 Task: Find connections with filter location Jevargi with filter topic #humanresourceswith filter profile language Spanish with filter current company UpGrad with filter school Vignana Jyothi Institute of Management (Approved by AICTE & Accredited by SAQS & NBA) with filter industry Retail Apparel and Fashion with filter service category Research with filter keywords title Entertainment Specialist
Action: Mouse moved to (575, 80)
Screenshot: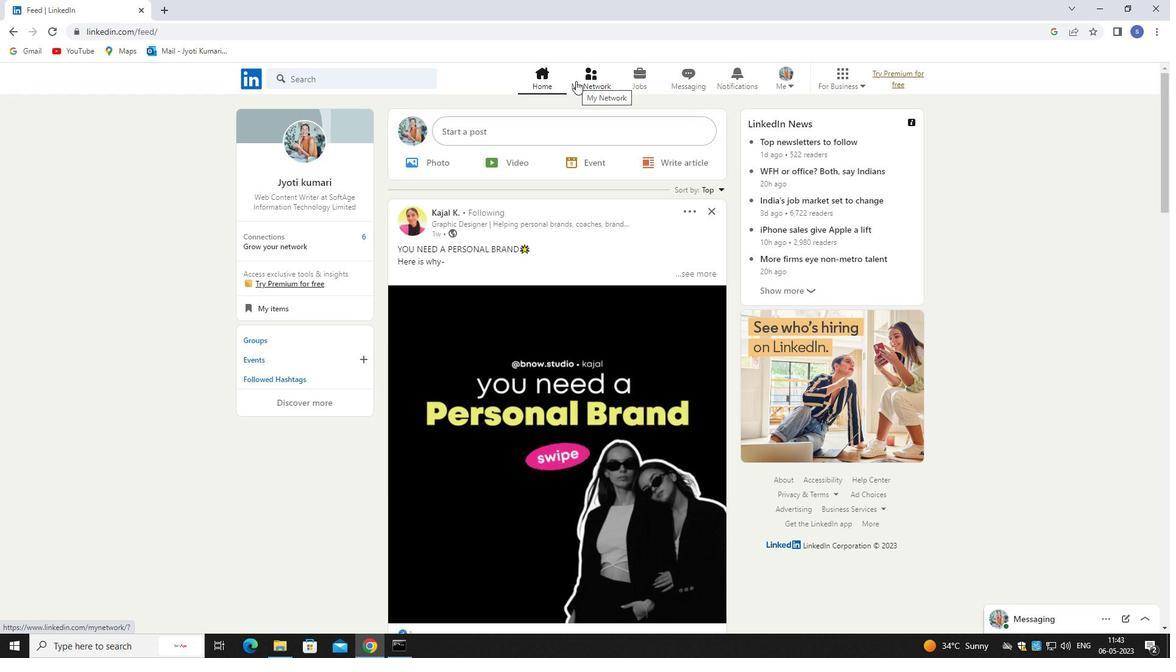 
Action: Mouse pressed left at (575, 80)
Screenshot: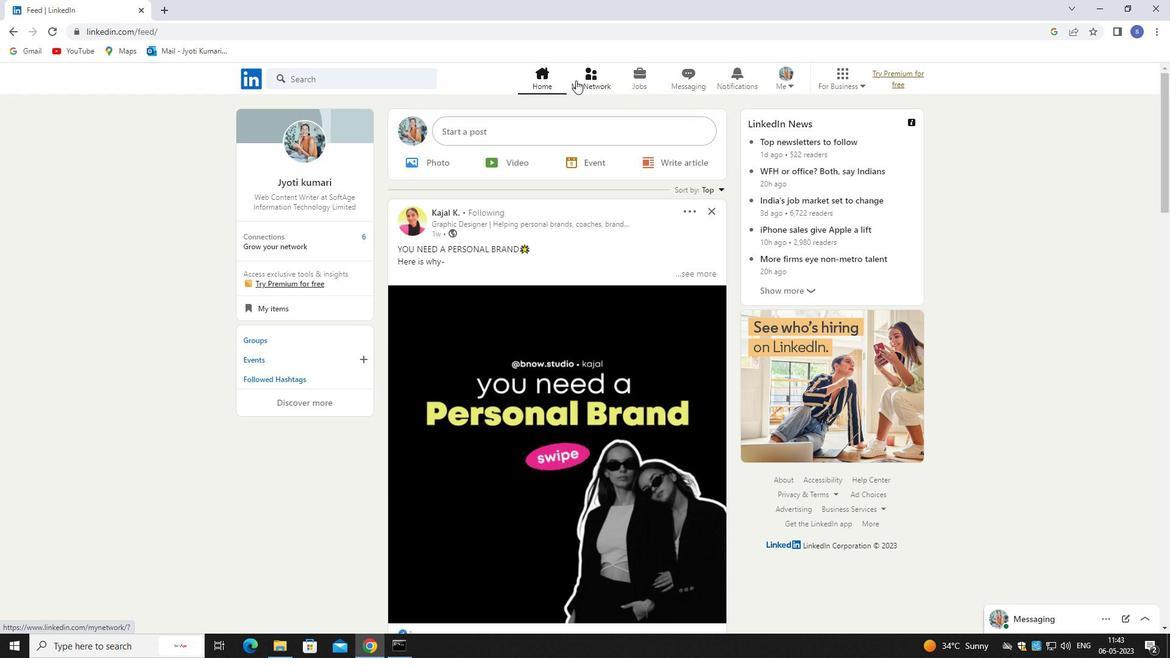 
Action: Mouse pressed left at (575, 80)
Screenshot: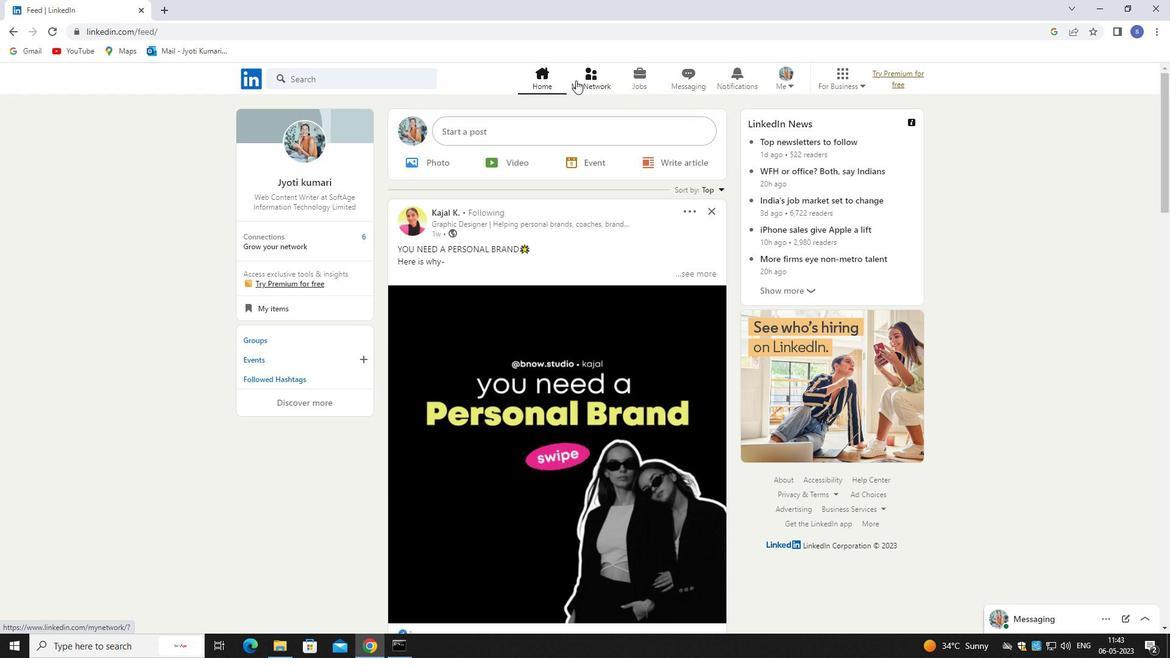 
Action: Mouse moved to (388, 147)
Screenshot: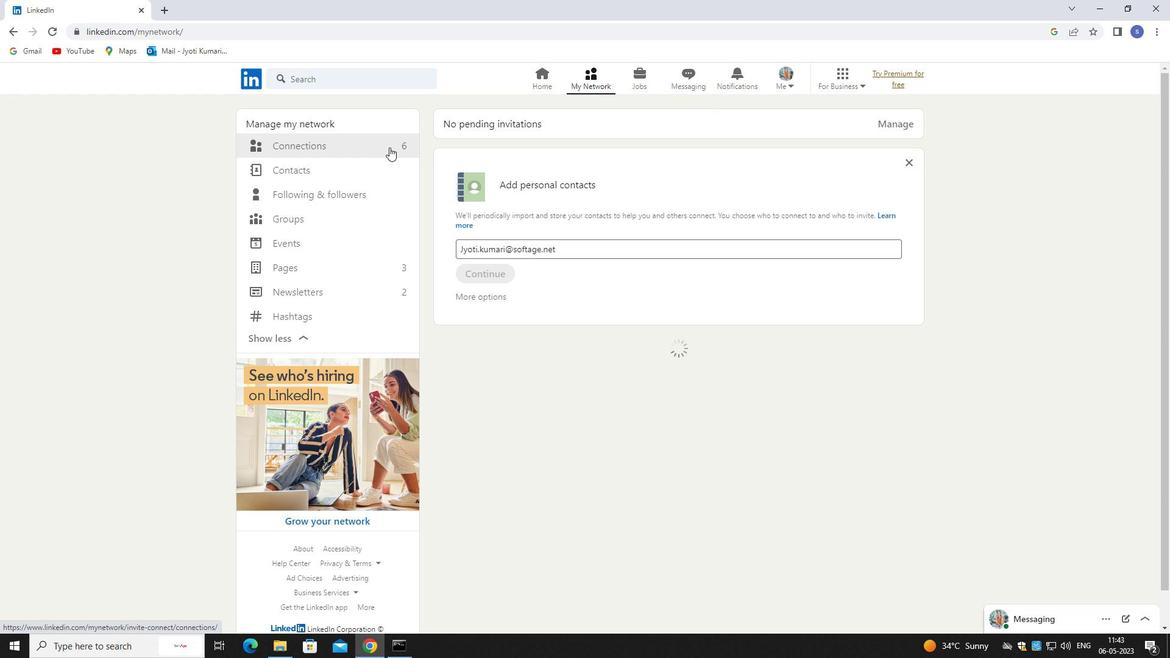 
Action: Mouse pressed left at (388, 147)
Screenshot: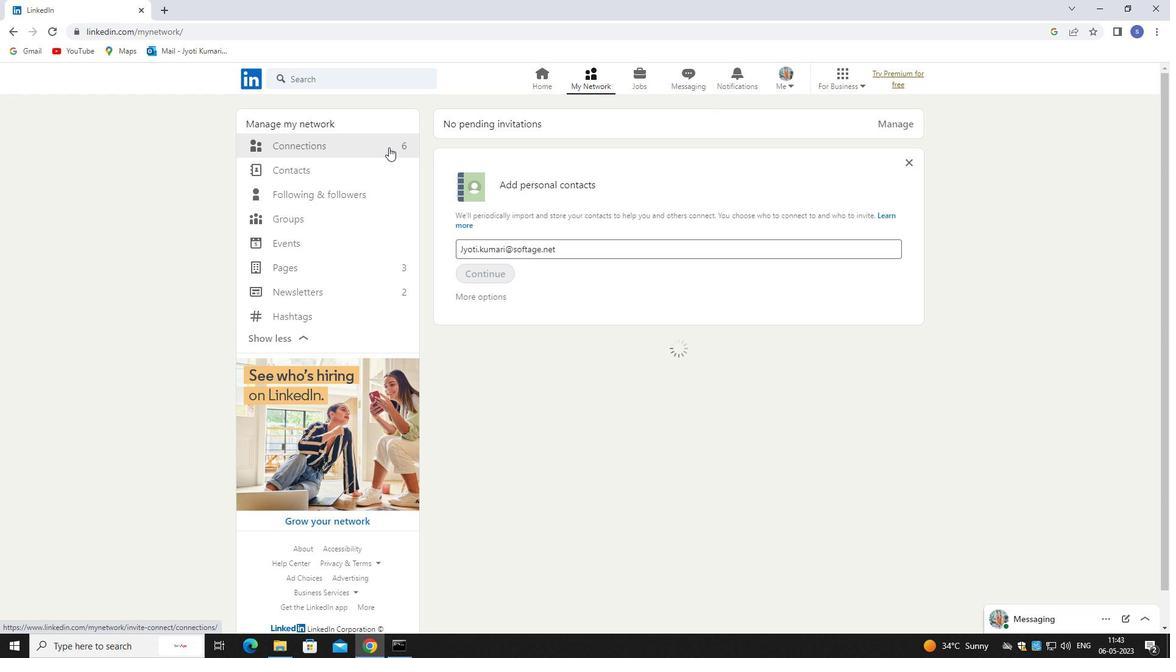 
Action: Mouse pressed left at (388, 147)
Screenshot: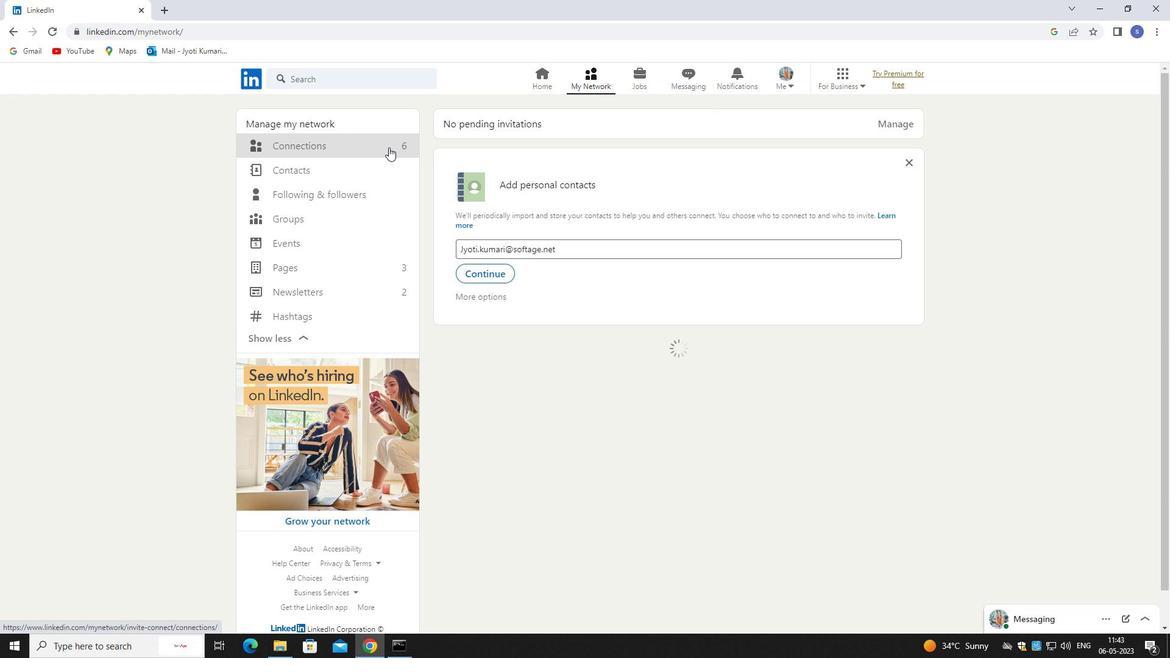 
Action: Mouse moved to (656, 152)
Screenshot: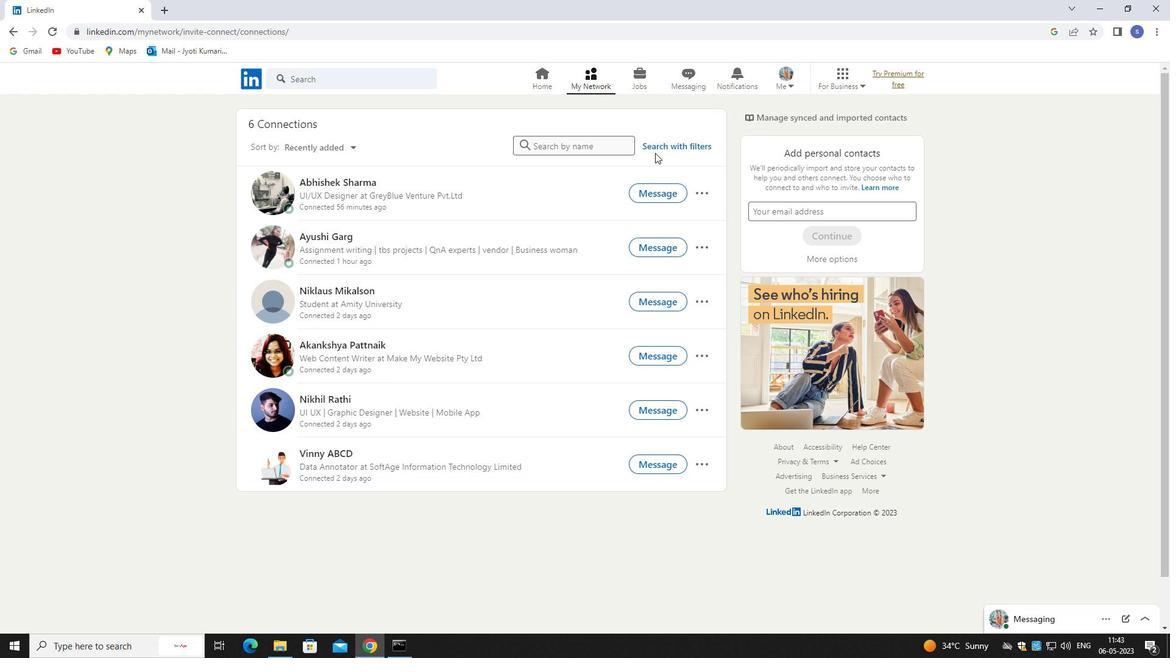 
Action: Mouse pressed left at (656, 152)
Screenshot: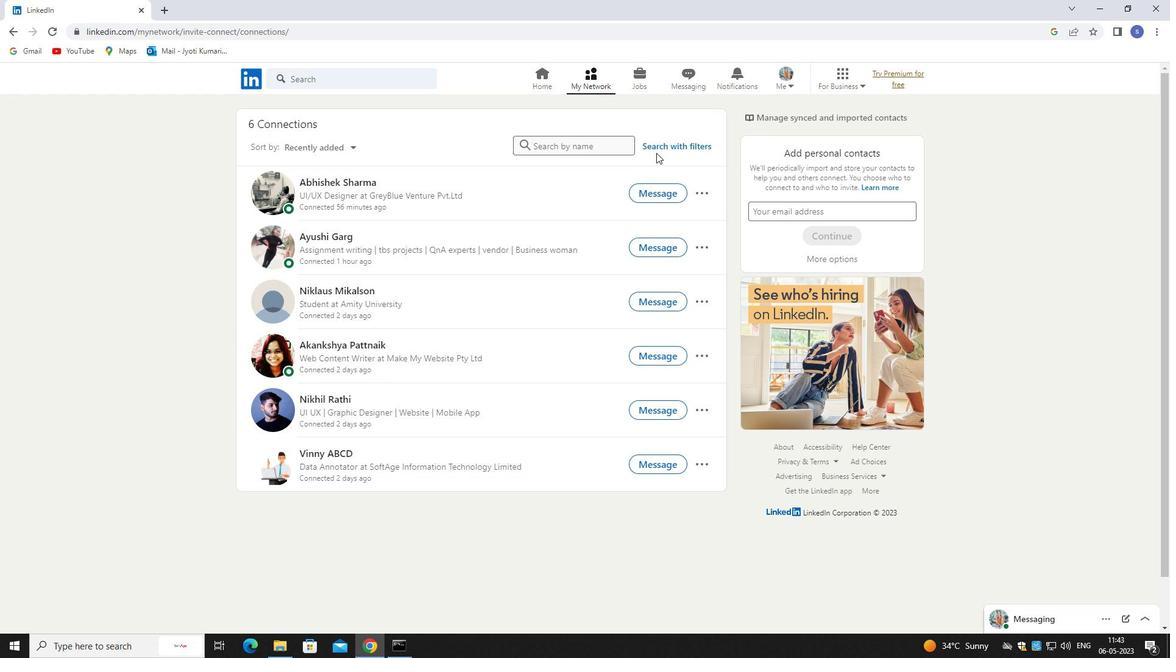 
Action: Mouse moved to (657, 148)
Screenshot: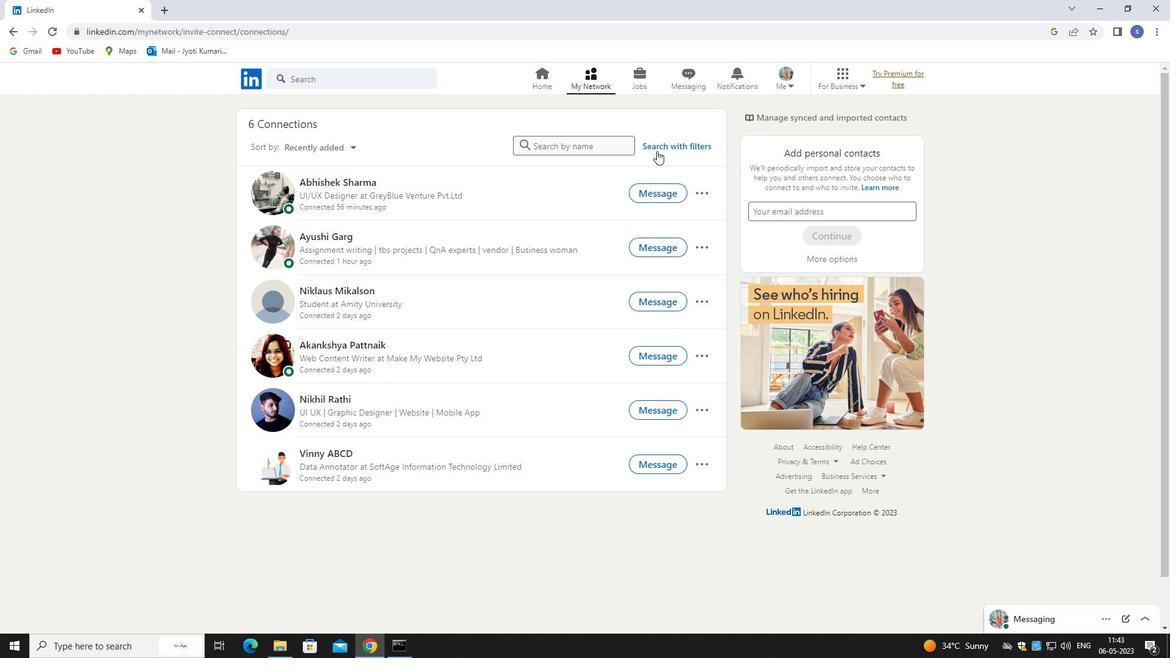 
Action: Mouse pressed left at (657, 148)
Screenshot: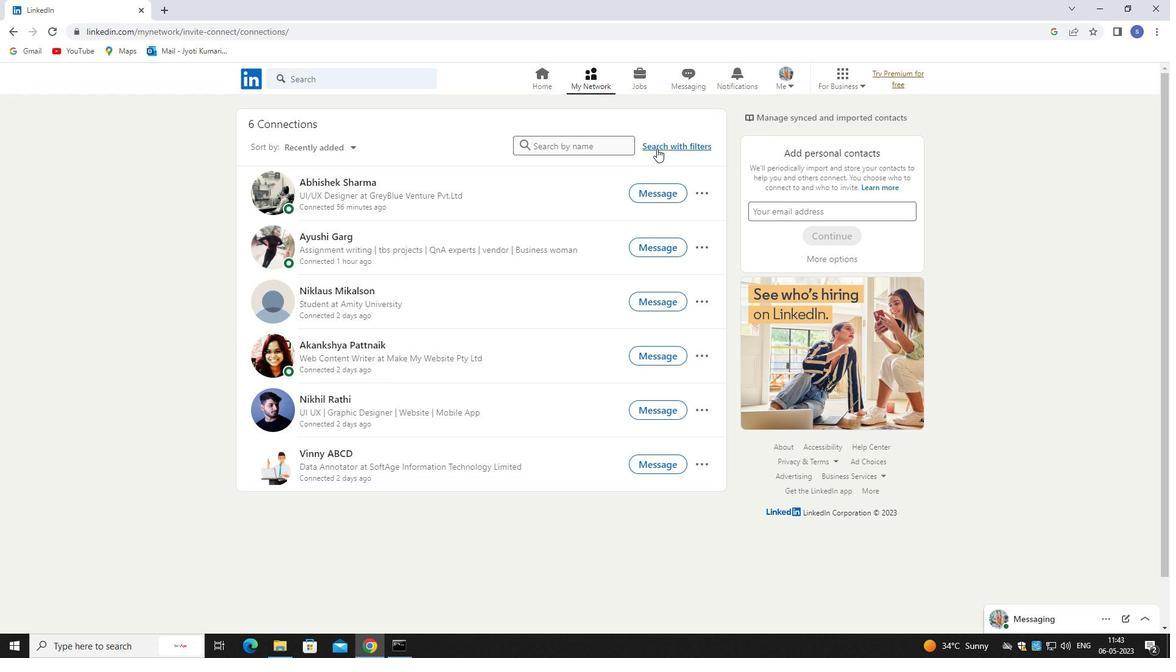 
Action: Mouse moved to (604, 112)
Screenshot: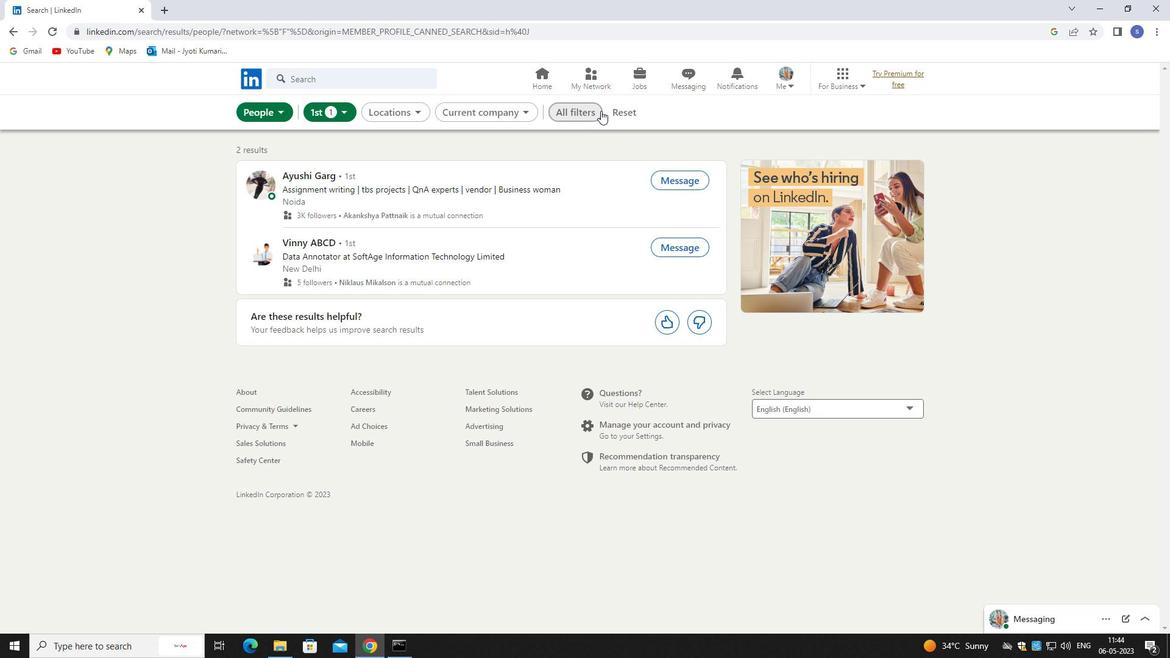 
Action: Mouse pressed left at (604, 112)
Screenshot: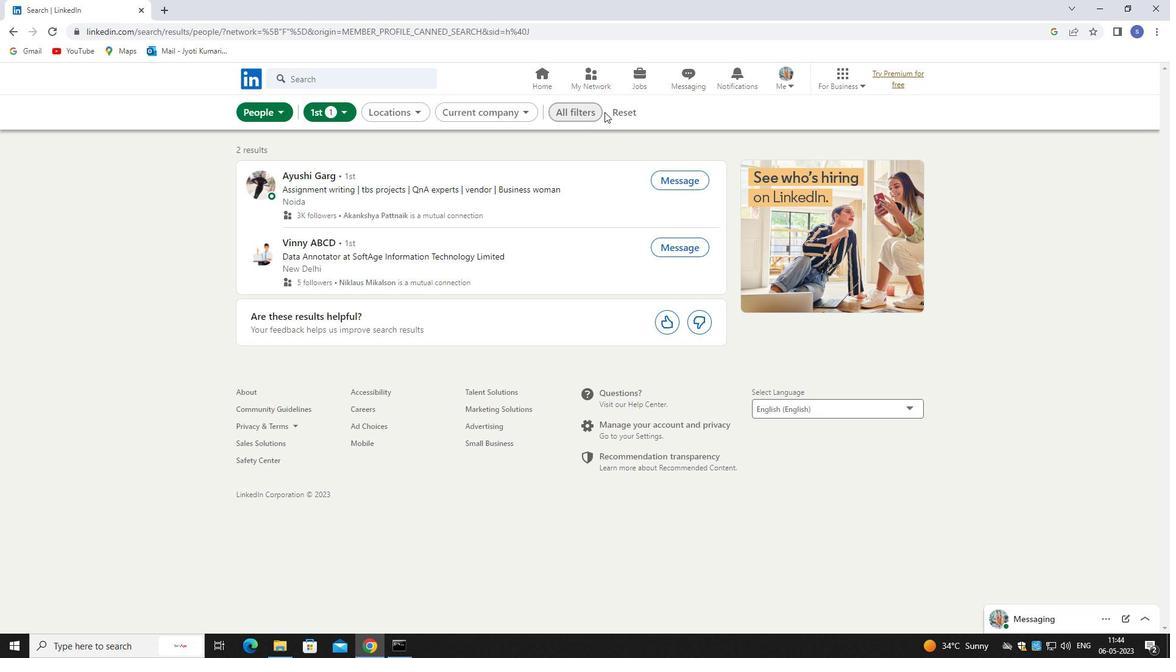 
Action: Mouse moved to (618, 112)
Screenshot: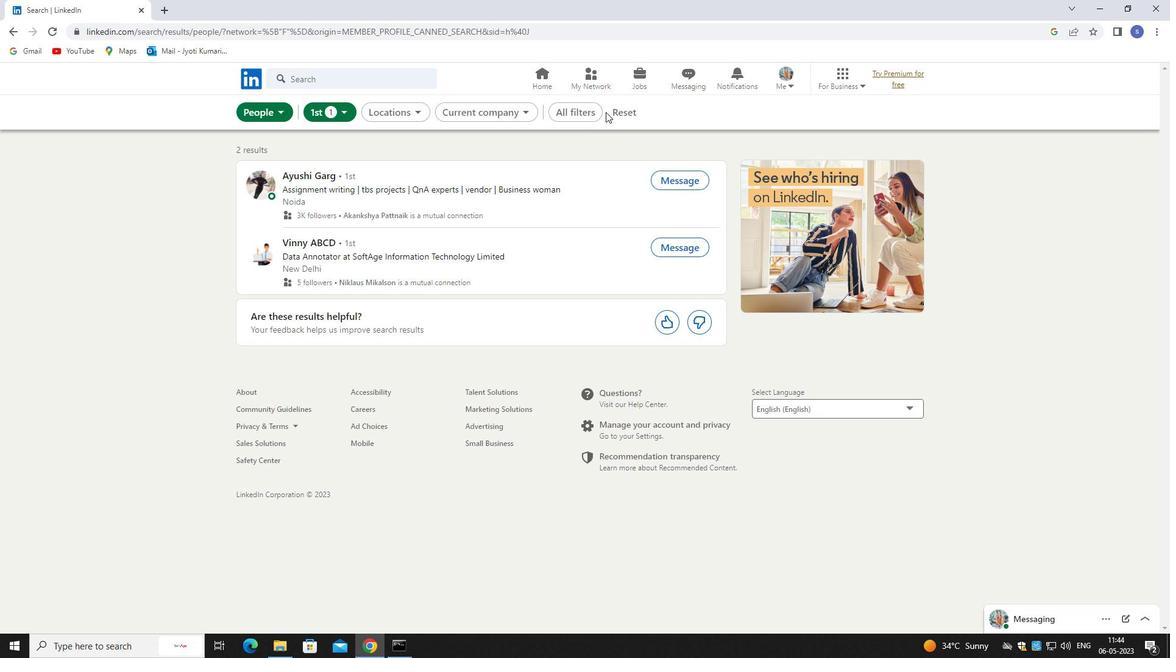 
Action: Mouse pressed left at (618, 112)
Screenshot: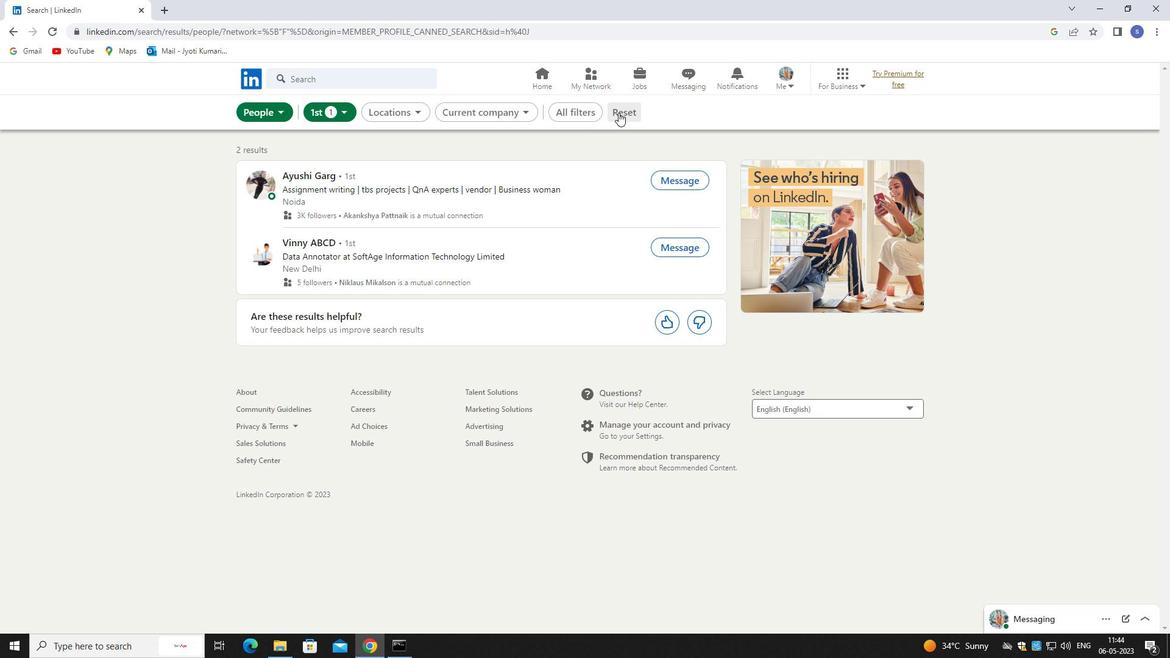 
Action: Mouse moved to (603, 112)
Screenshot: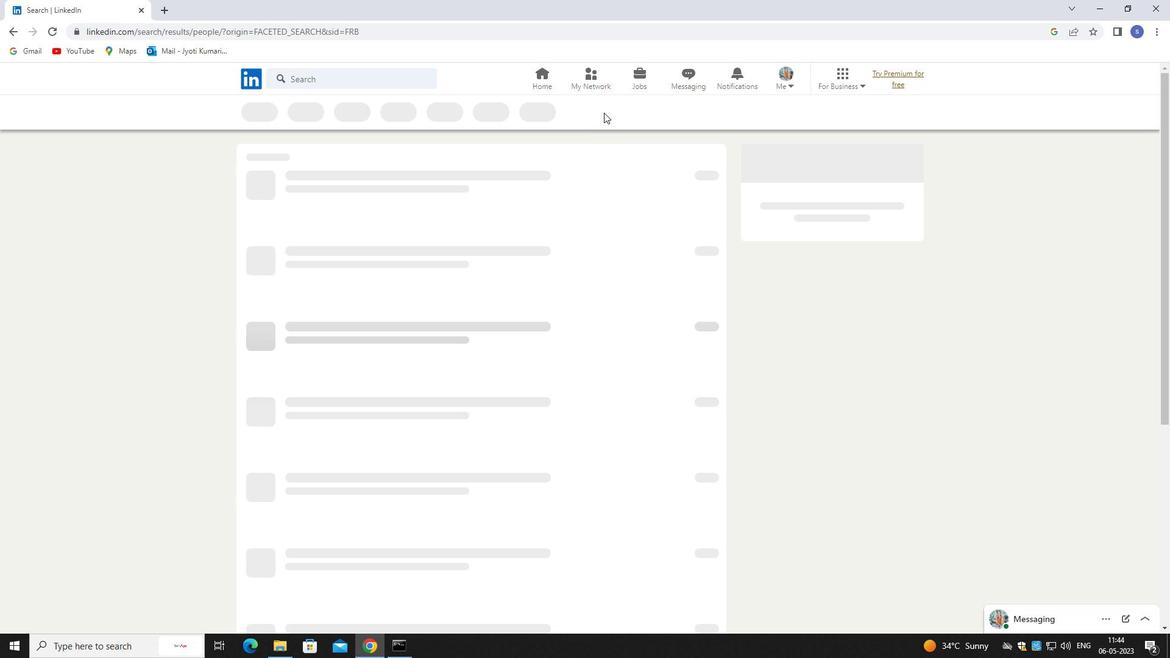 
Action: Mouse pressed left at (603, 112)
Screenshot: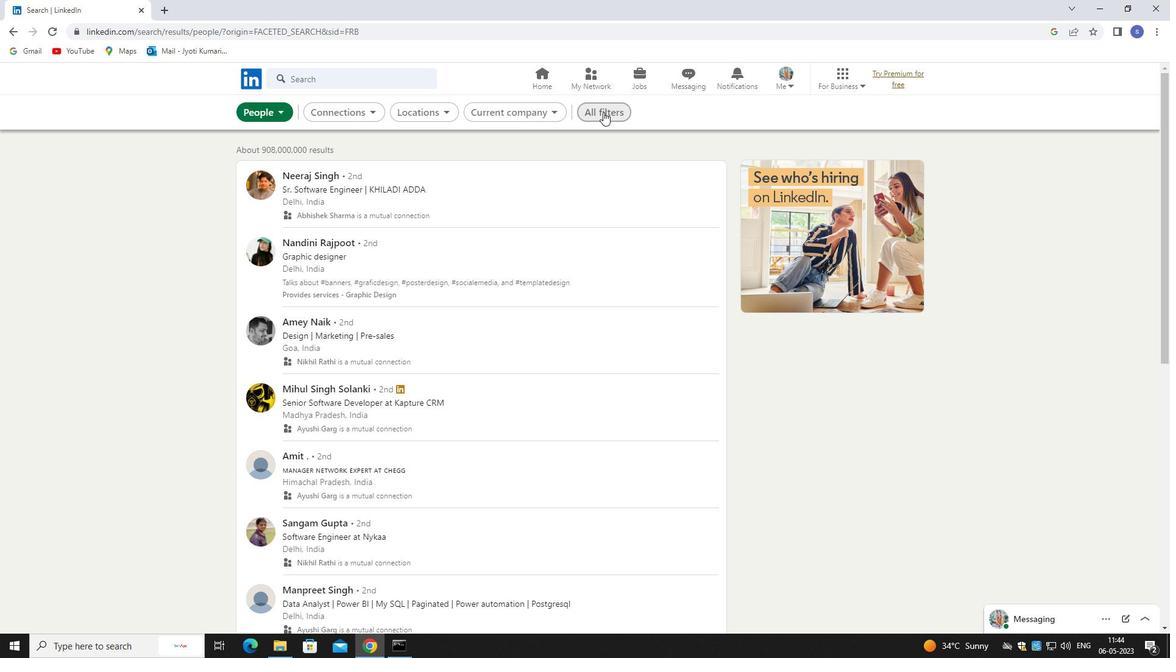 
Action: Mouse moved to (1045, 477)
Screenshot: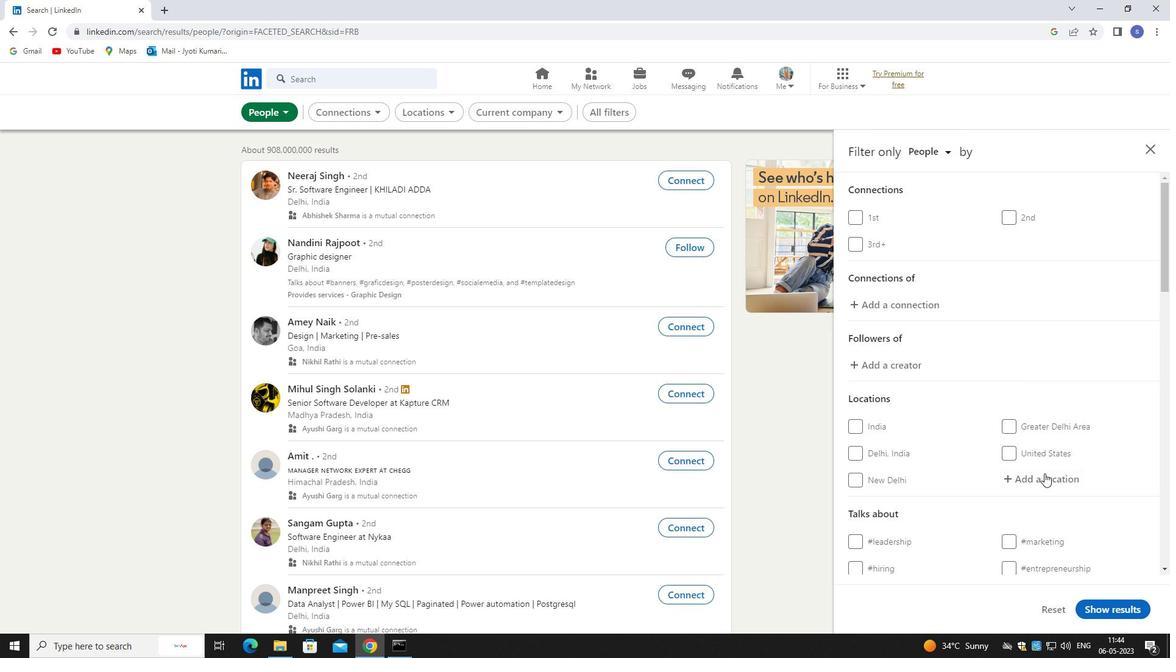 
Action: Mouse pressed left at (1045, 477)
Screenshot: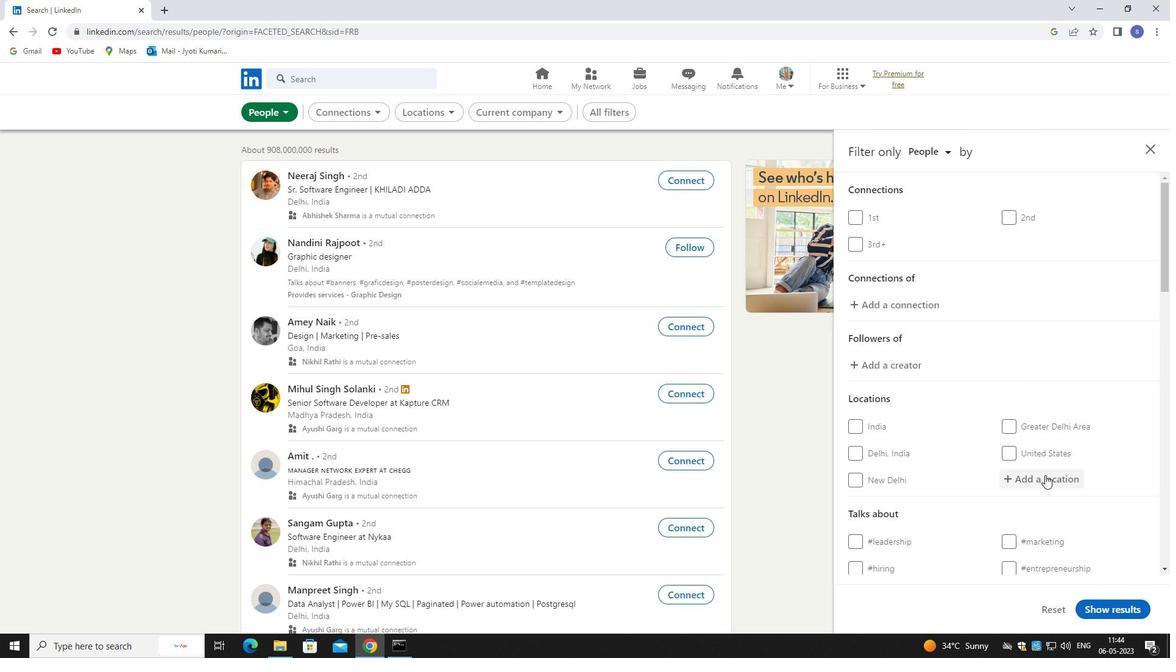 
Action: Key pressed <Key.shift>JEWARGI
Screenshot: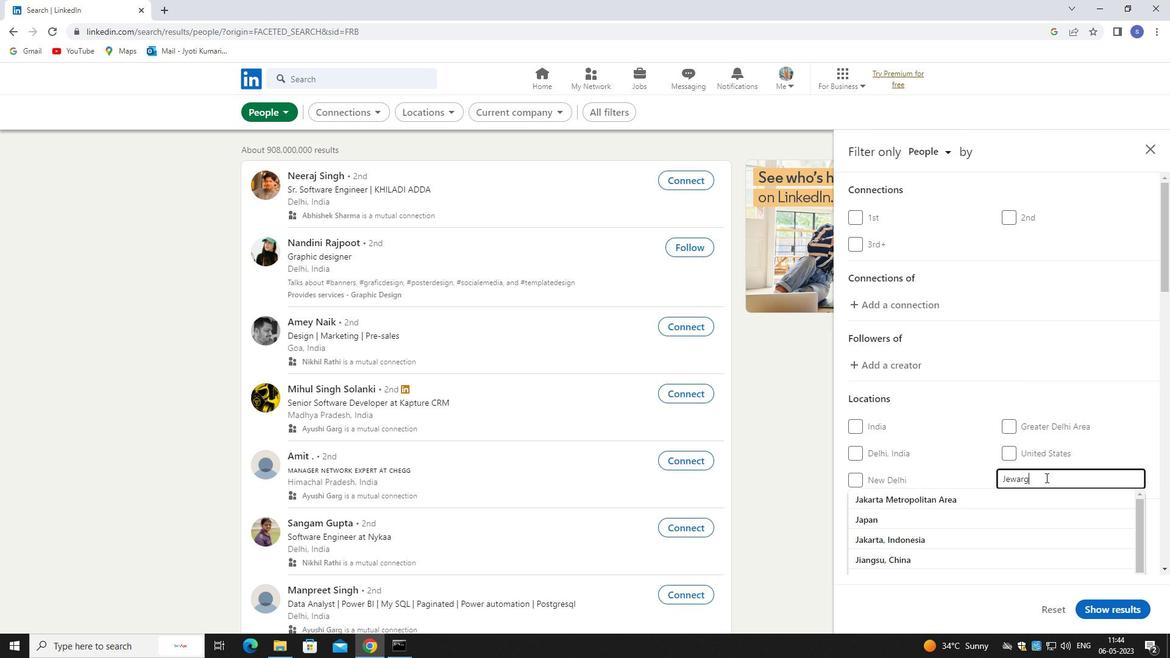 
Action: Mouse moved to (1039, 503)
Screenshot: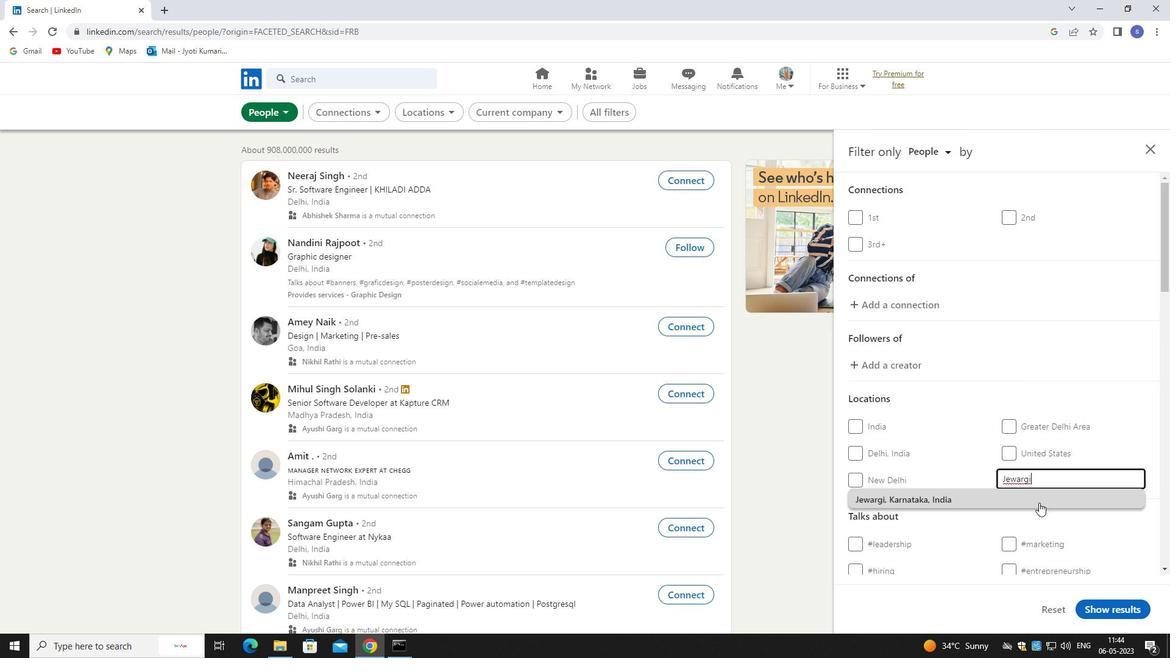 
Action: Mouse pressed left at (1039, 503)
Screenshot: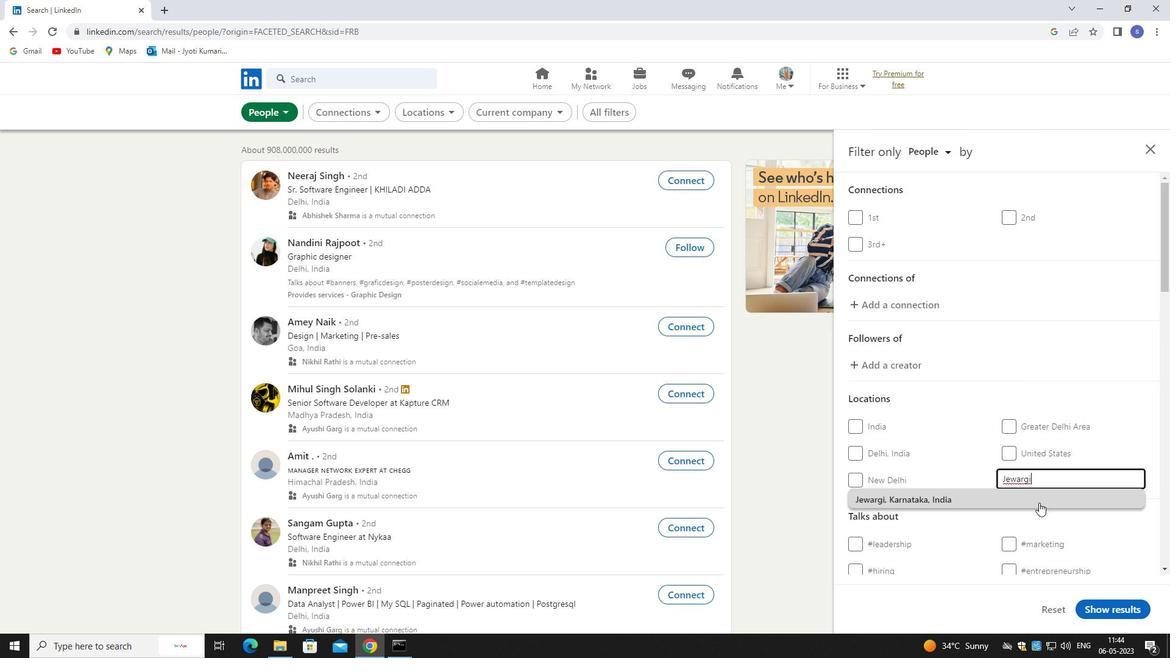 
Action: Mouse moved to (1040, 504)
Screenshot: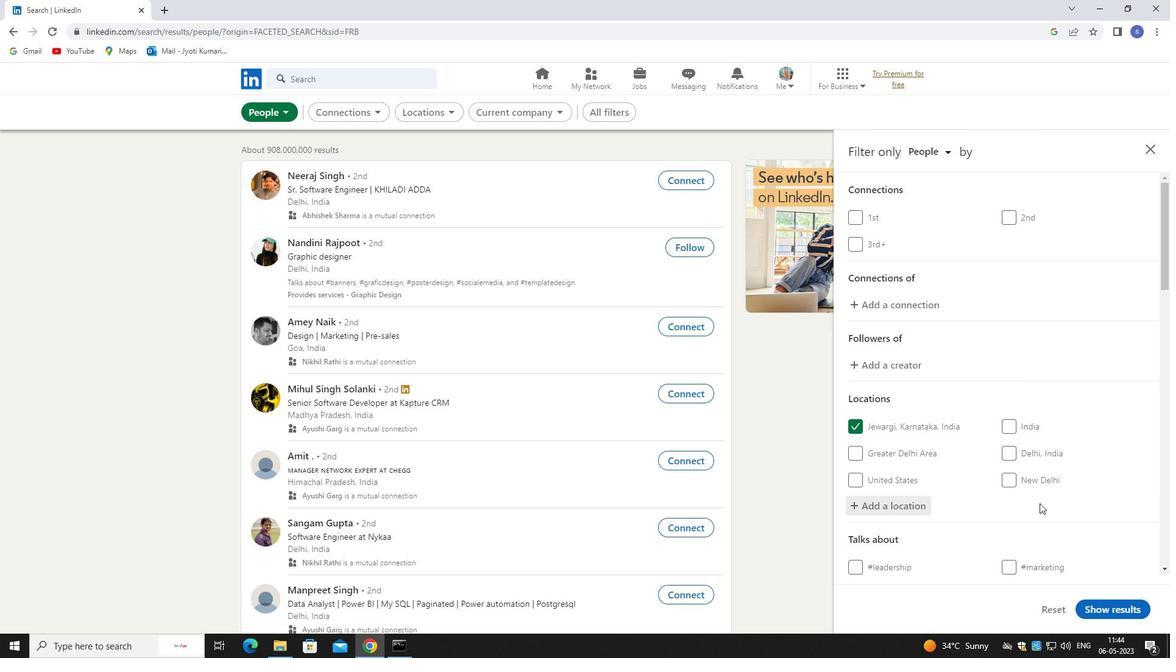 
Action: Mouse scrolled (1040, 503) with delta (0, 0)
Screenshot: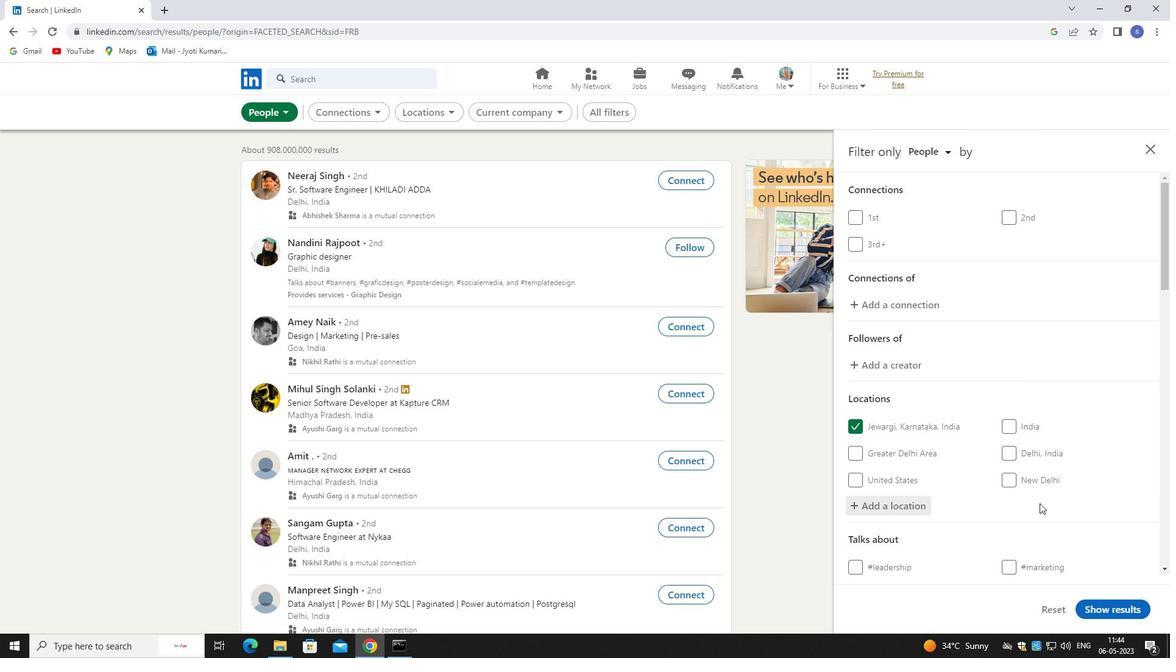 
Action: Mouse moved to (1040, 505)
Screenshot: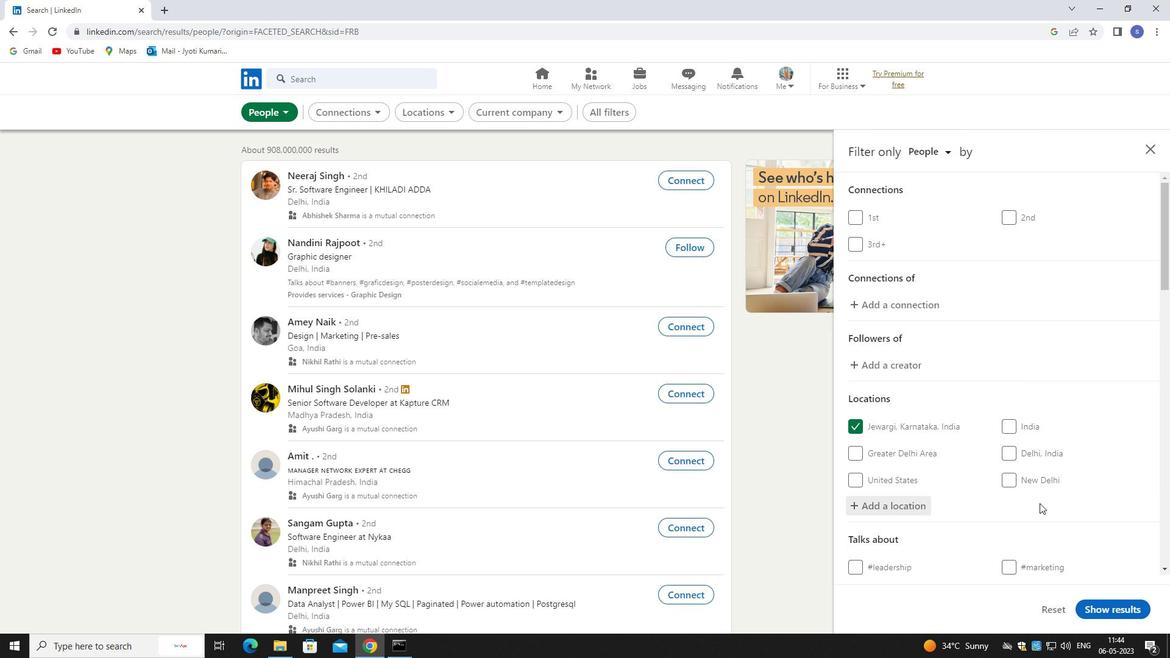 
Action: Mouse scrolled (1040, 505) with delta (0, 0)
Screenshot: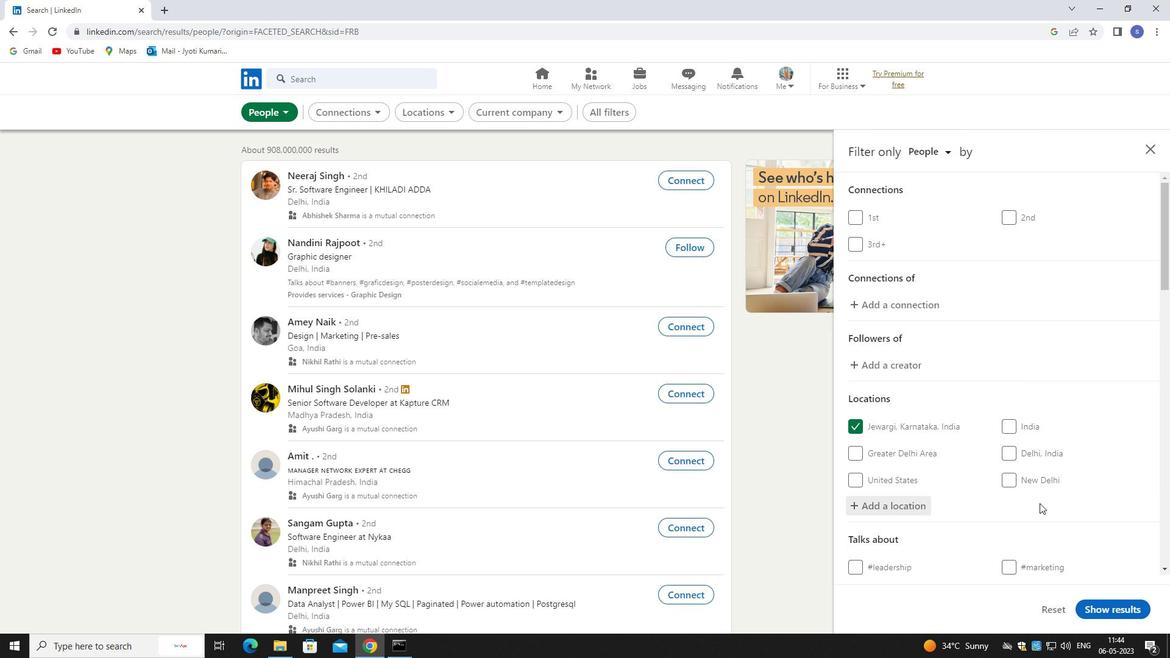 
Action: Mouse moved to (1042, 502)
Screenshot: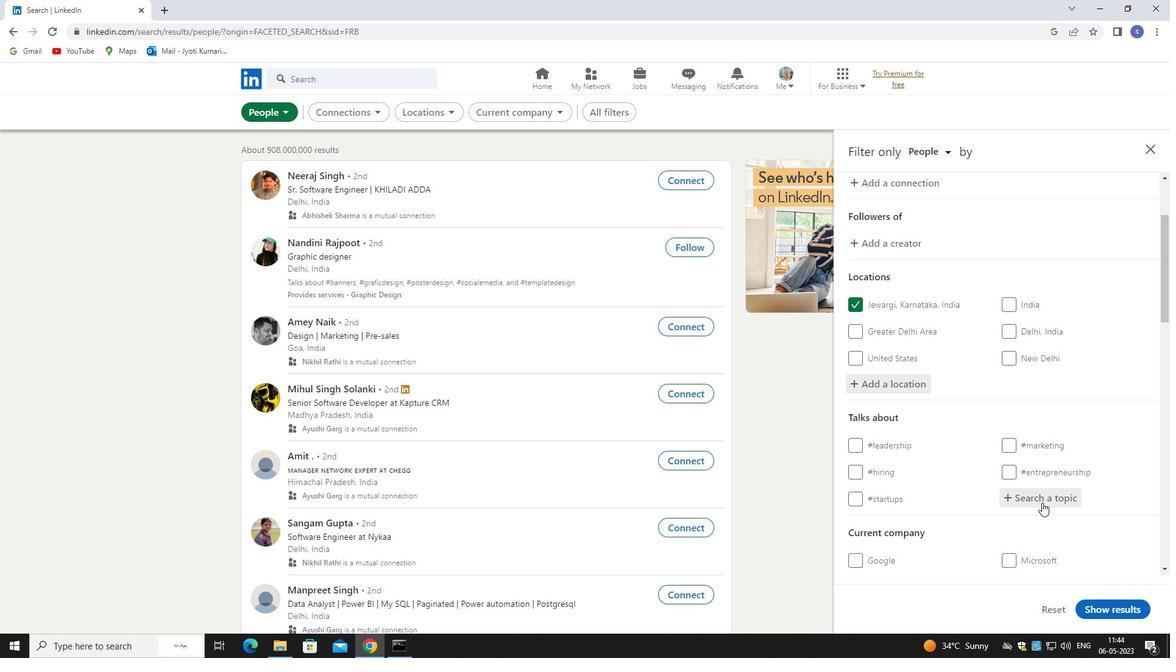 
Action: Mouse pressed left at (1042, 502)
Screenshot: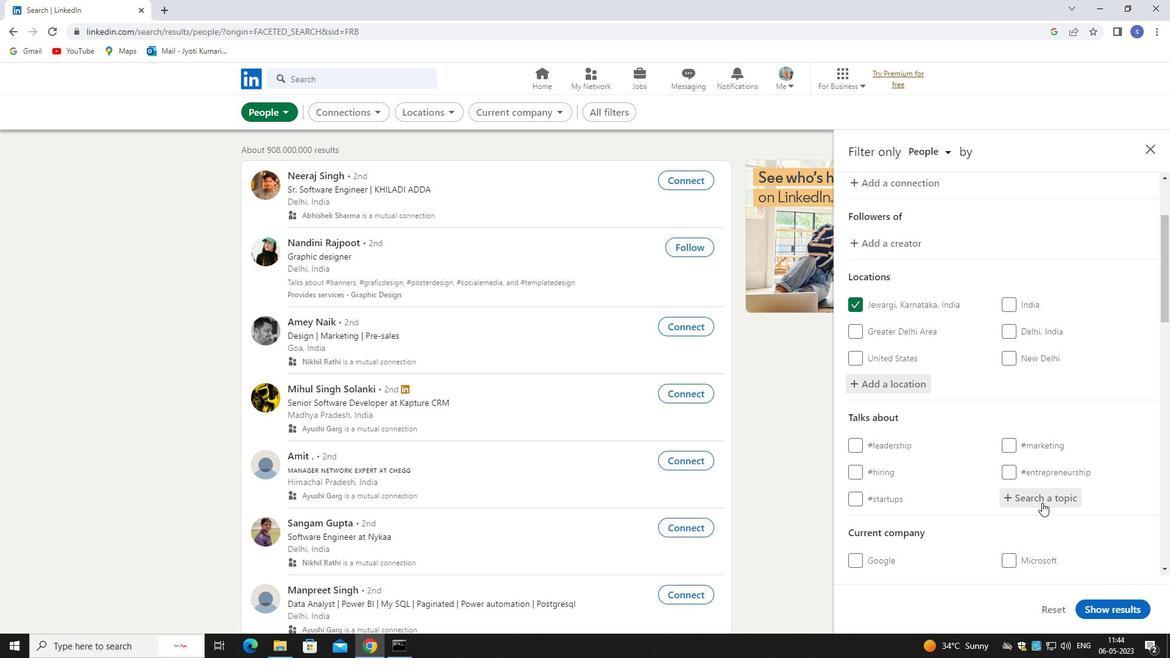 
Action: Mouse moved to (1040, 500)
Screenshot: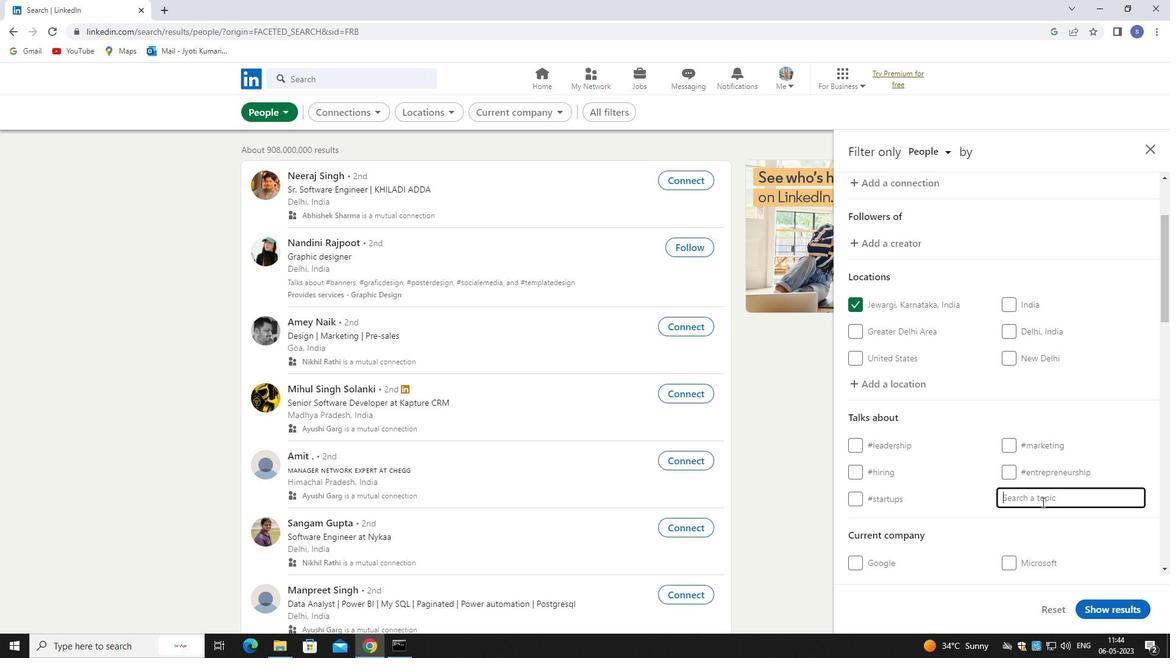 
Action: Key pressed HUMANRE
Screenshot: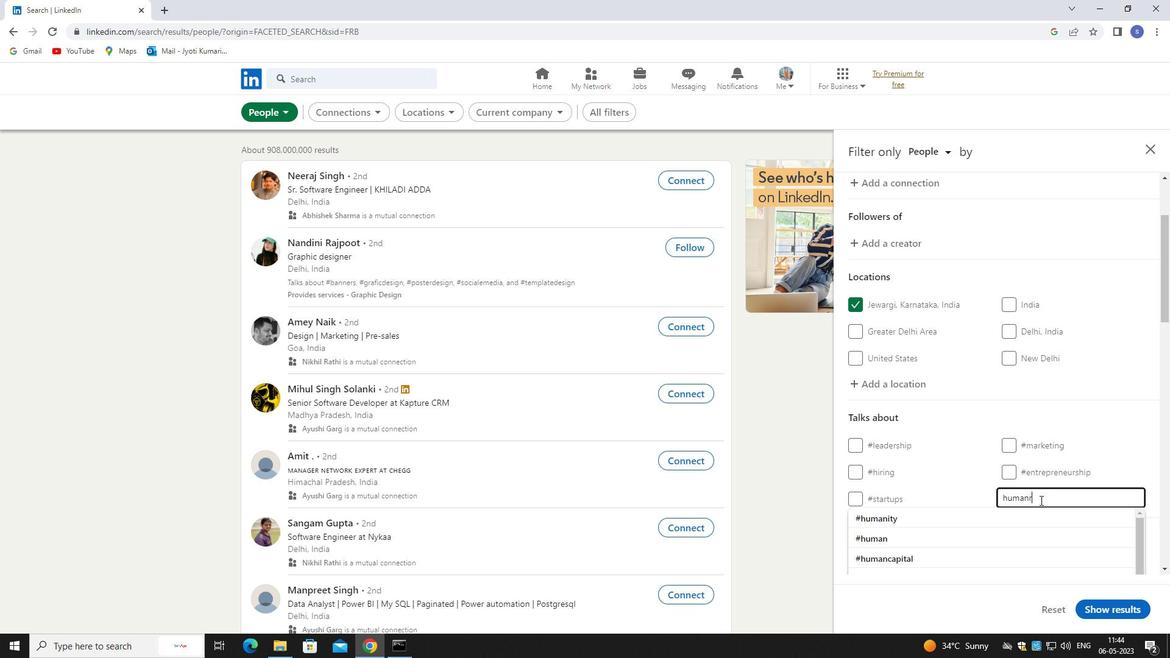 
Action: Mouse moved to (1037, 519)
Screenshot: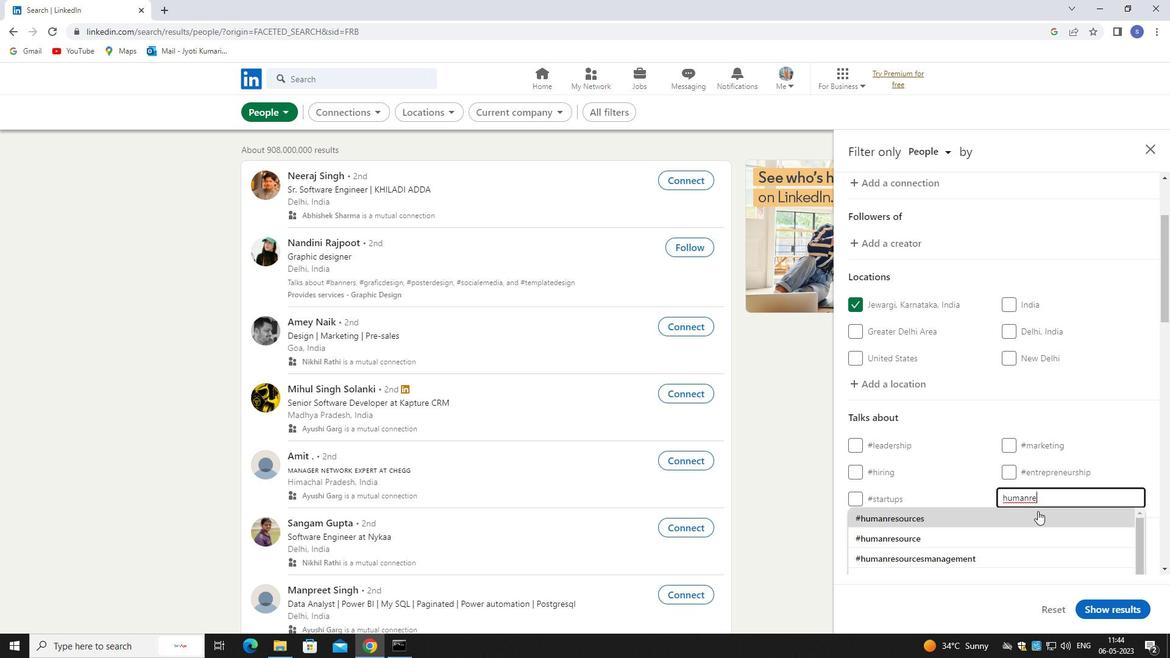 
Action: Mouse pressed left at (1037, 519)
Screenshot: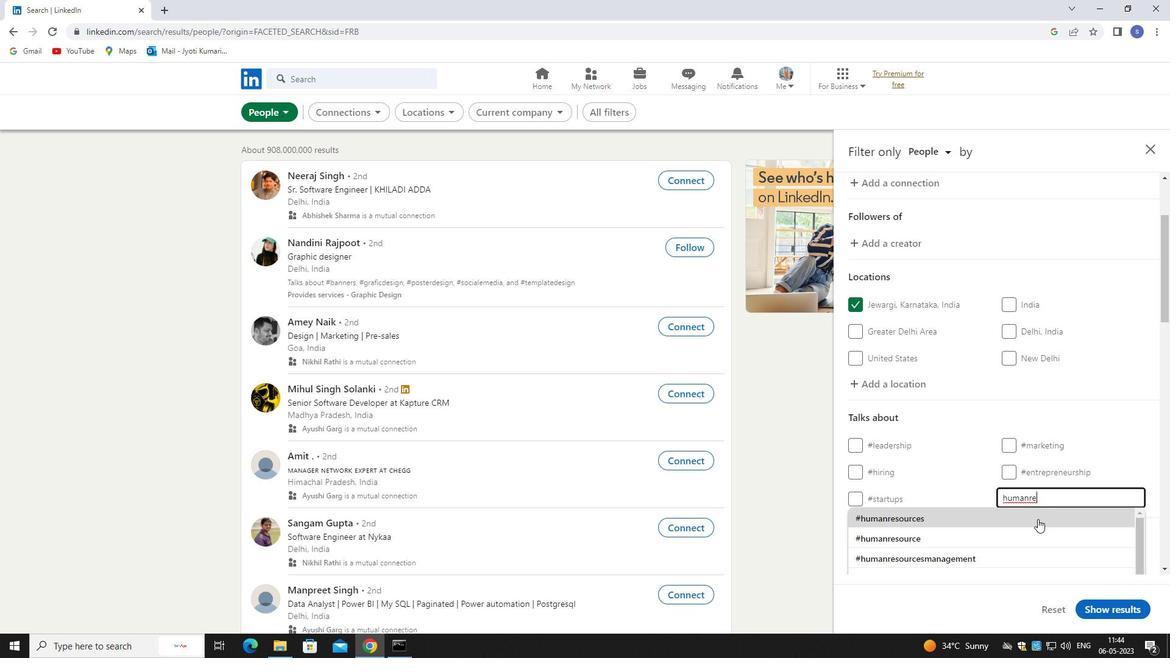 
Action: Mouse scrolled (1037, 518) with delta (0, 0)
Screenshot: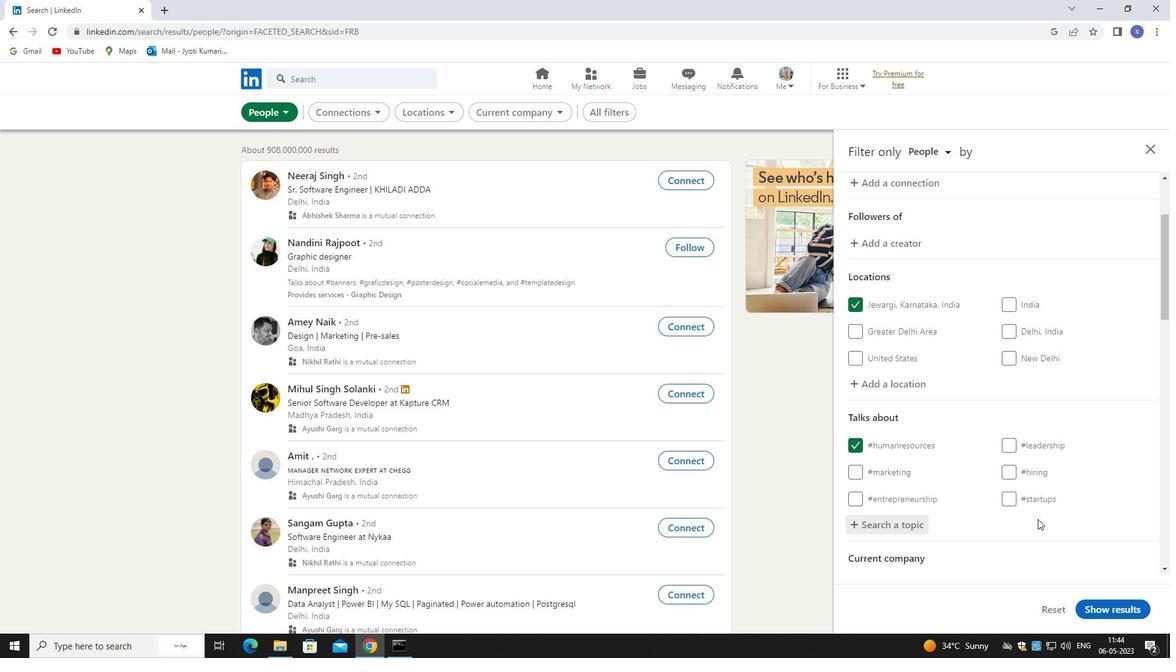 
Action: Mouse scrolled (1037, 518) with delta (0, 0)
Screenshot: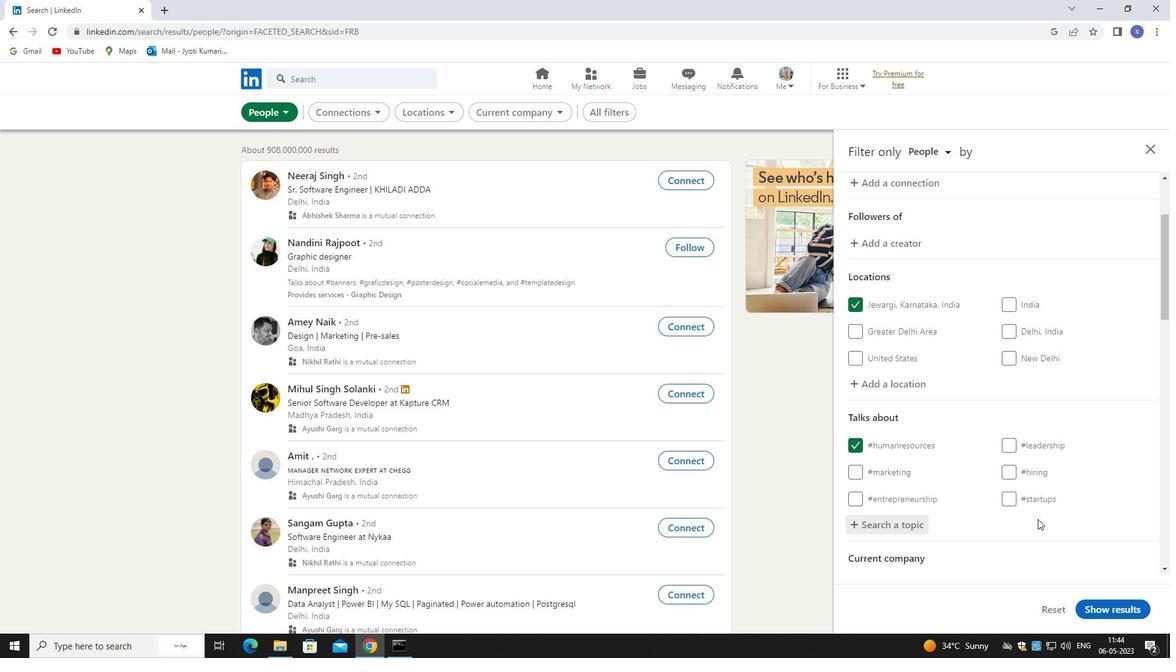 
Action: Mouse scrolled (1037, 518) with delta (0, 0)
Screenshot: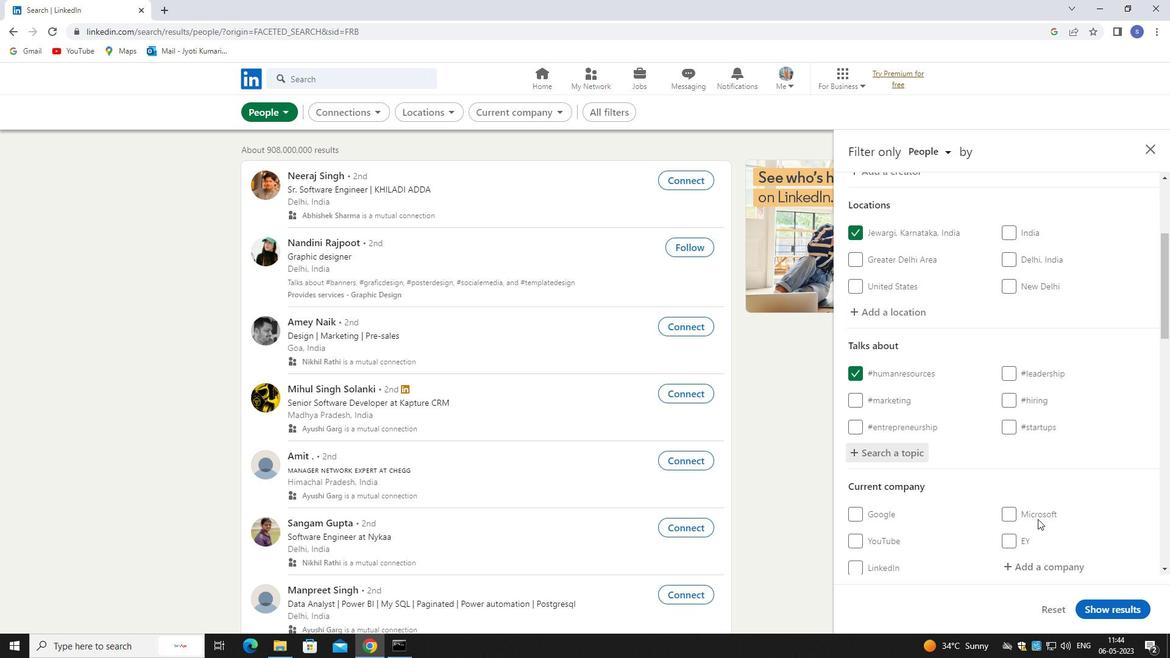 
Action: Mouse scrolled (1037, 518) with delta (0, 0)
Screenshot: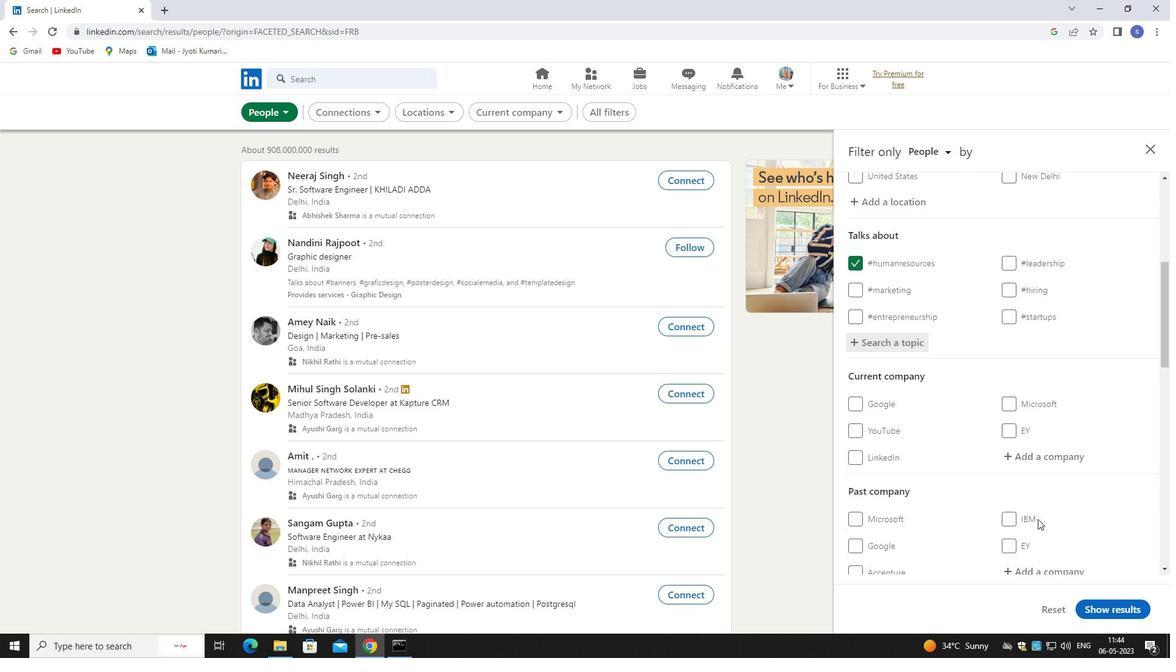 
Action: Mouse scrolled (1037, 518) with delta (0, 0)
Screenshot: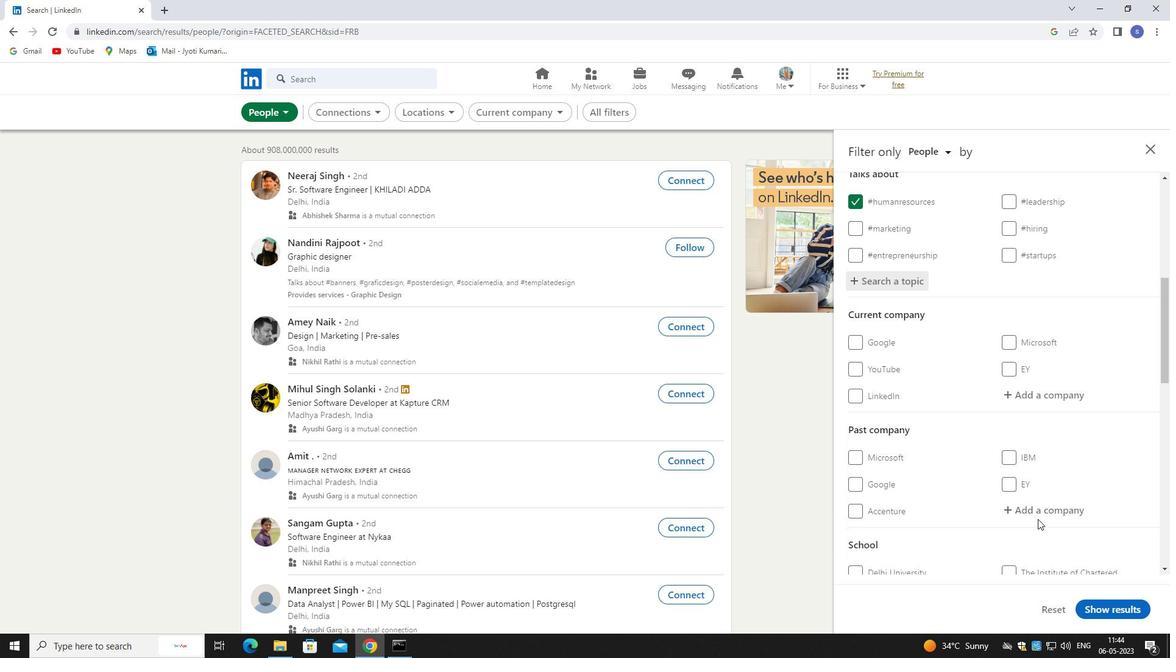 
Action: Mouse moved to (1064, 341)
Screenshot: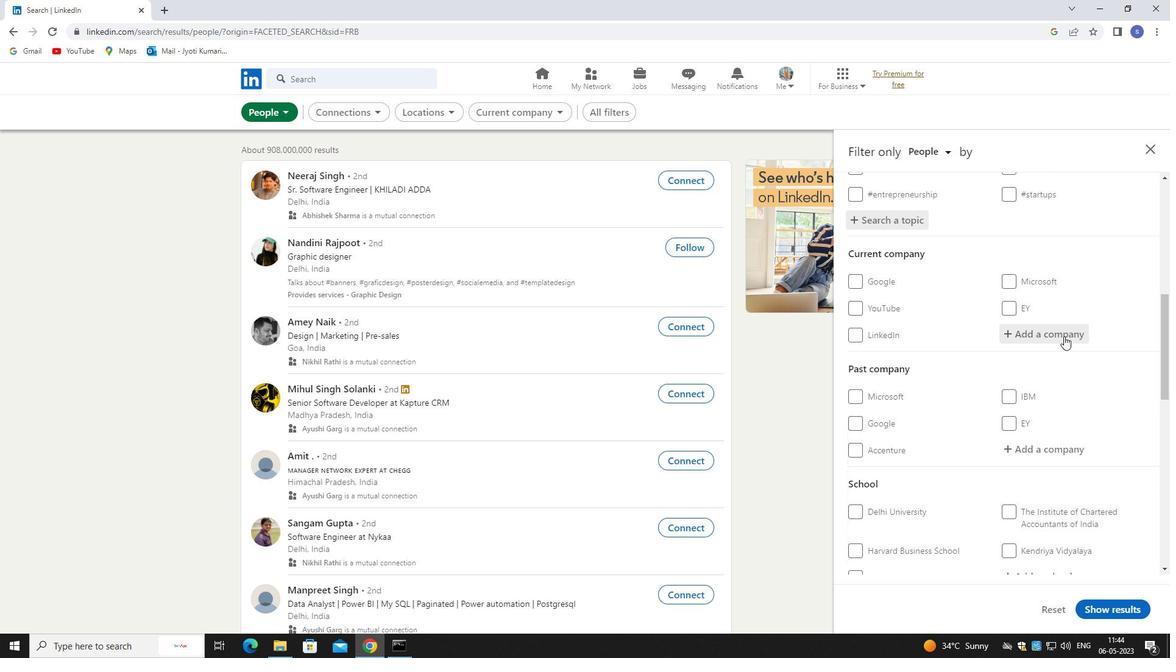 
Action: Mouse pressed left at (1064, 341)
Screenshot: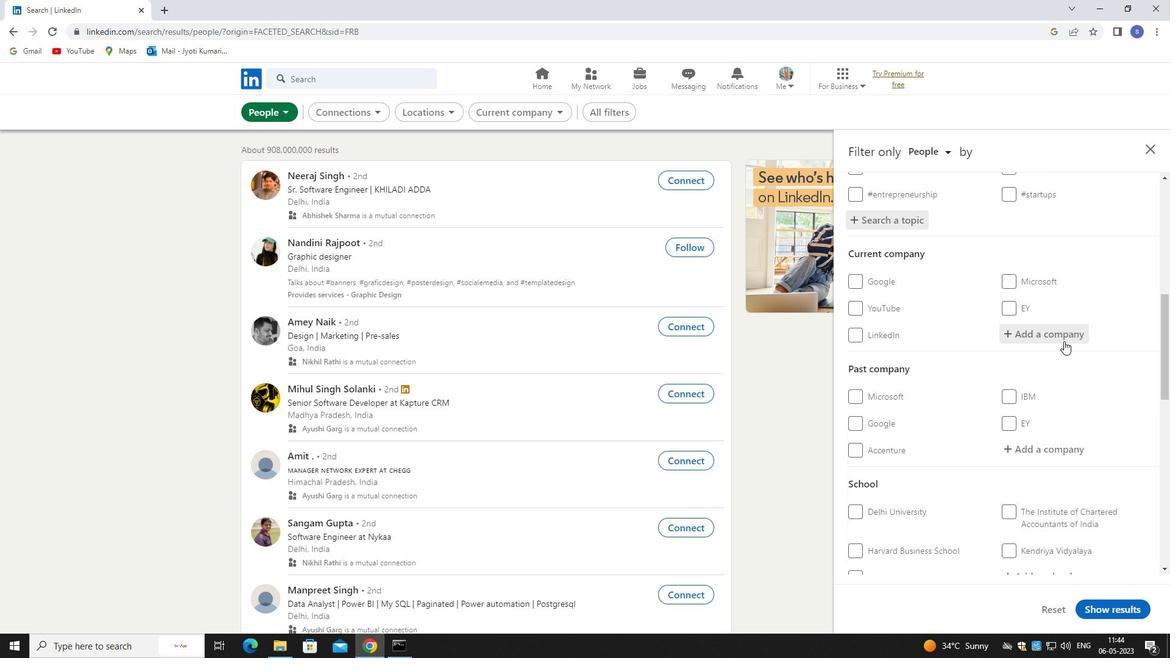 
Action: Mouse moved to (1062, 341)
Screenshot: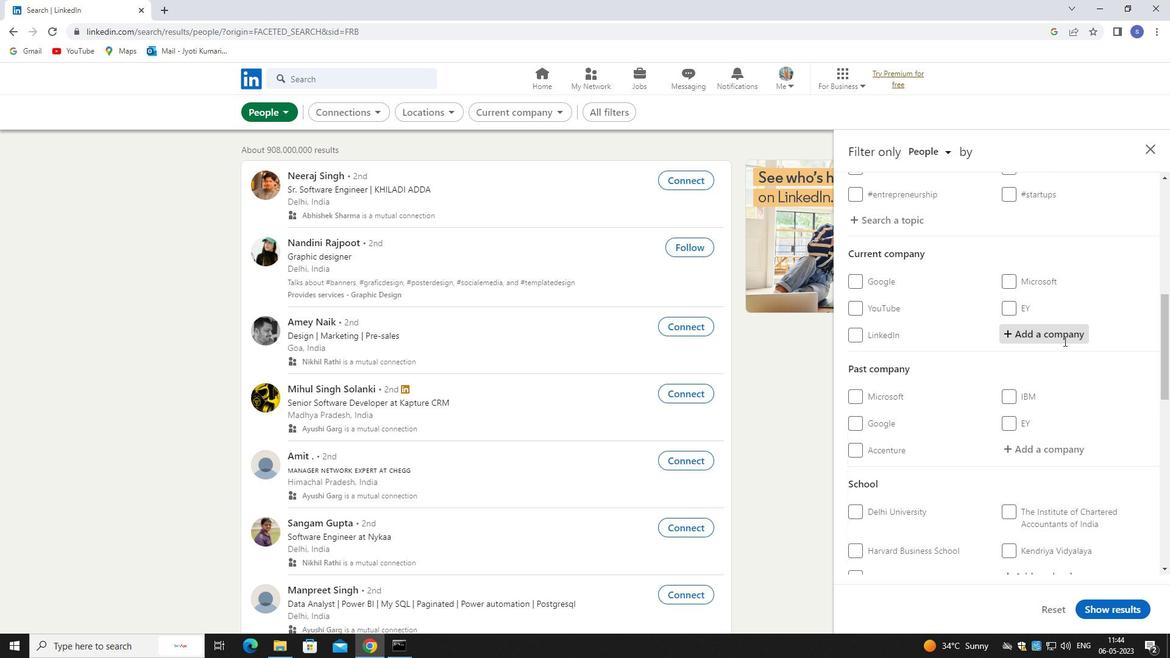
Action: Key pressed UPGRAD
Screenshot: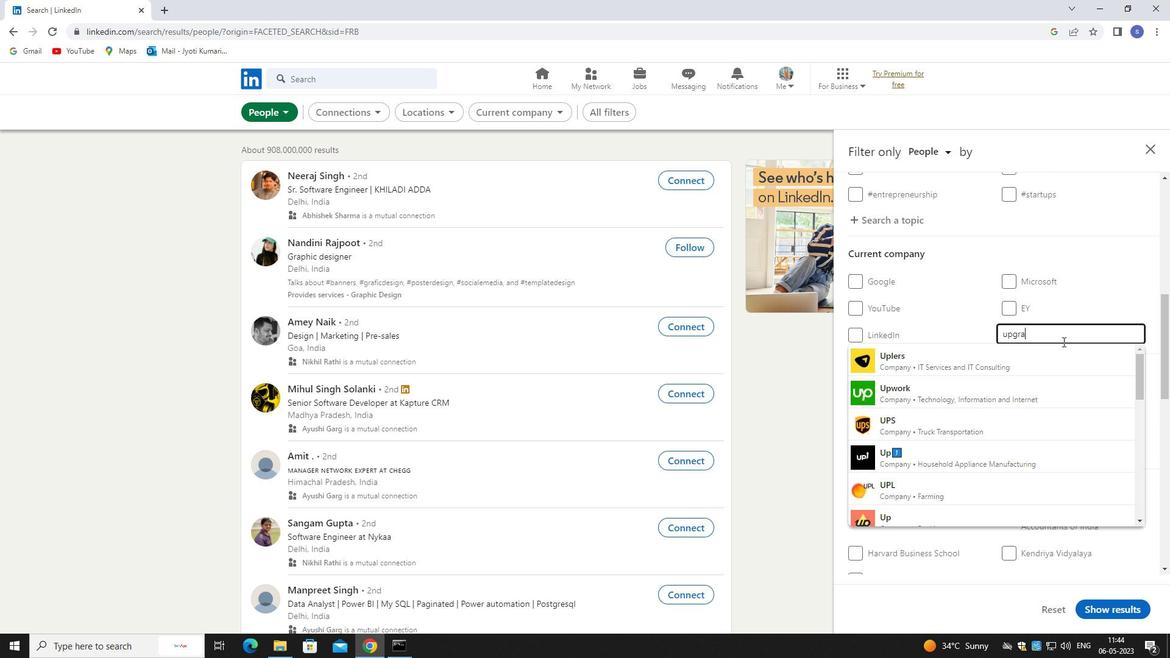 
Action: Mouse moved to (1065, 349)
Screenshot: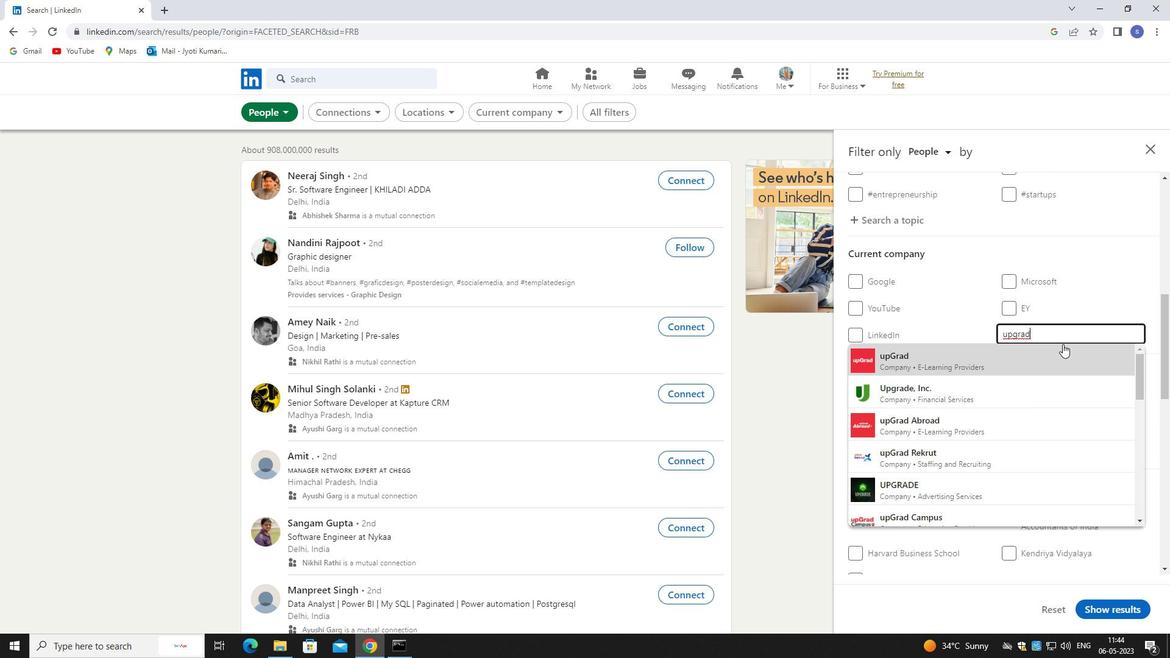 
Action: Mouse pressed left at (1065, 349)
Screenshot: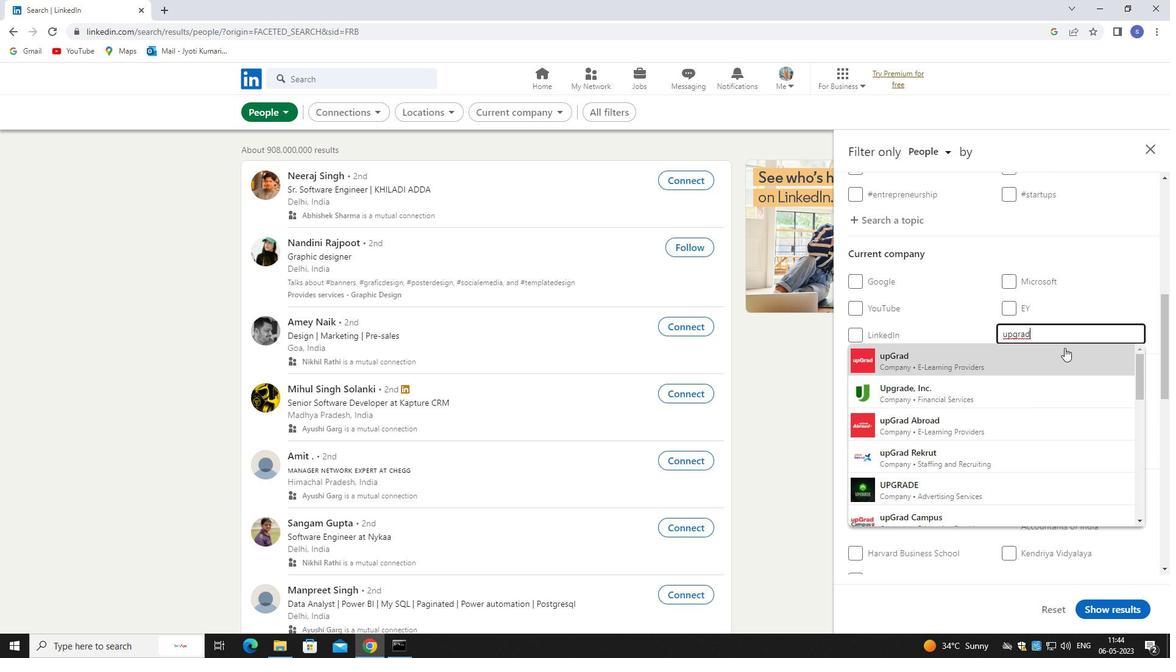 
Action: Mouse moved to (1066, 350)
Screenshot: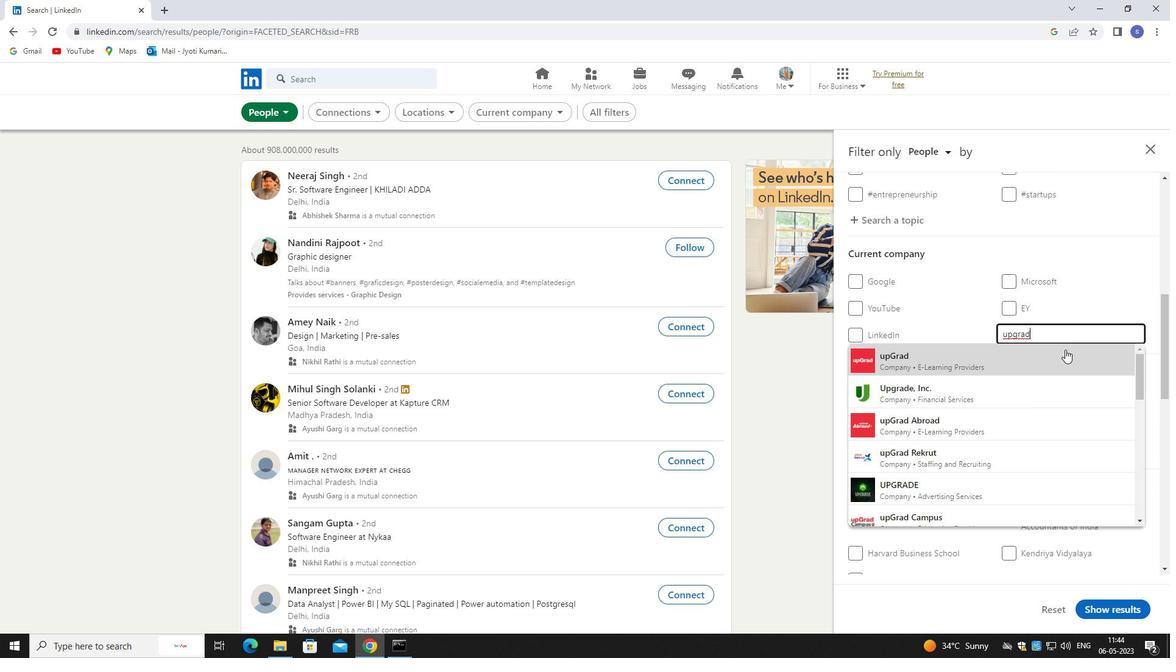 
Action: Mouse scrolled (1066, 349) with delta (0, 0)
Screenshot: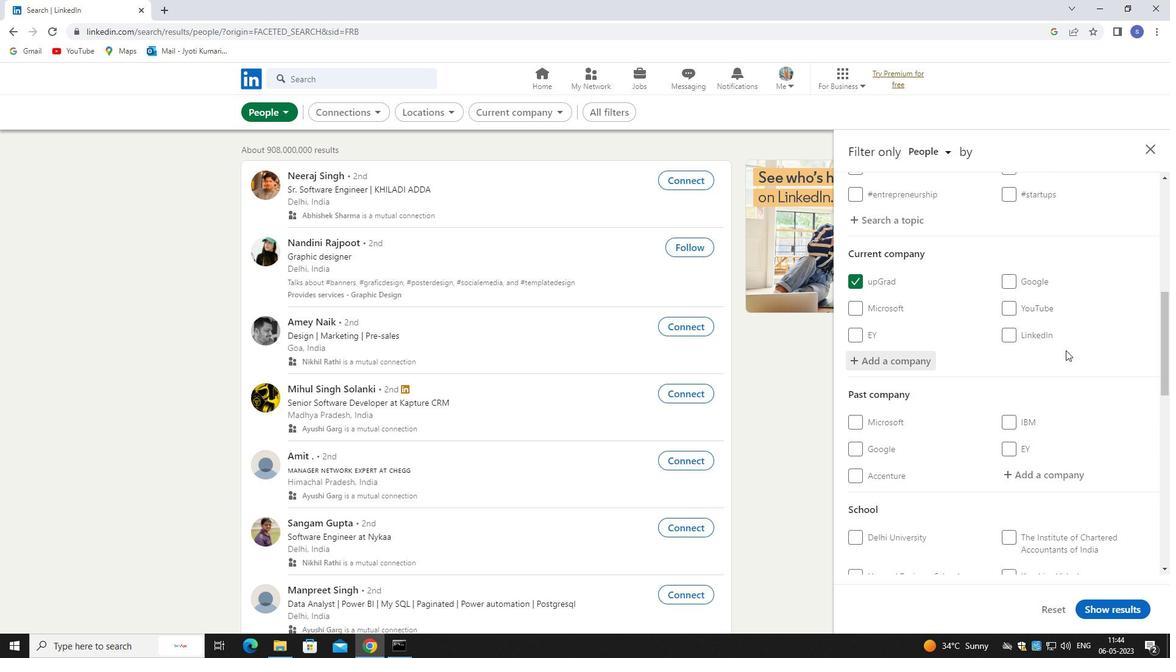 
Action: Mouse moved to (1066, 350)
Screenshot: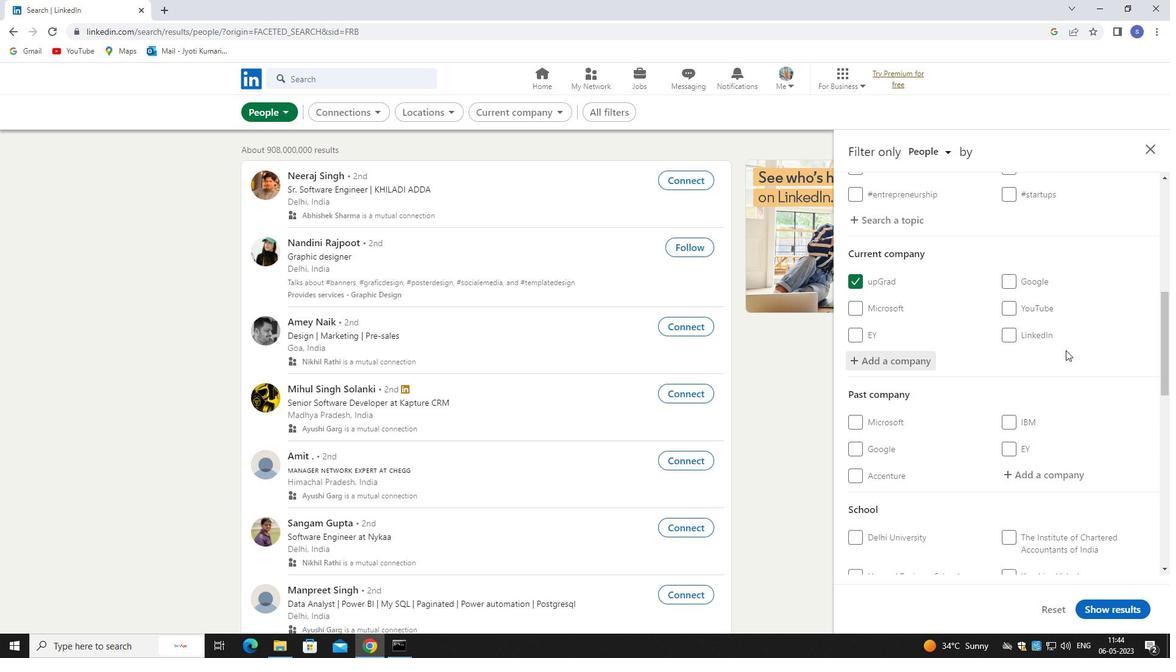 
Action: Mouse scrolled (1066, 349) with delta (0, 0)
Screenshot: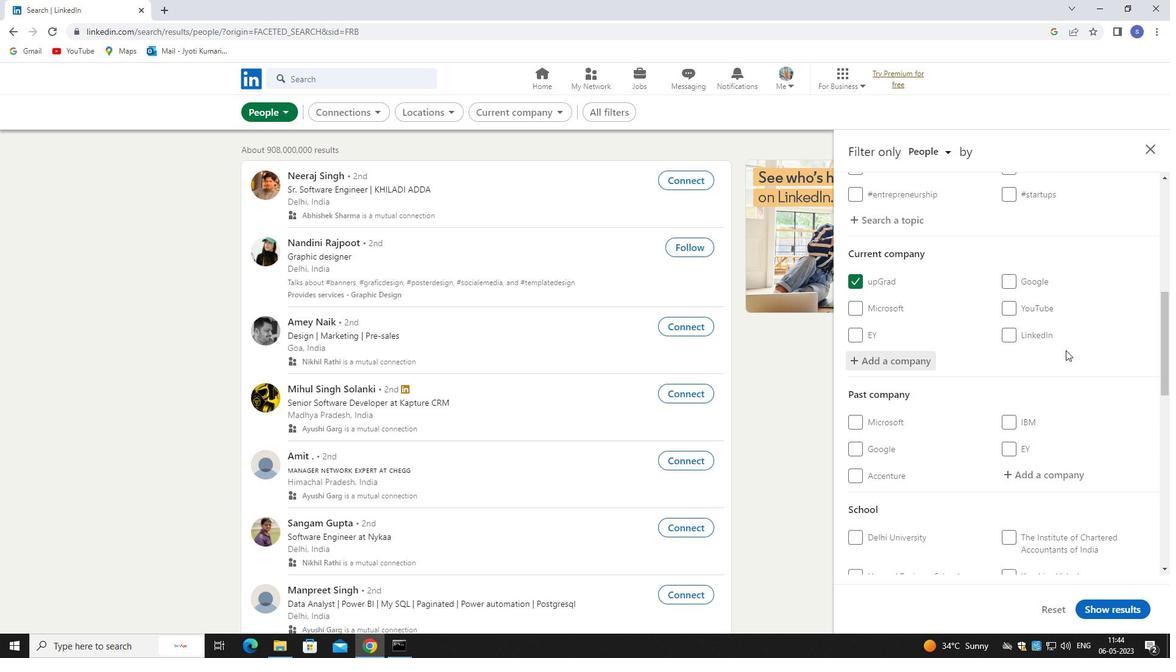 
Action: Mouse moved to (1066, 351)
Screenshot: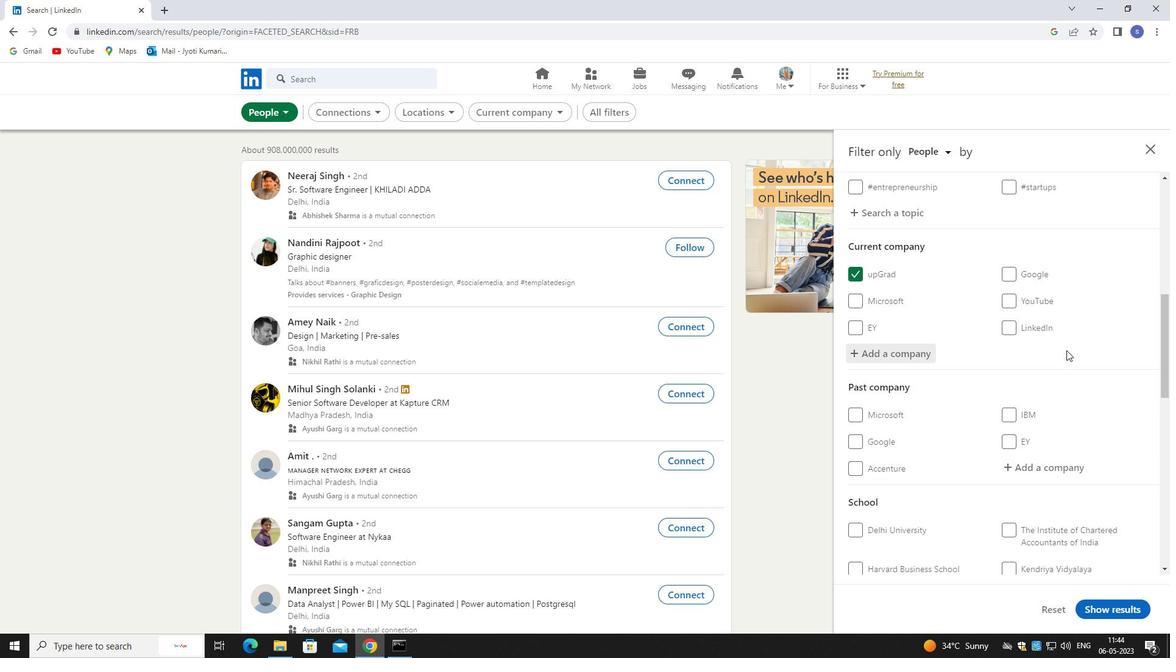 
Action: Mouse scrolled (1066, 350) with delta (0, 0)
Screenshot: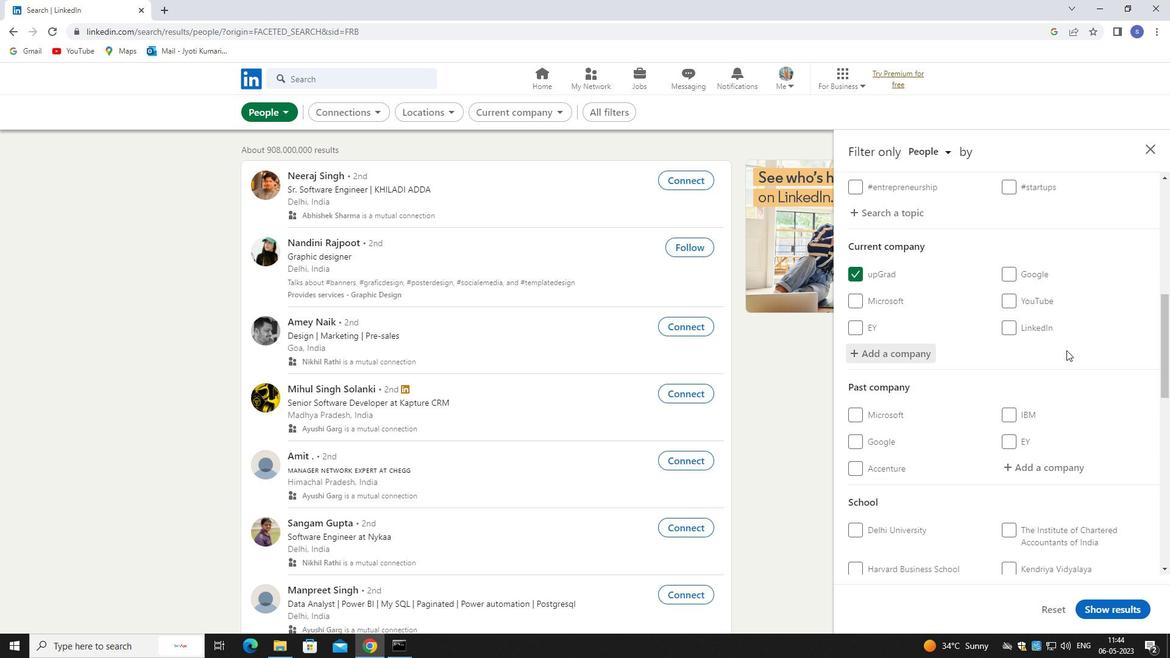 
Action: Mouse moved to (1053, 413)
Screenshot: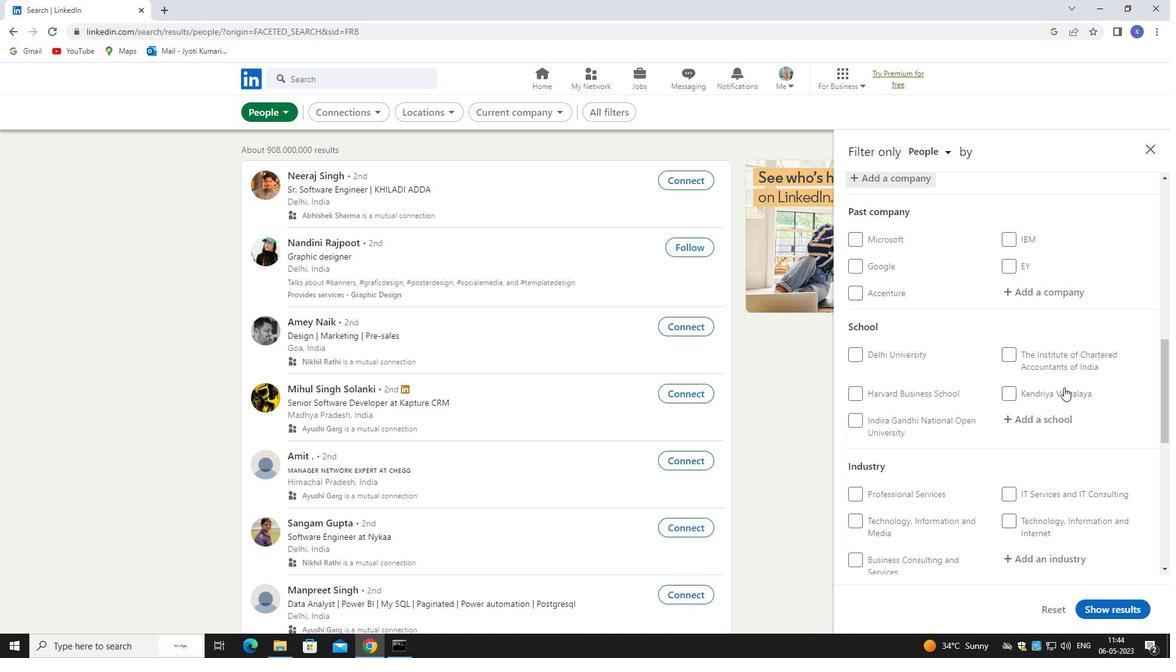 
Action: Mouse pressed left at (1053, 413)
Screenshot: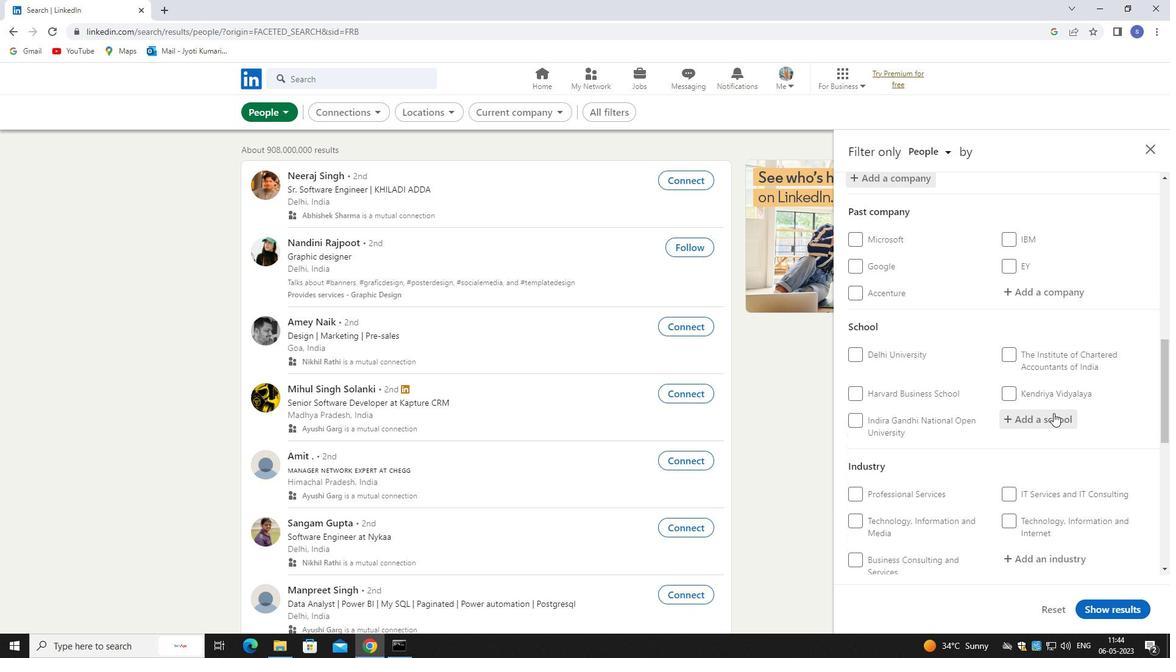 
Action: Key pressed VIGNANA
Screenshot: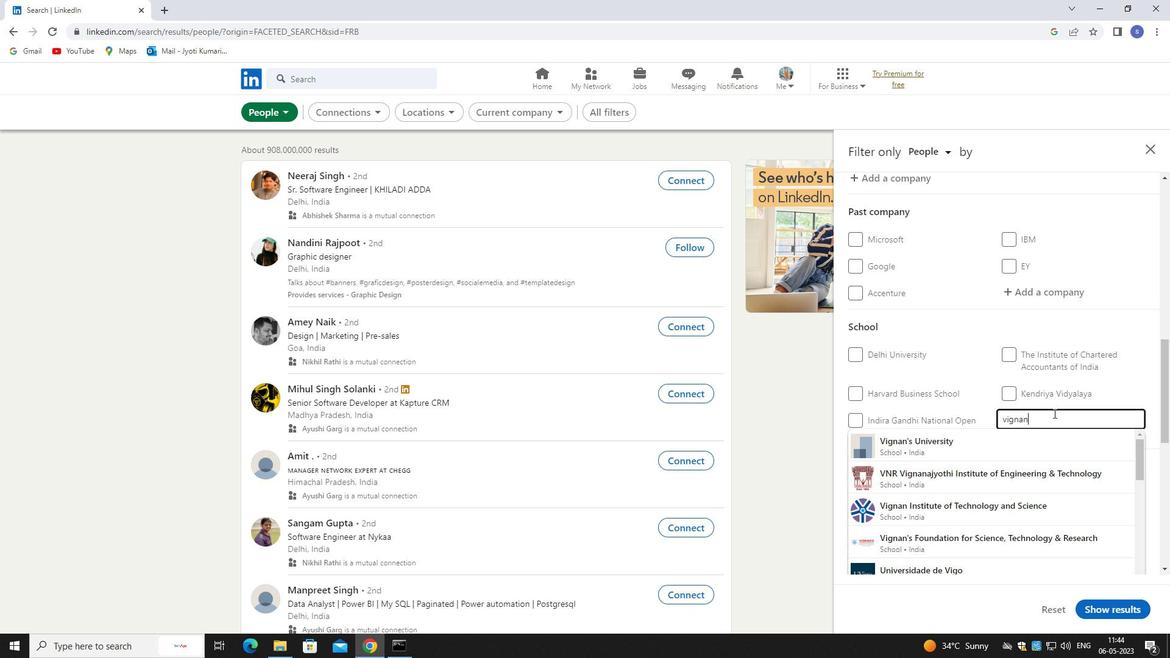
Action: Mouse moved to (1064, 446)
Screenshot: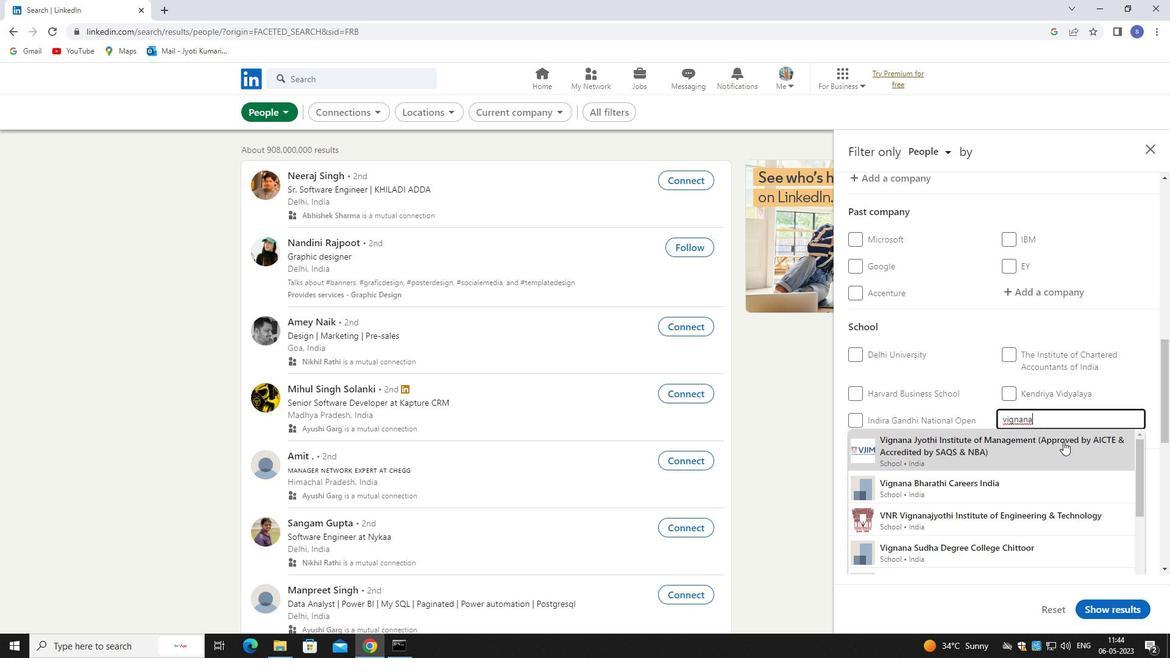 
Action: Mouse pressed left at (1064, 446)
Screenshot: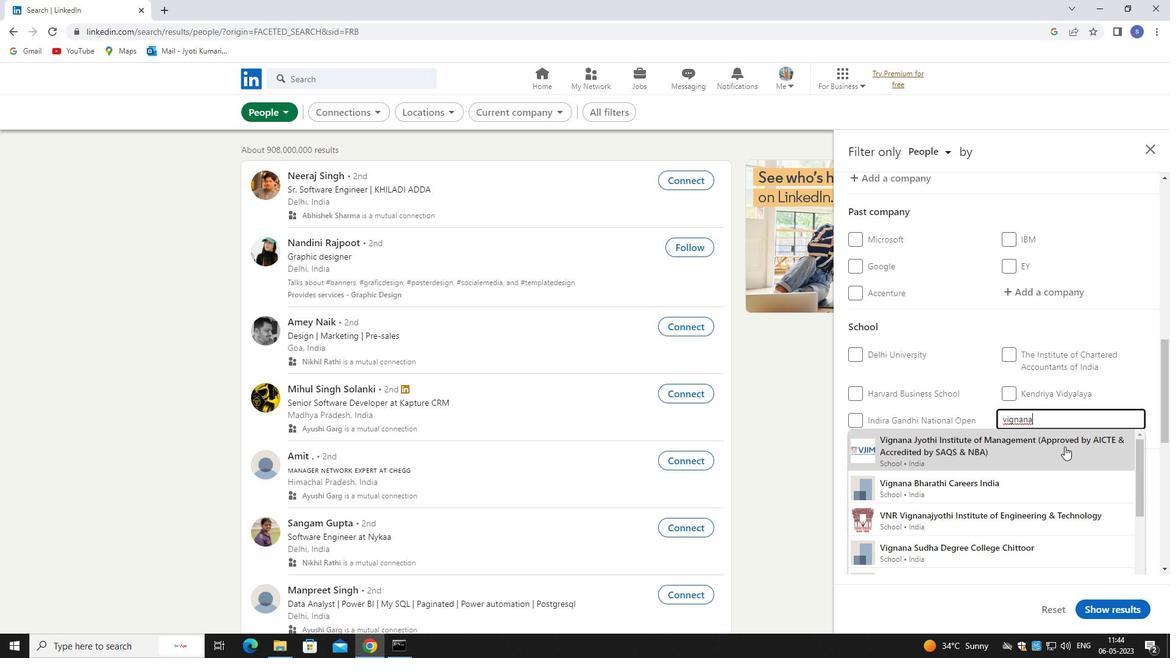 
Action: Mouse scrolled (1064, 446) with delta (0, 0)
Screenshot: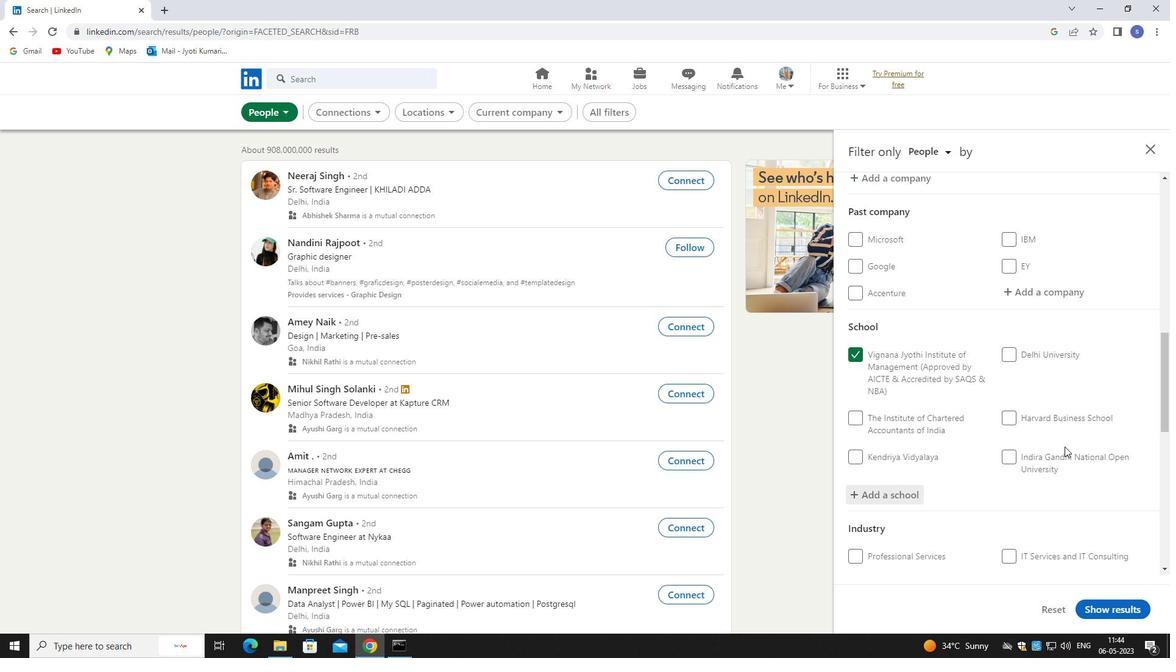 
Action: Mouse moved to (1064, 447)
Screenshot: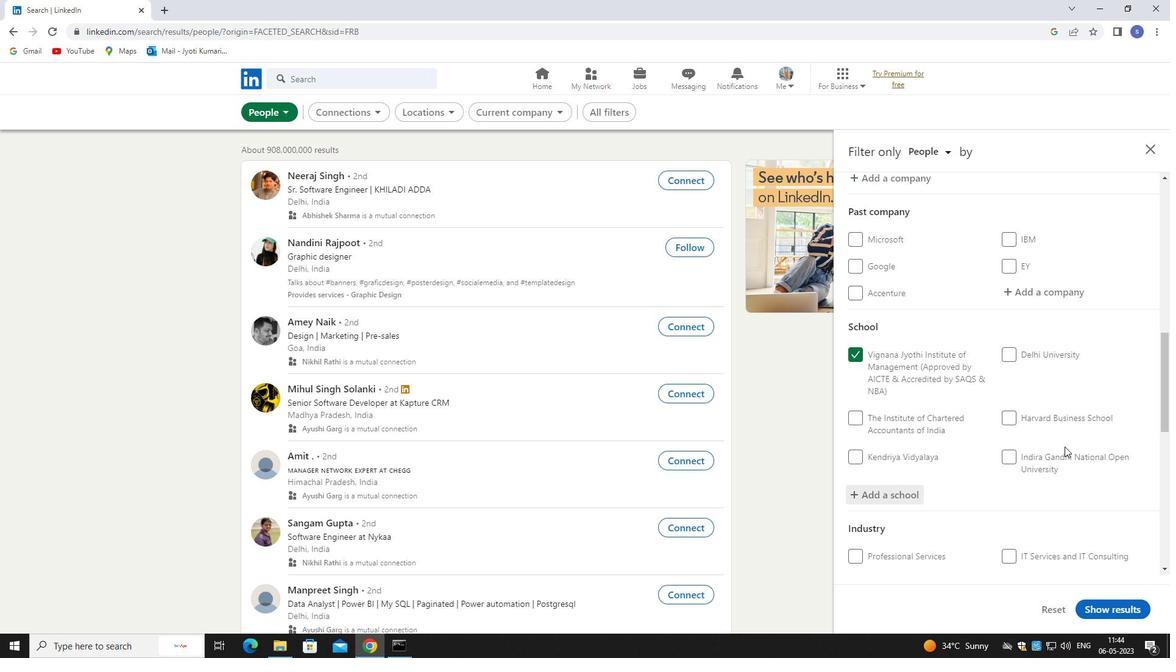 
Action: Mouse scrolled (1064, 446) with delta (0, 0)
Screenshot: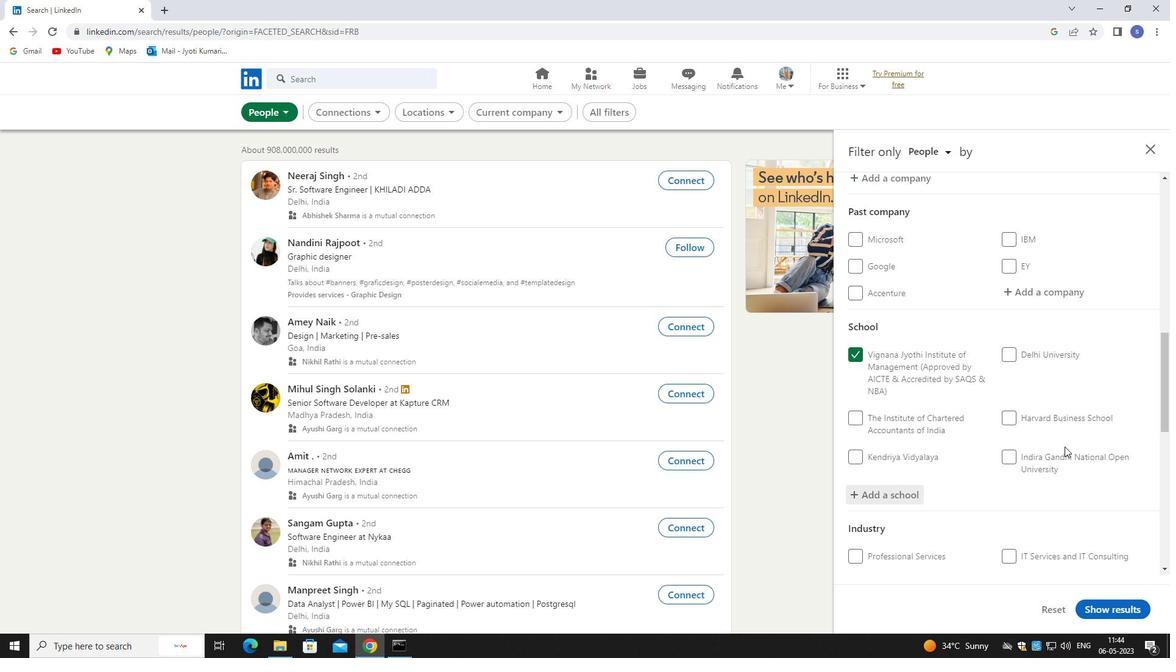 
Action: Mouse scrolled (1064, 446) with delta (0, 0)
Screenshot: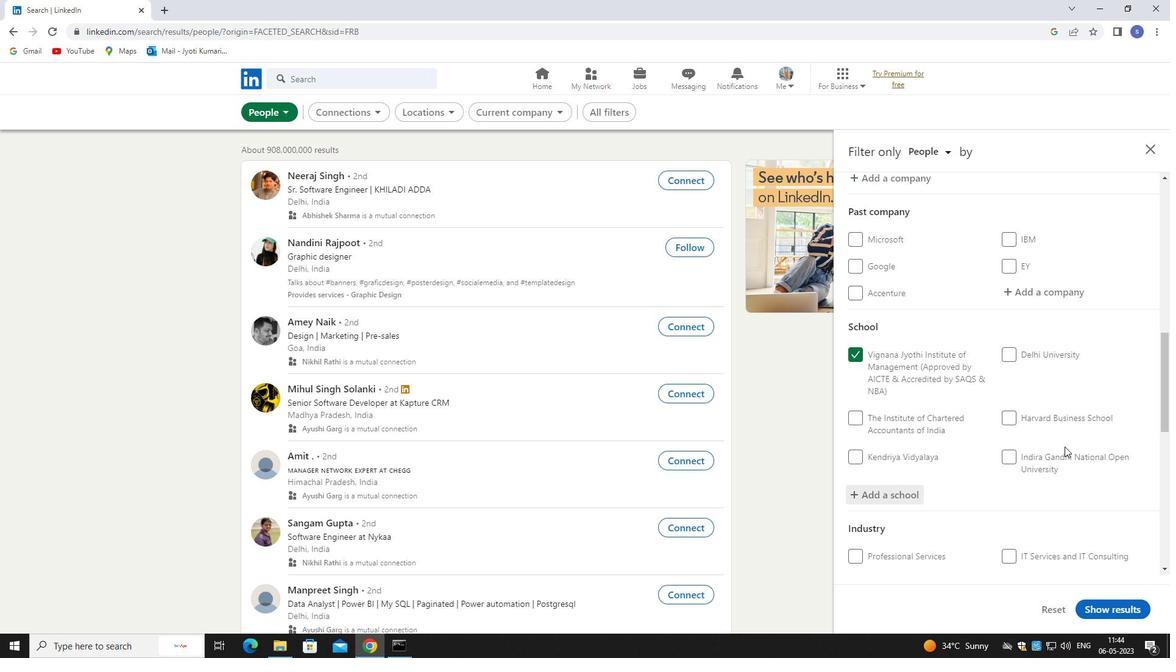 
Action: Mouse moved to (1073, 439)
Screenshot: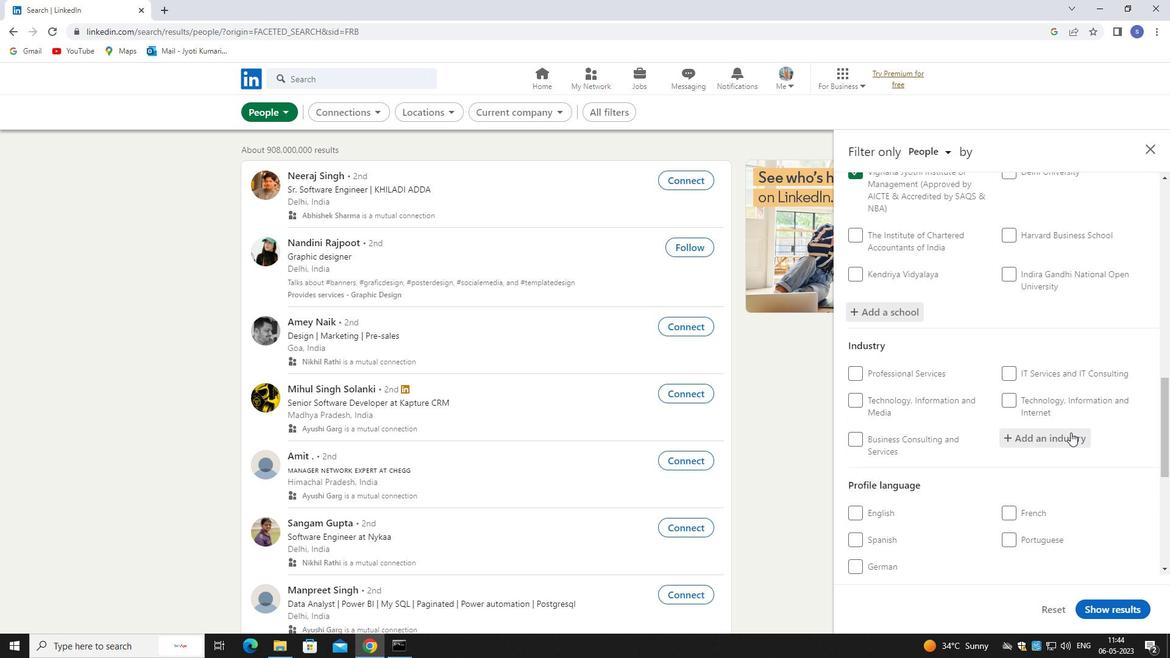 
Action: Mouse pressed left at (1073, 439)
Screenshot: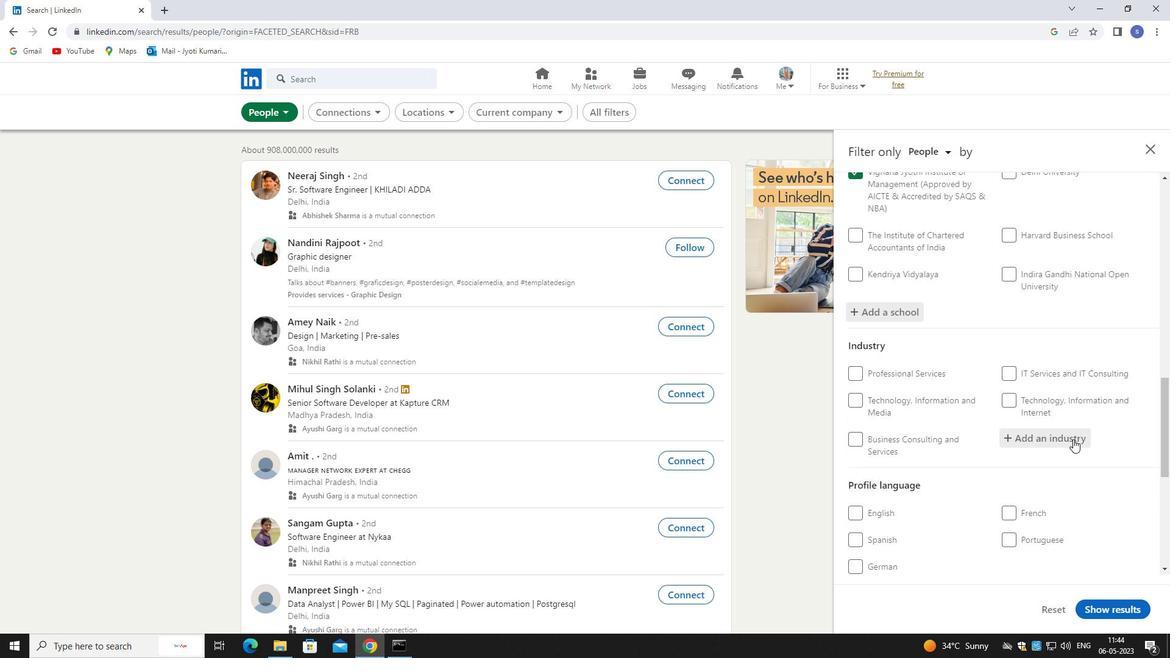 
Action: Key pressed APPAREL
Screenshot: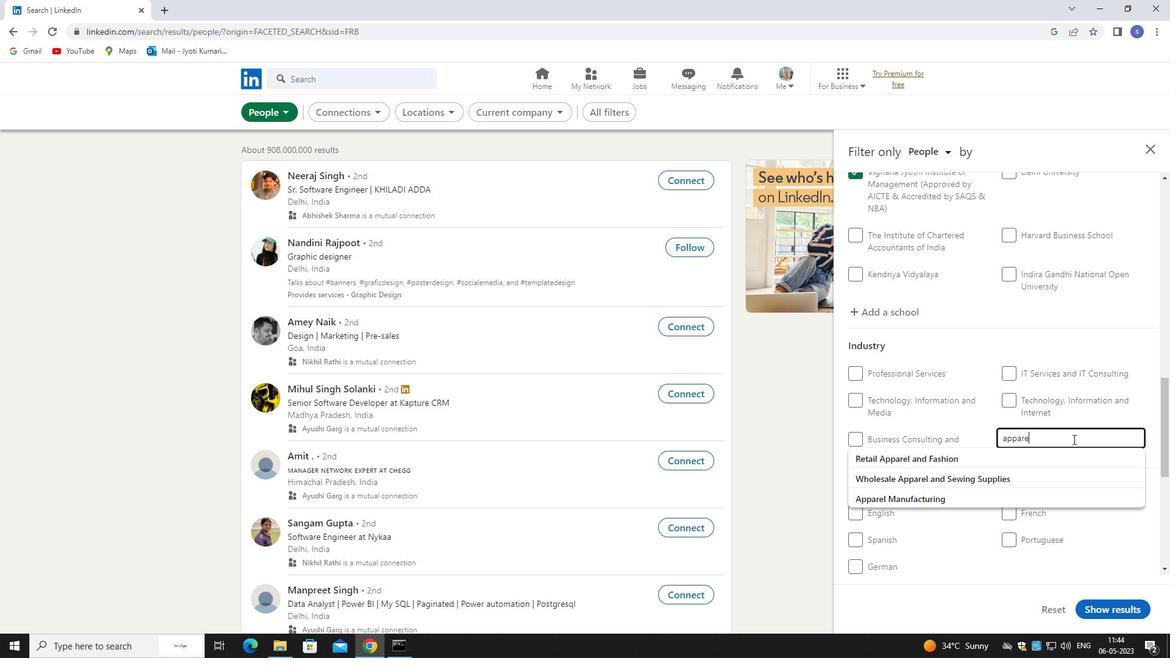 
Action: Mouse moved to (1058, 464)
Screenshot: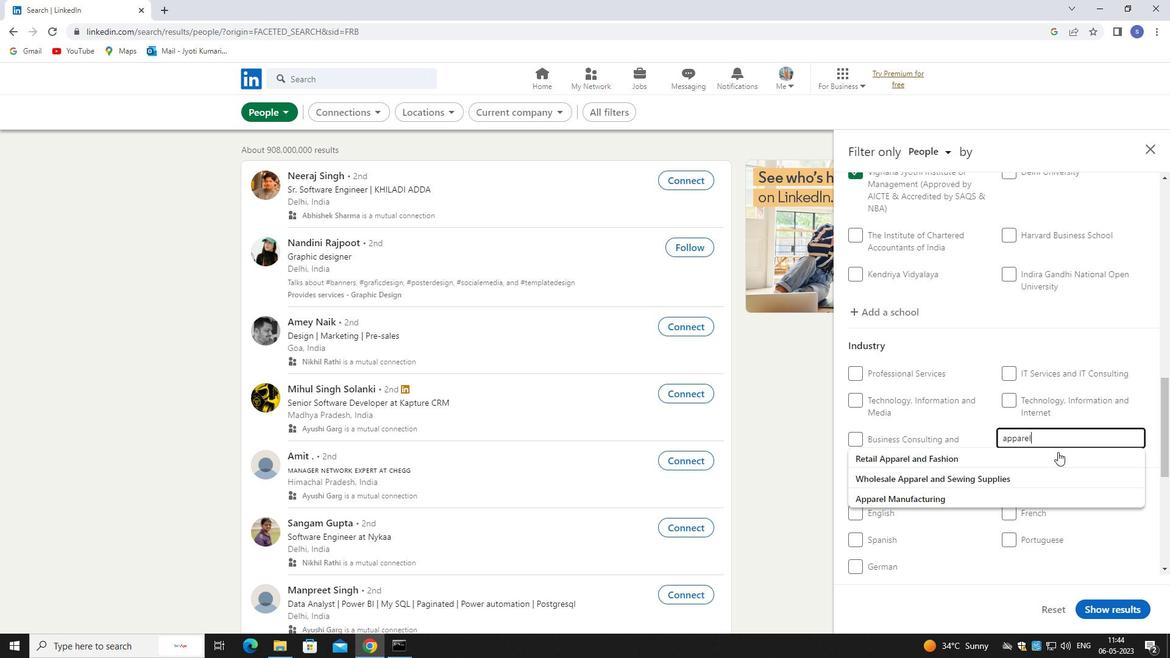 
Action: Mouse pressed left at (1058, 464)
Screenshot: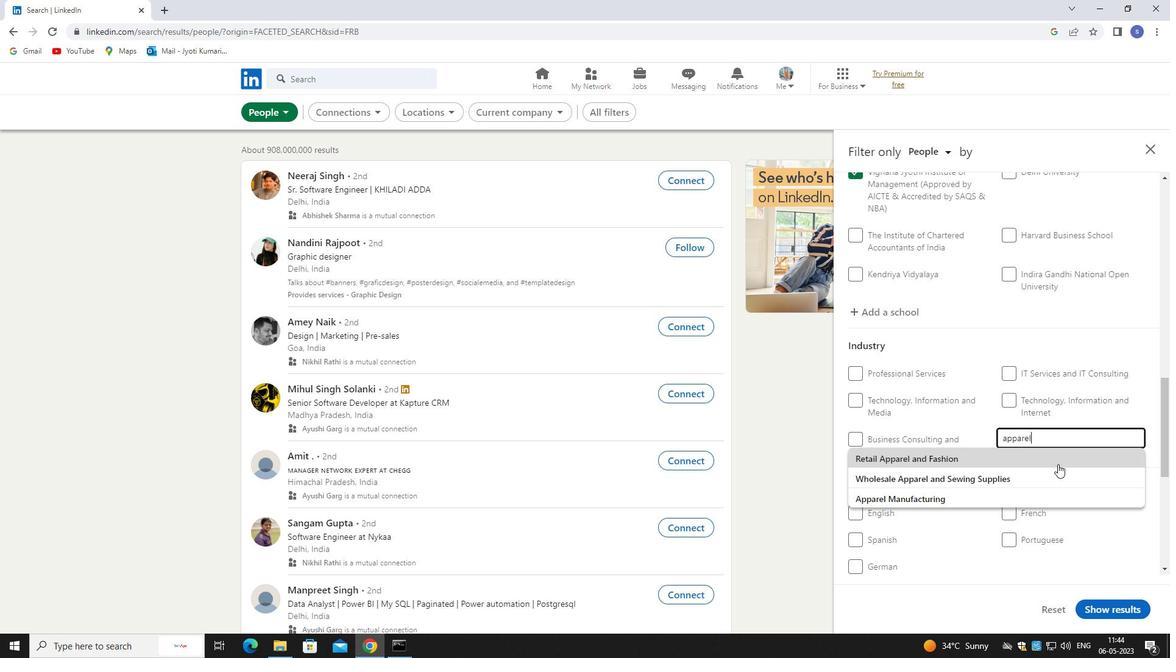 
Action: Mouse scrolled (1058, 463) with delta (0, 0)
Screenshot: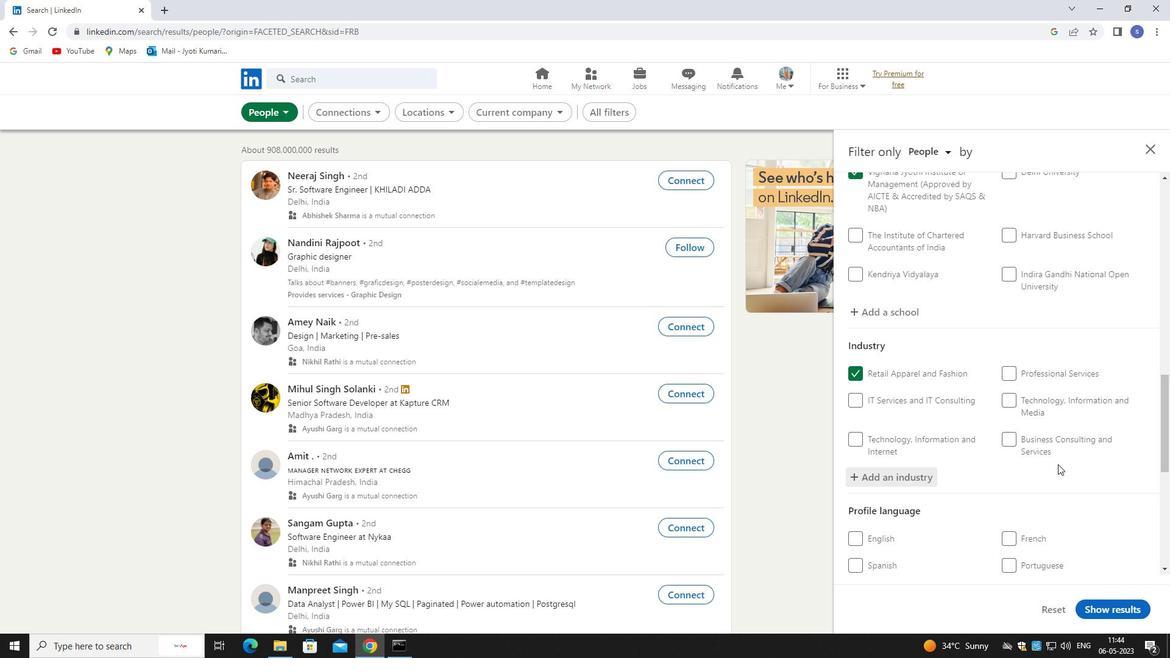 
Action: Mouse scrolled (1058, 463) with delta (0, 0)
Screenshot: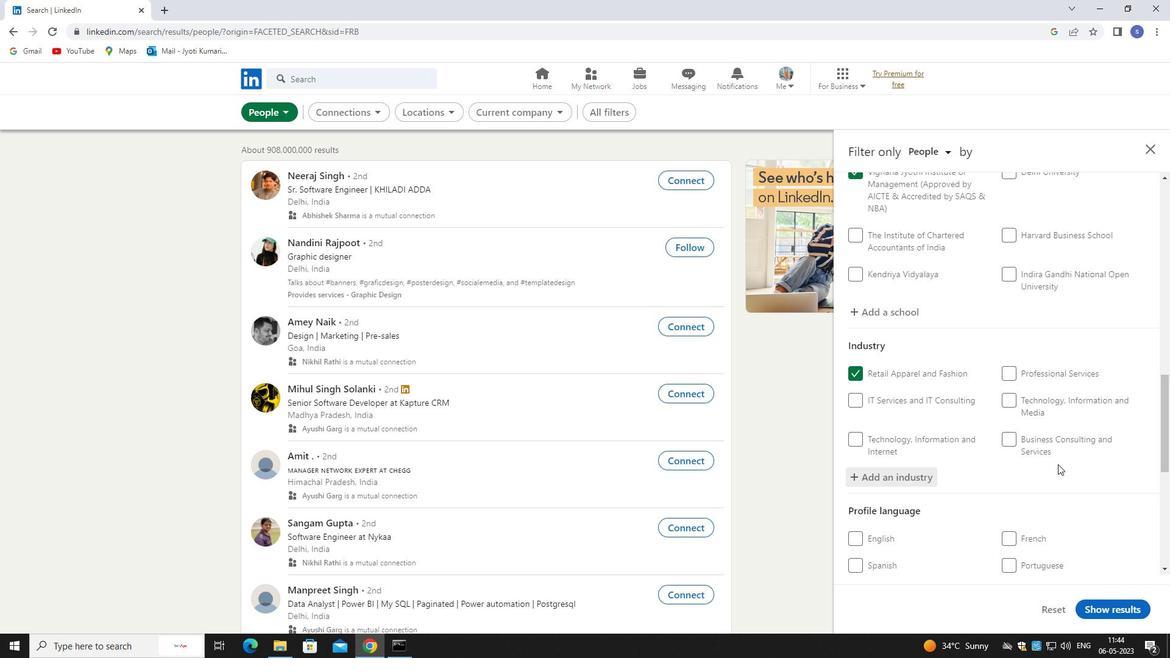 
Action: Mouse moved to (888, 443)
Screenshot: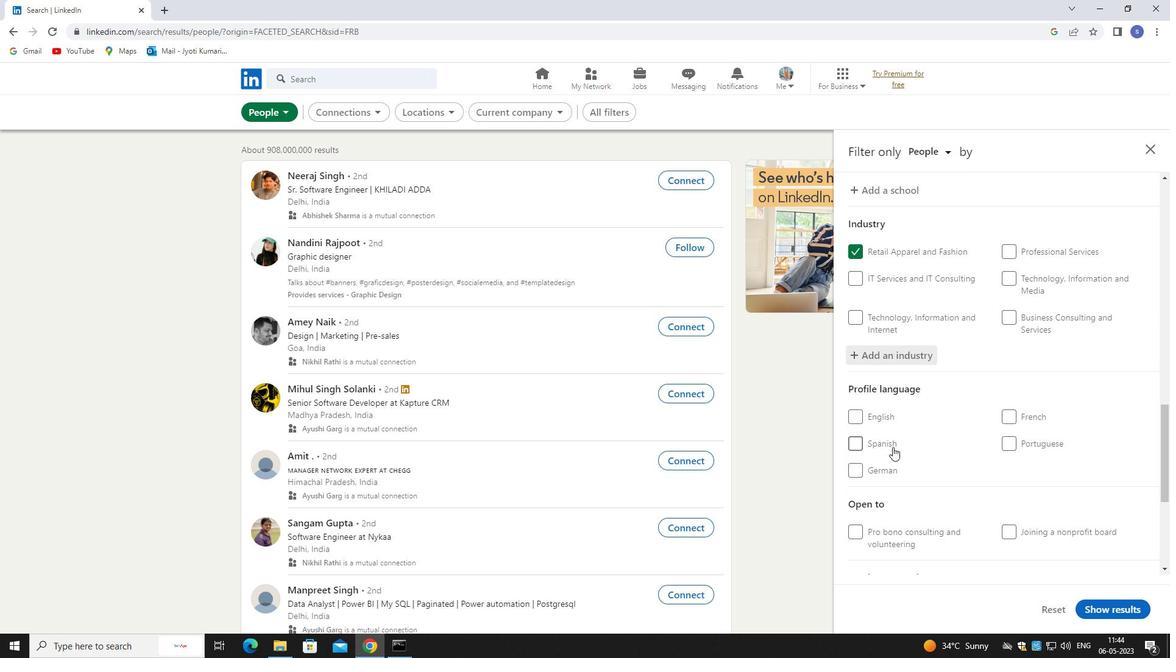 
Action: Mouse pressed left at (888, 443)
Screenshot: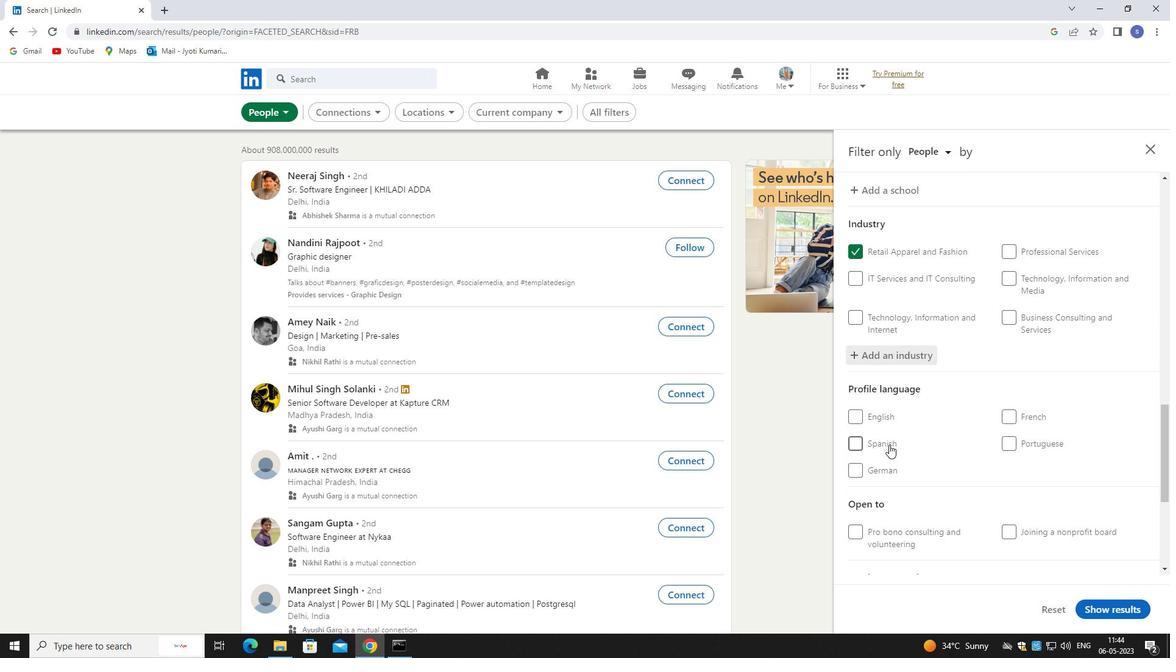 
Action: Mouse moved to (910, 451)
Screenshot: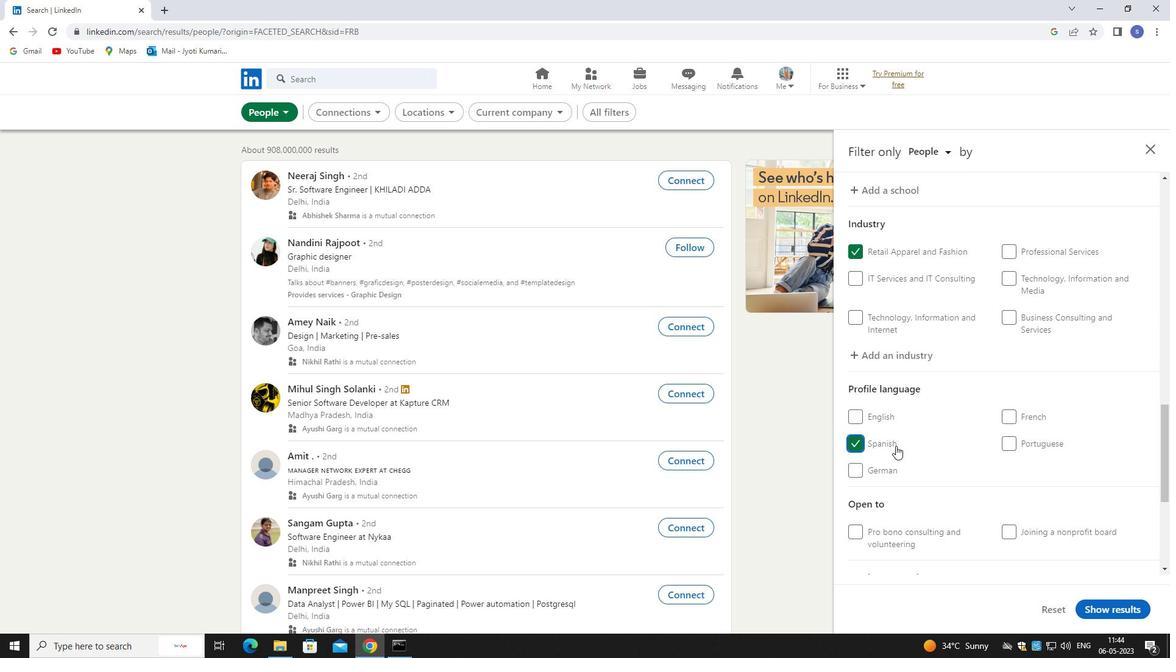 
Action: Mouse scrolled (910, 451) with delta (0, 0)
Screenshot: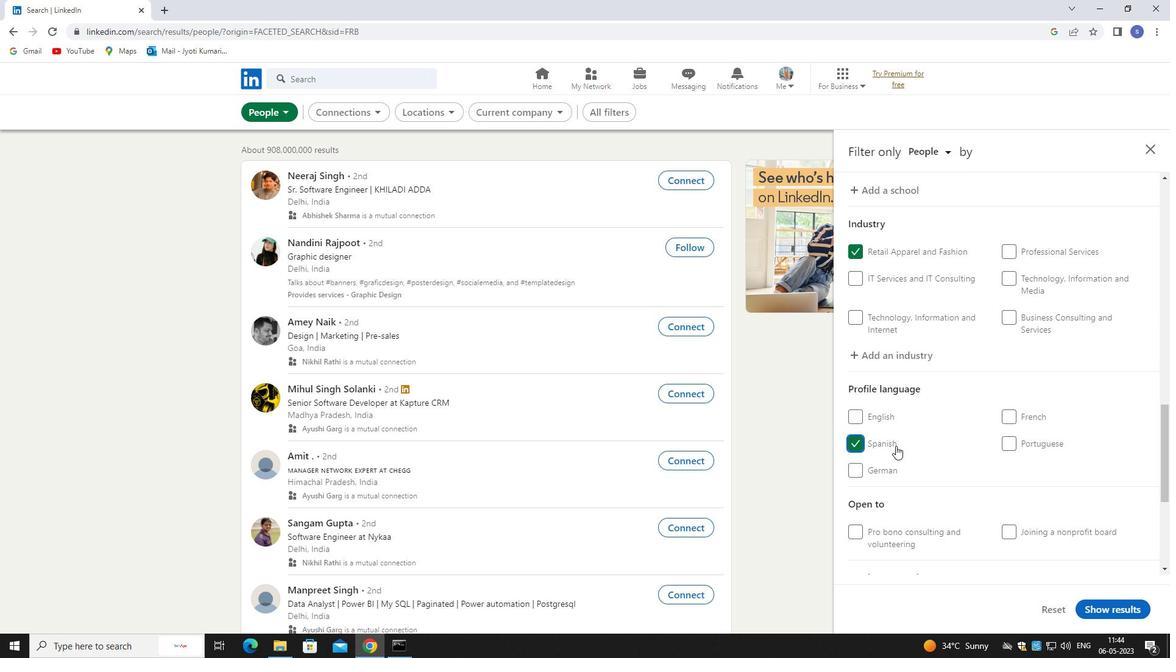 
Action: Mouse moved to (927, 463)
Screenshot: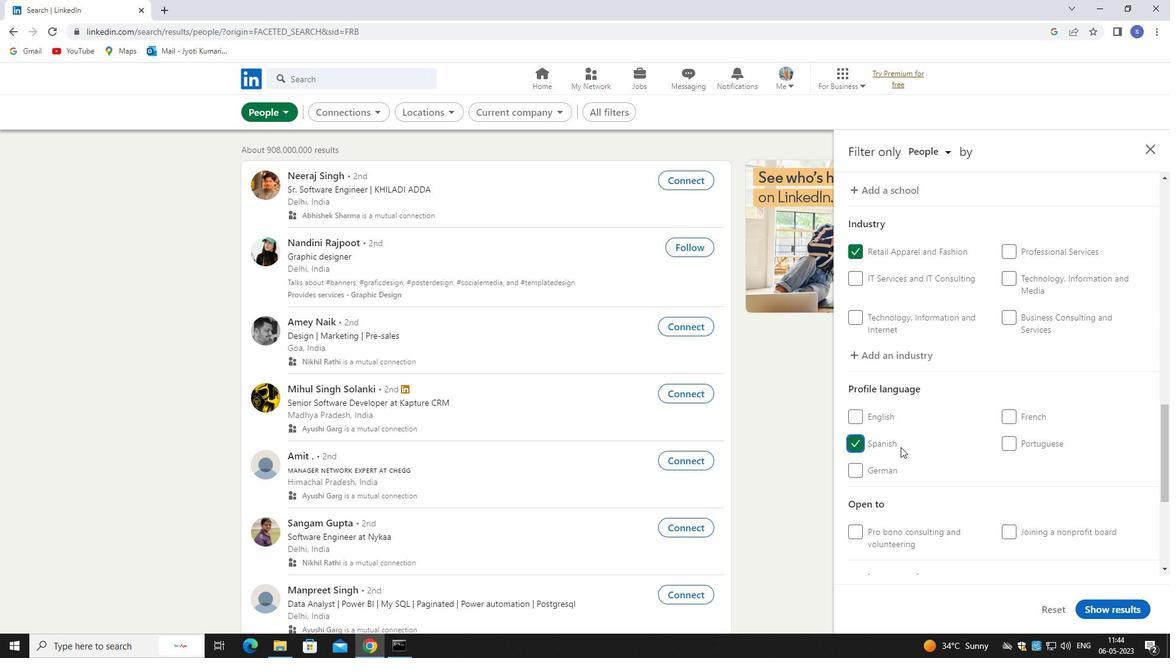 
Action: Mouse scrolled (927, 463) with delta (0, 0)
Screenshot: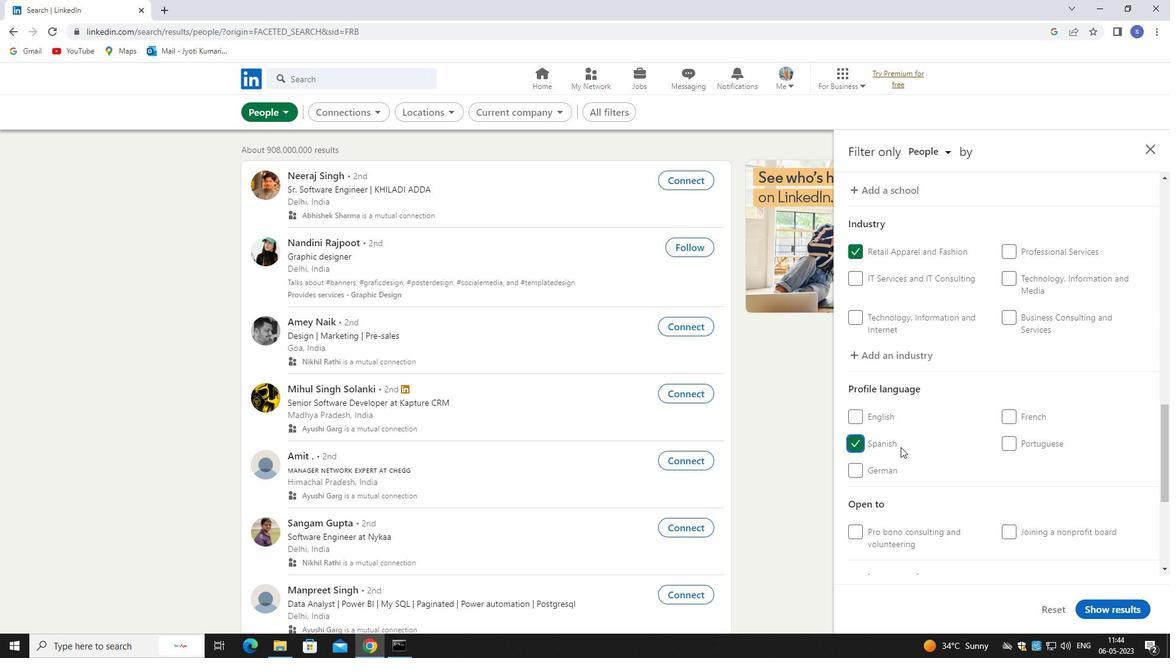 
Action: Mouse moved to (936, 469)
Screenshot: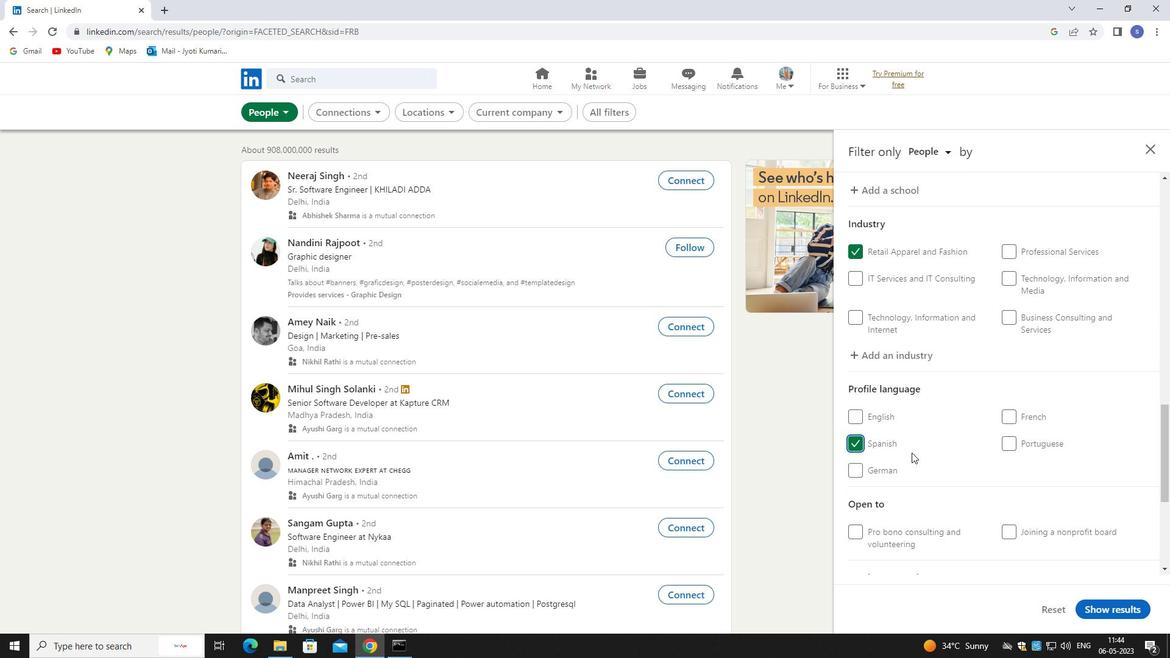 
Action: Mouse scrolled (936, 468) with delta (0, 0)
Screenshot: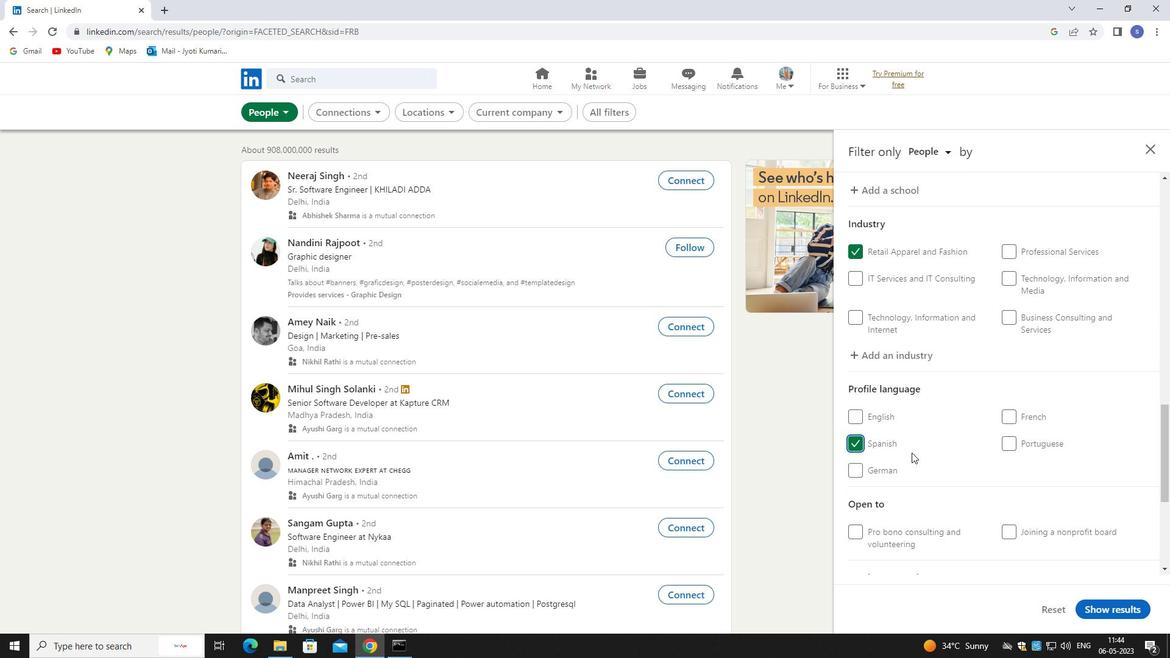 
Action: Mouse moved to (939, 471)
Screenshot: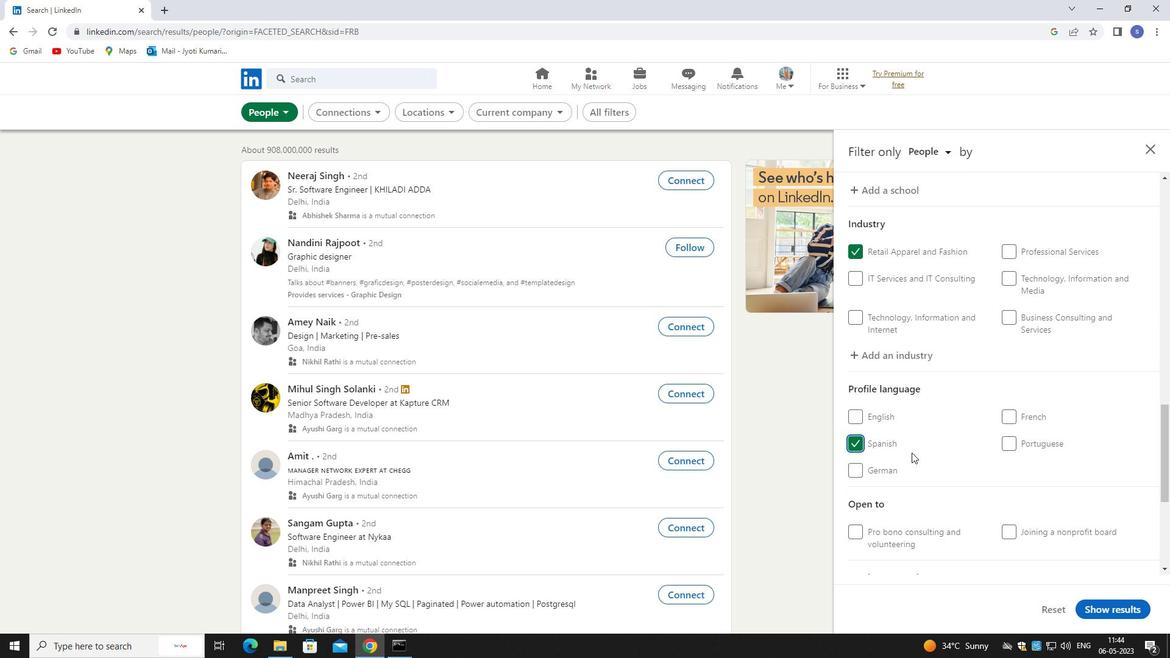 
Action: Mouse scrolled (939, 470) with delta (0, 0)
Screenshot: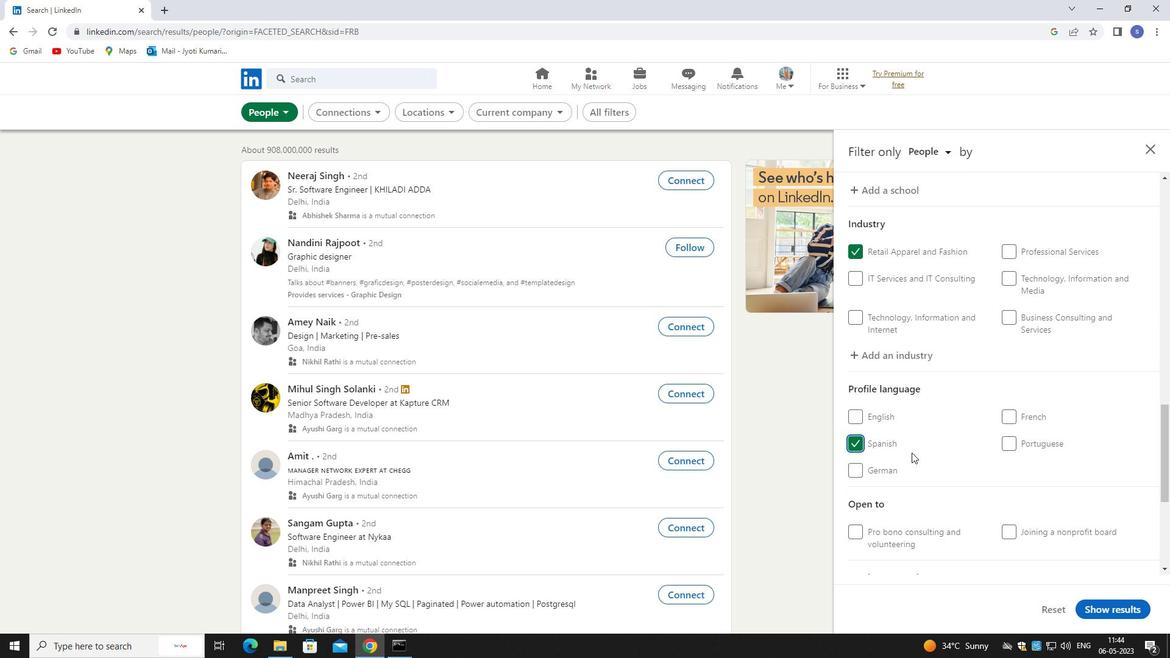 
Action: Mouse moved to (1062, 416)
Screenshot: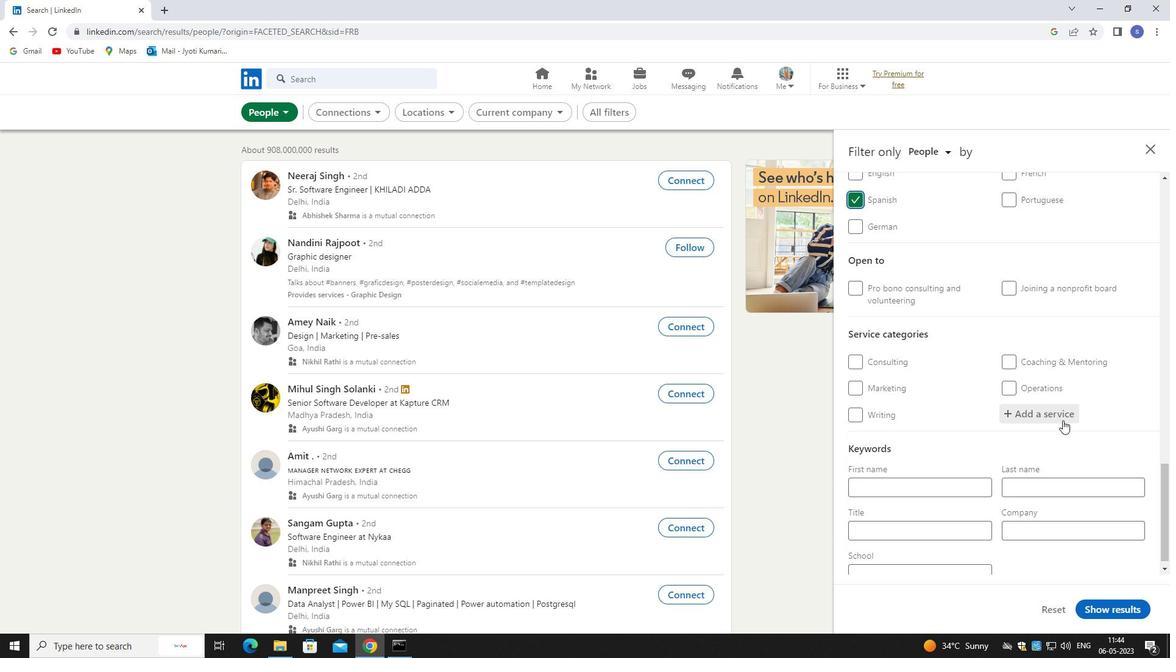 
Action: Mouse pressed left at (1062, 416)
Screenshot: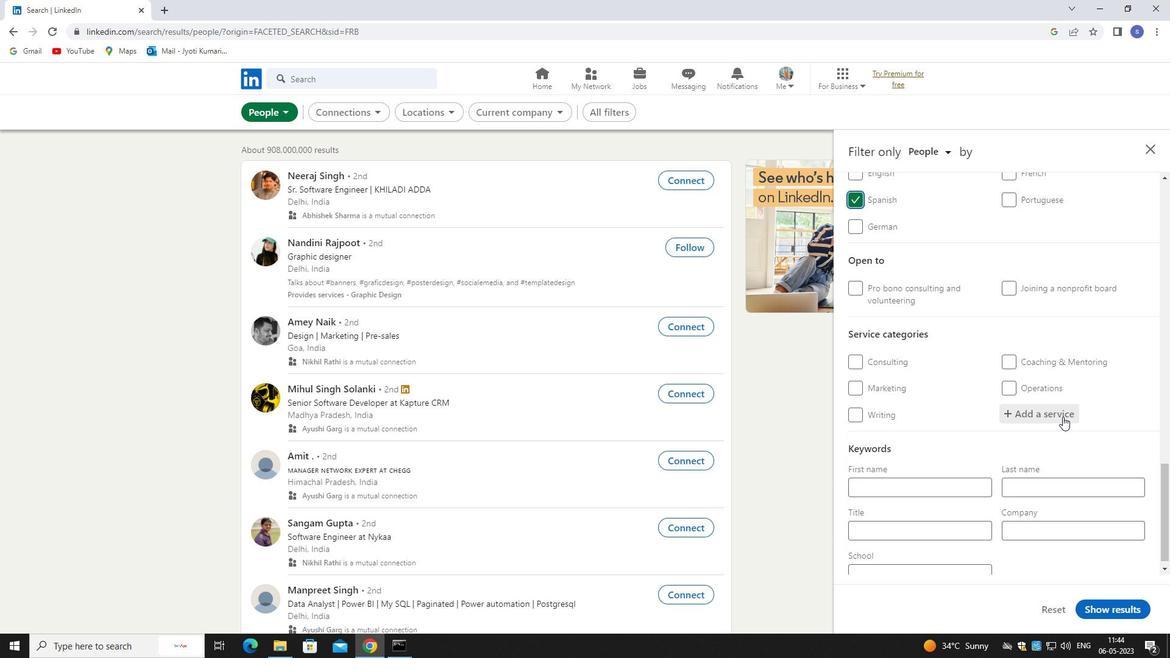 
Action: Key pressed REAR
Screenshot: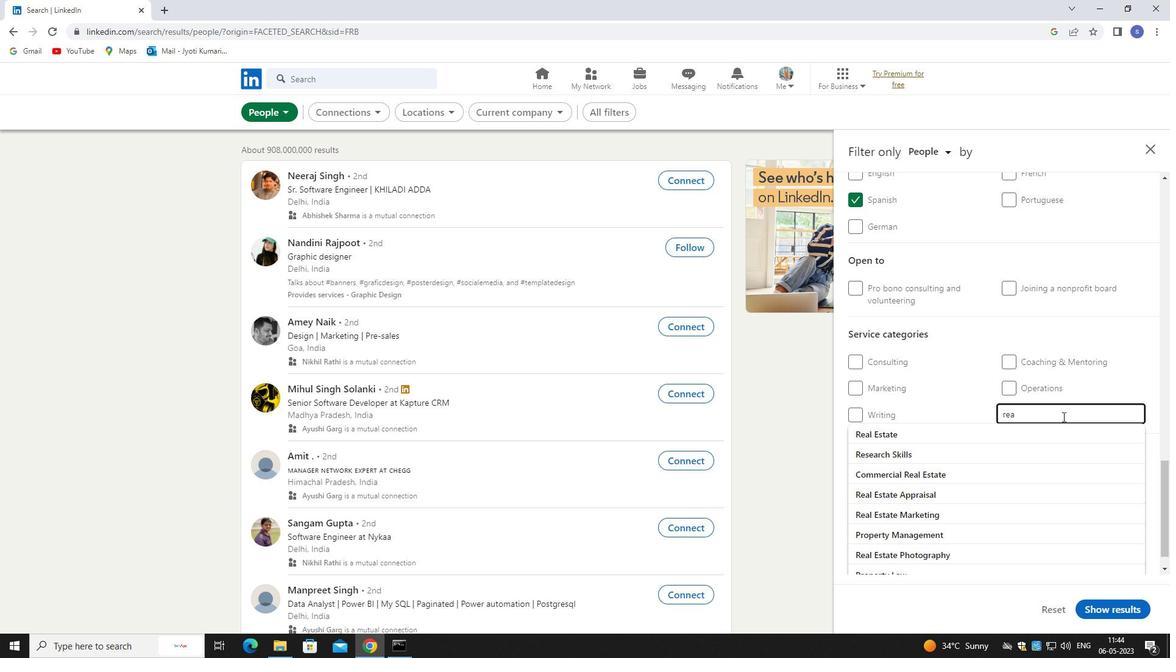 
Action: Mouse moved to (1064, 420)
Screenshot: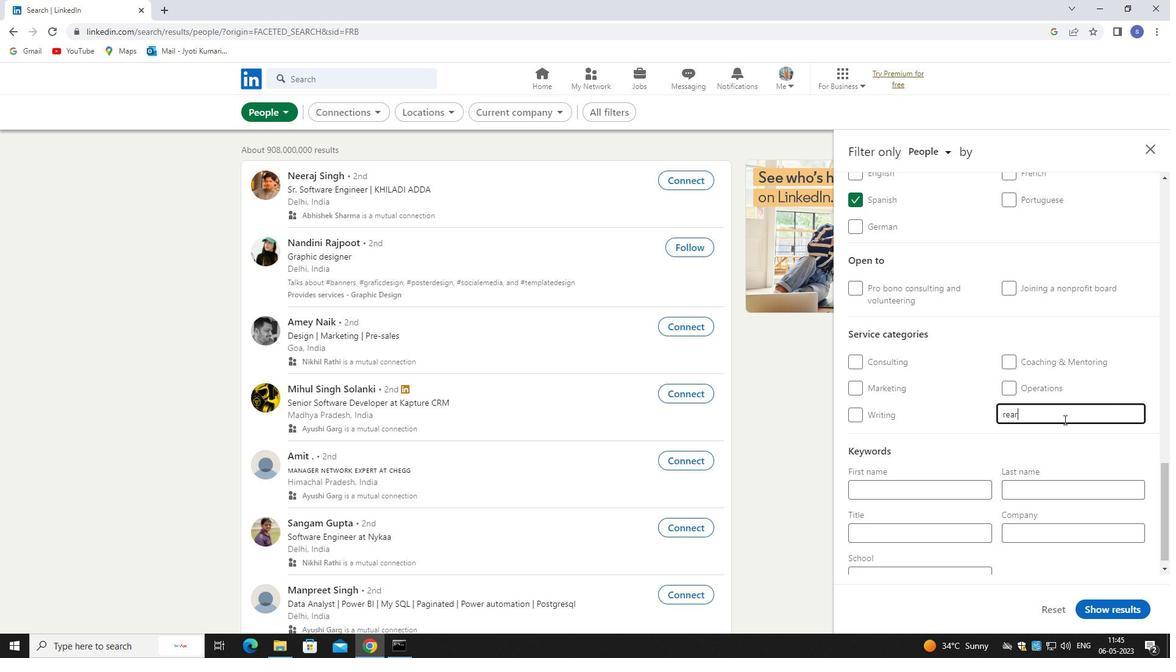 
Action: Key pressed <Key.backspace>
Screenshot: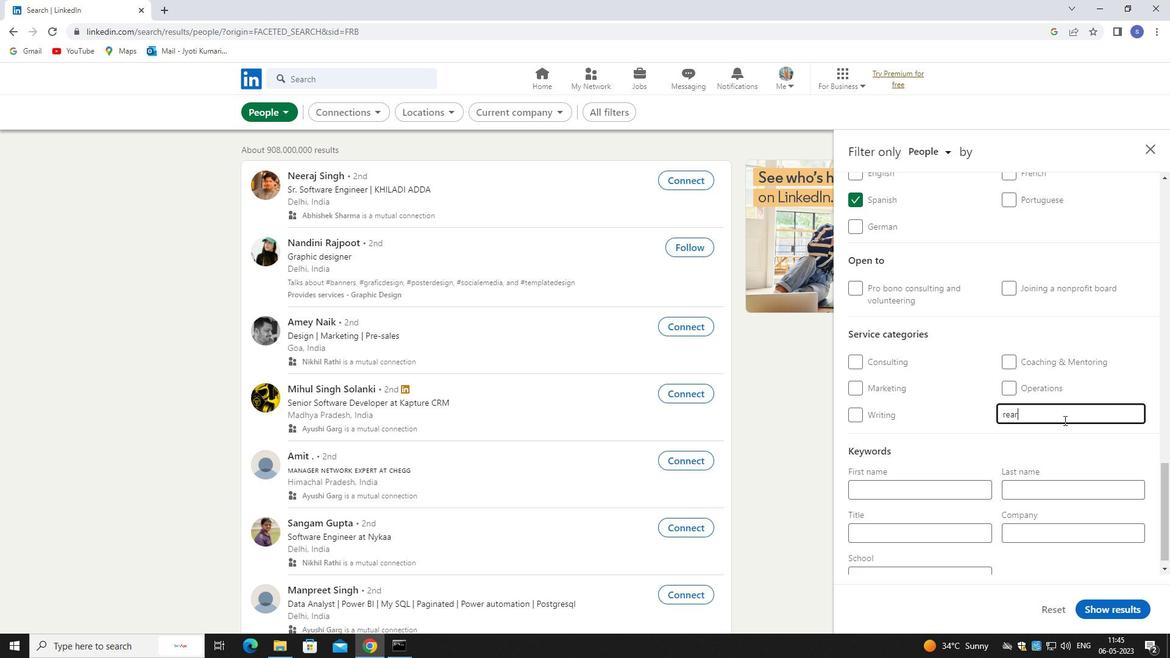 
Action: Mouse moved to (1068, 448)
Screenshot: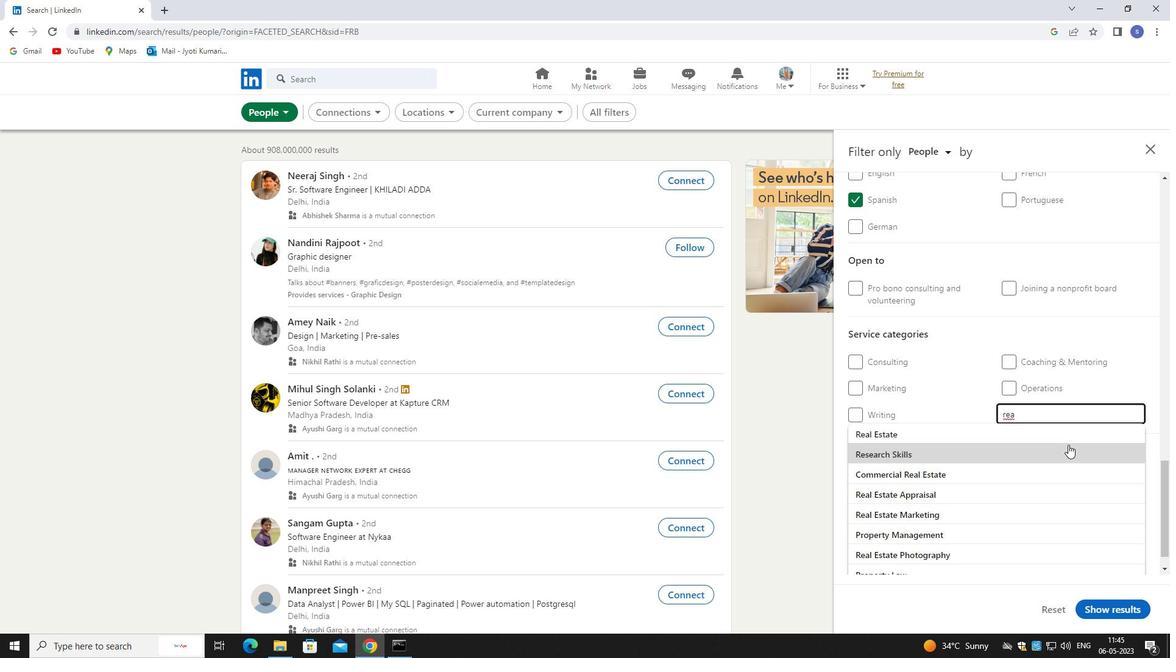 
Action: Mouse pressed left at (1068, 448)
Screenshot: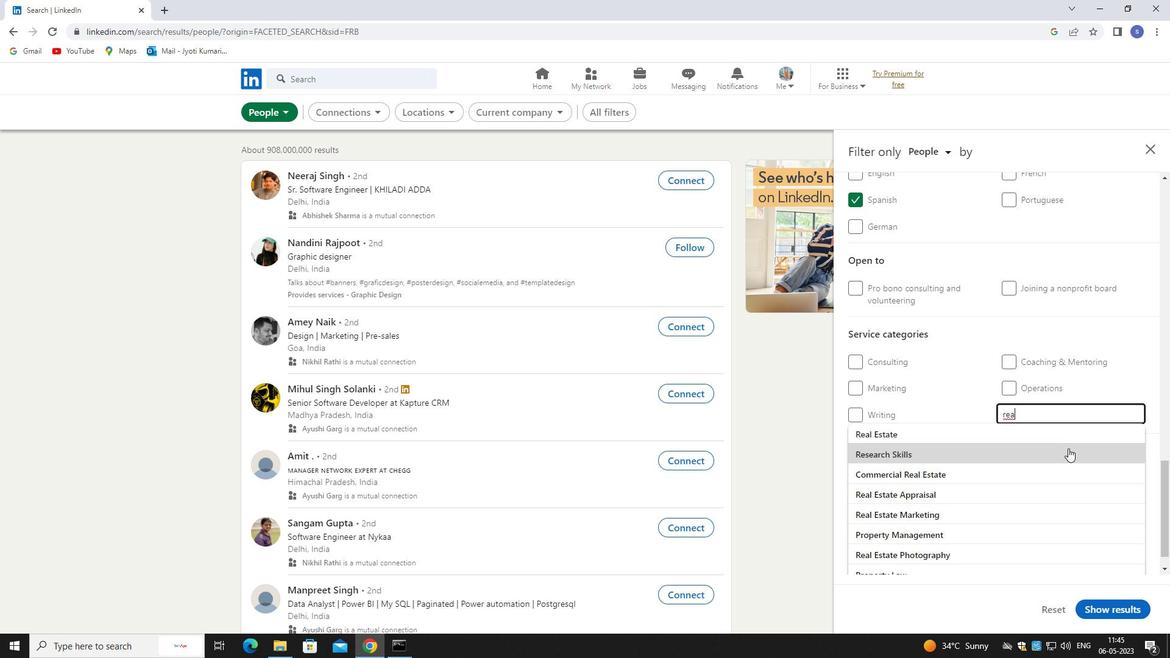 
Action: Mouse scrolled (1068, 447) with delta (0, 0)
Screenshot: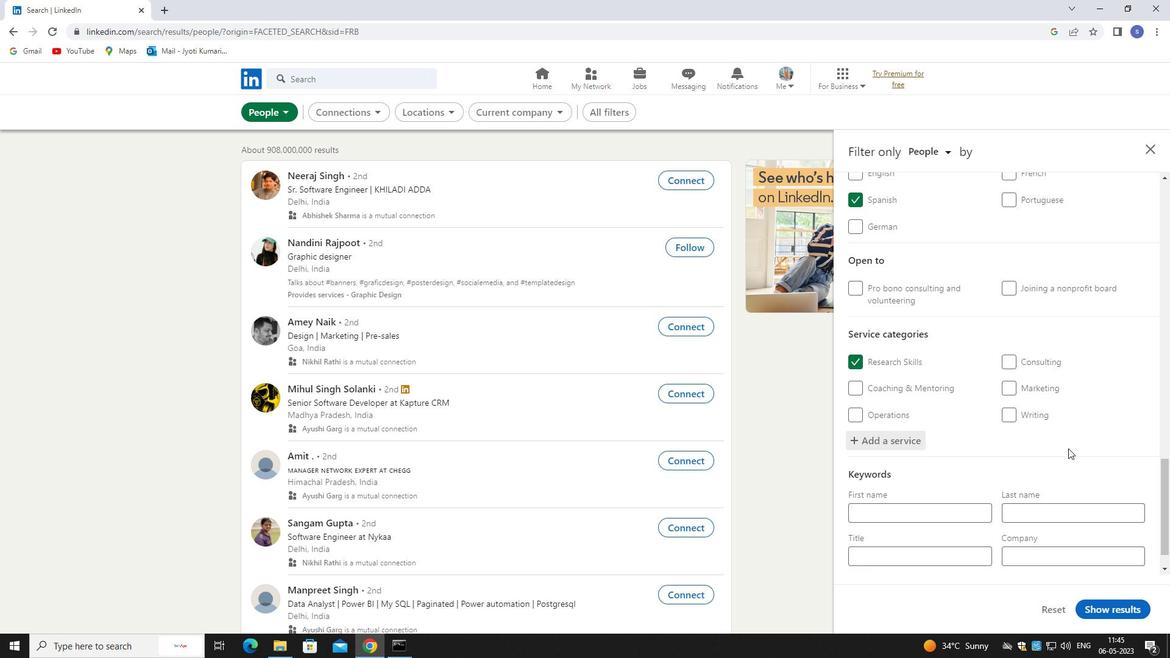 
Action: Mouse moved to (1069, 450)
Screenshot: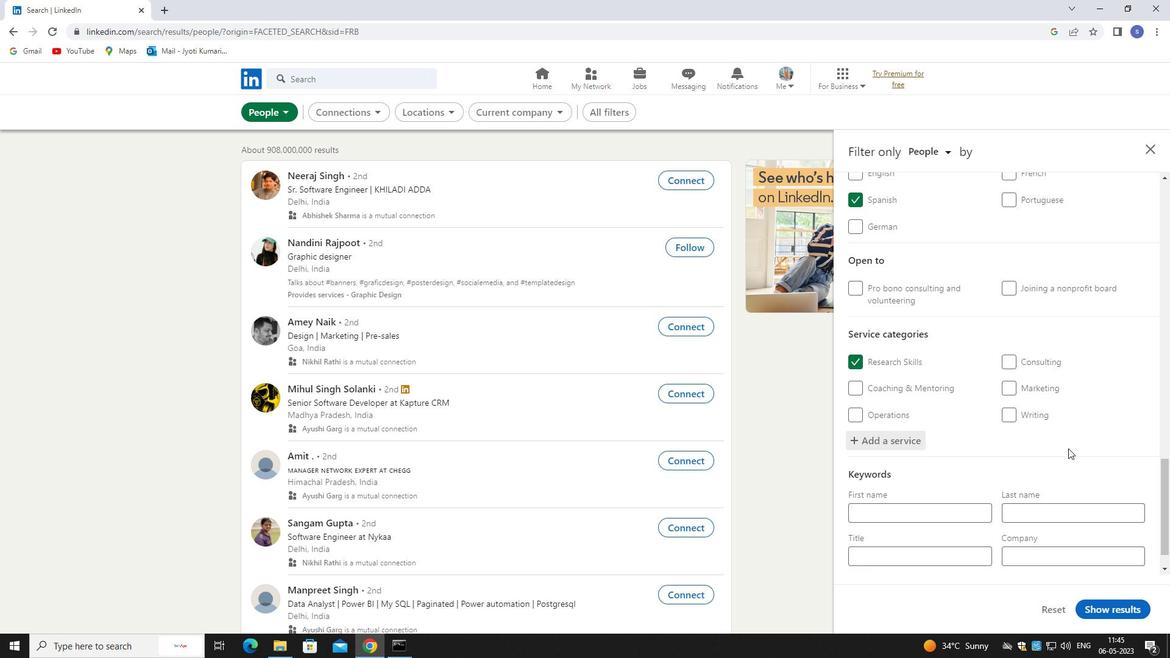
Action: Mouse scrolled (1069, 449) with delta (0, 0)
Screenshot: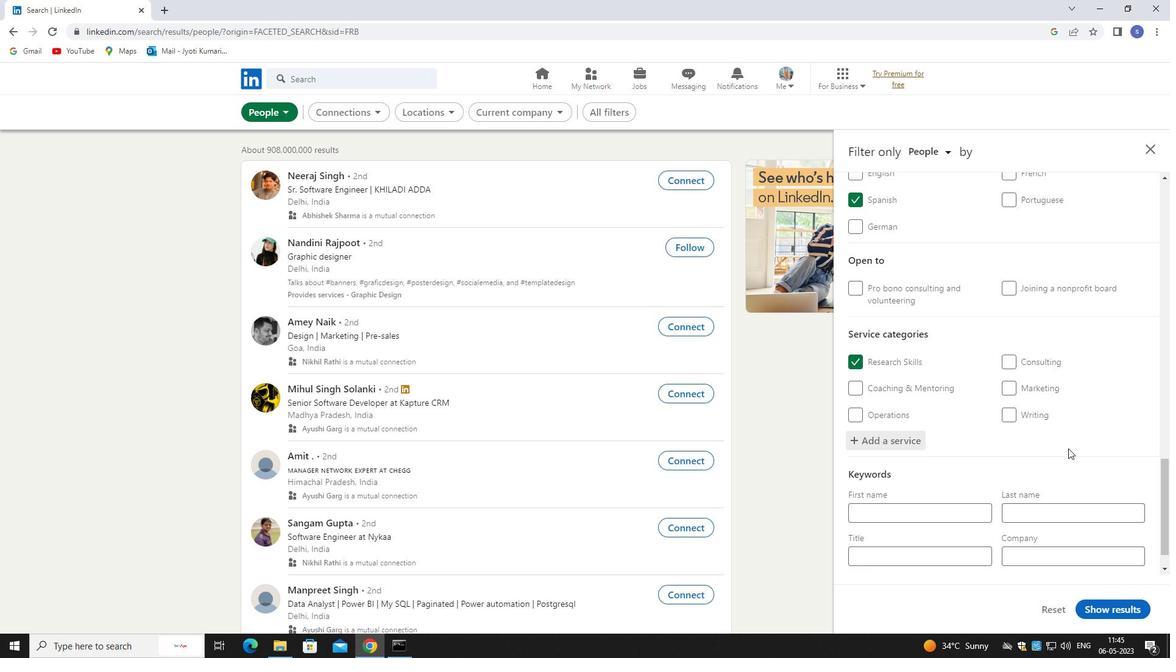 
Action: Mouse moved to (880, 521)
Screenshot: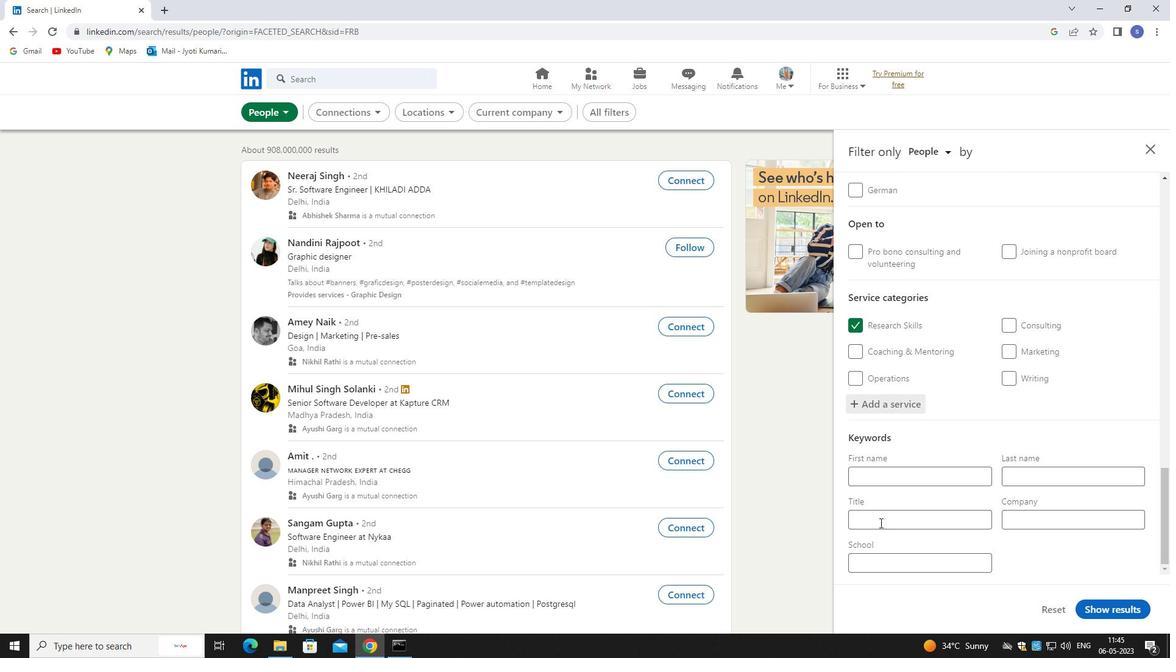 
Action: Mouse pressed left at (880, 521)
Screenshot: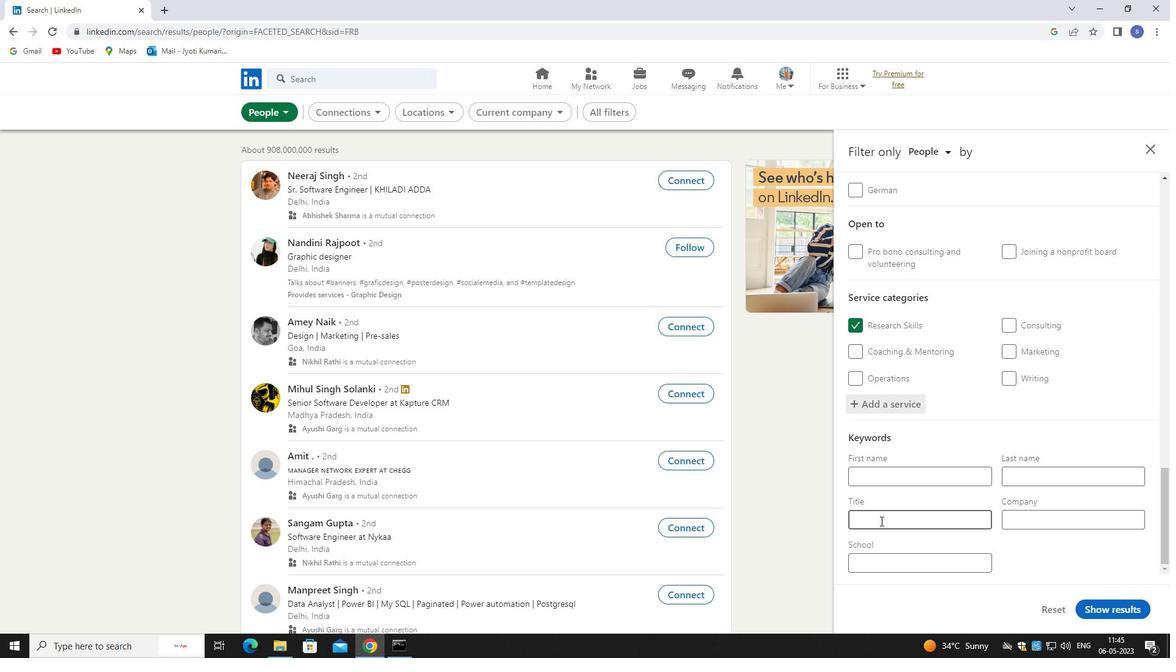 
Action: Mouse moved to (880, 520)
Screenshot: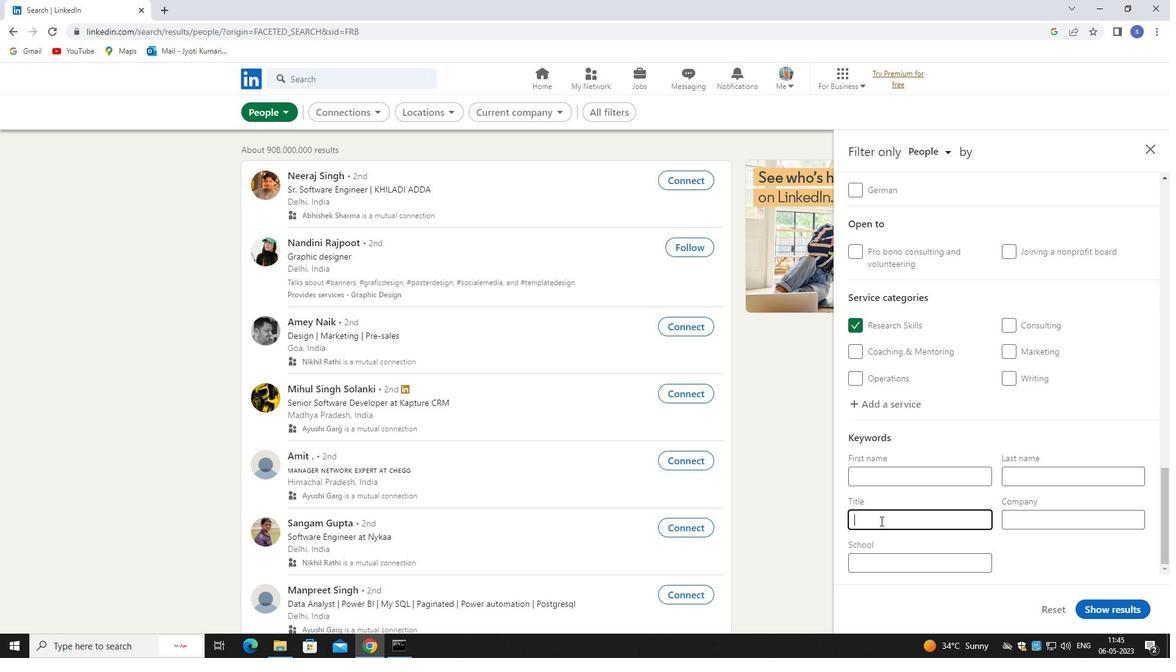 
Action: Key pressed <Key.shift>ENTERTAINMA<Key.backspace><Key.backspace>MENT<Key.space><Key.shift>SPECIALIST
Screenshot: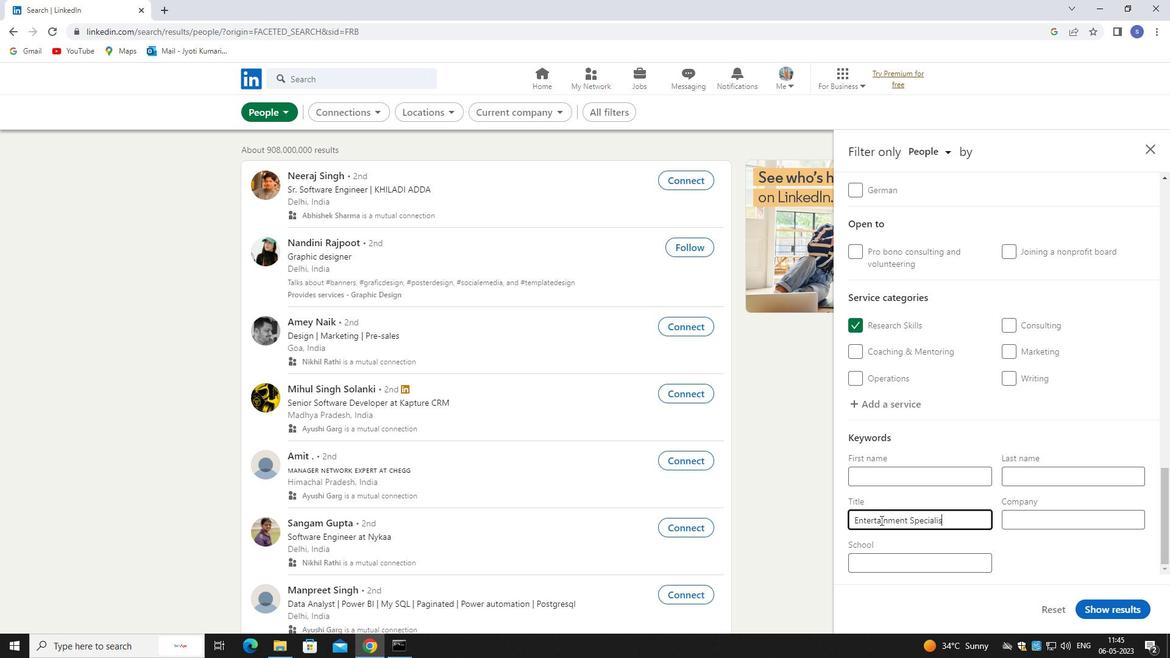 
Action: Mouse moved to (1096, 610)
Screenshot: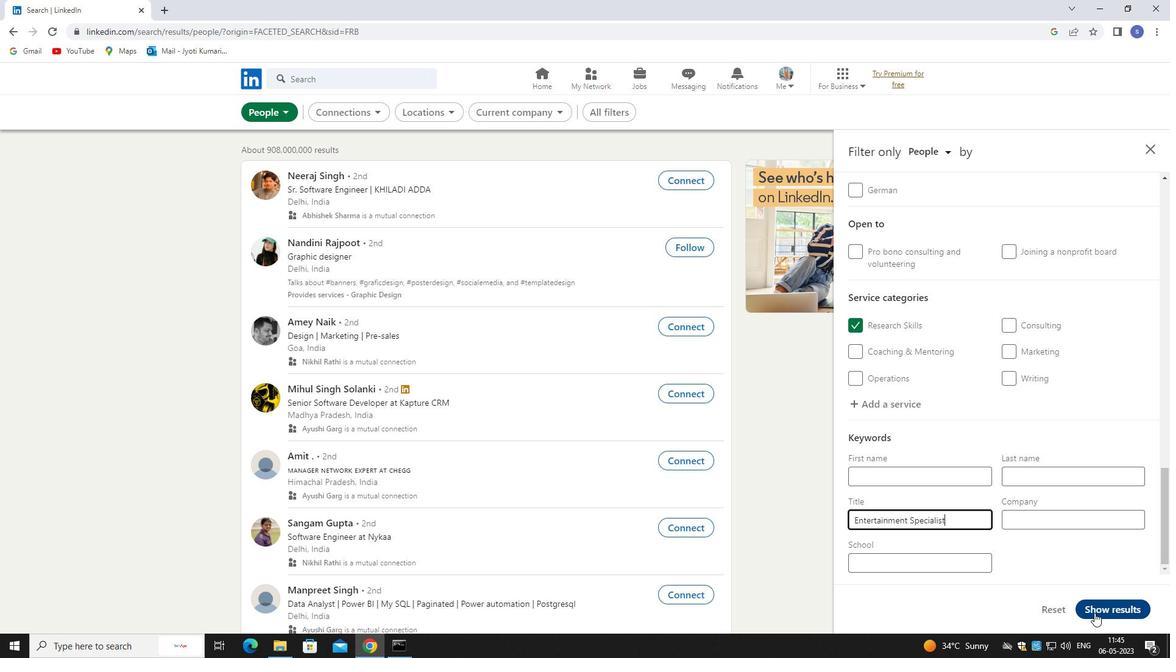 
Action: Mouse pressed left at (1096, 610)
Screenshot: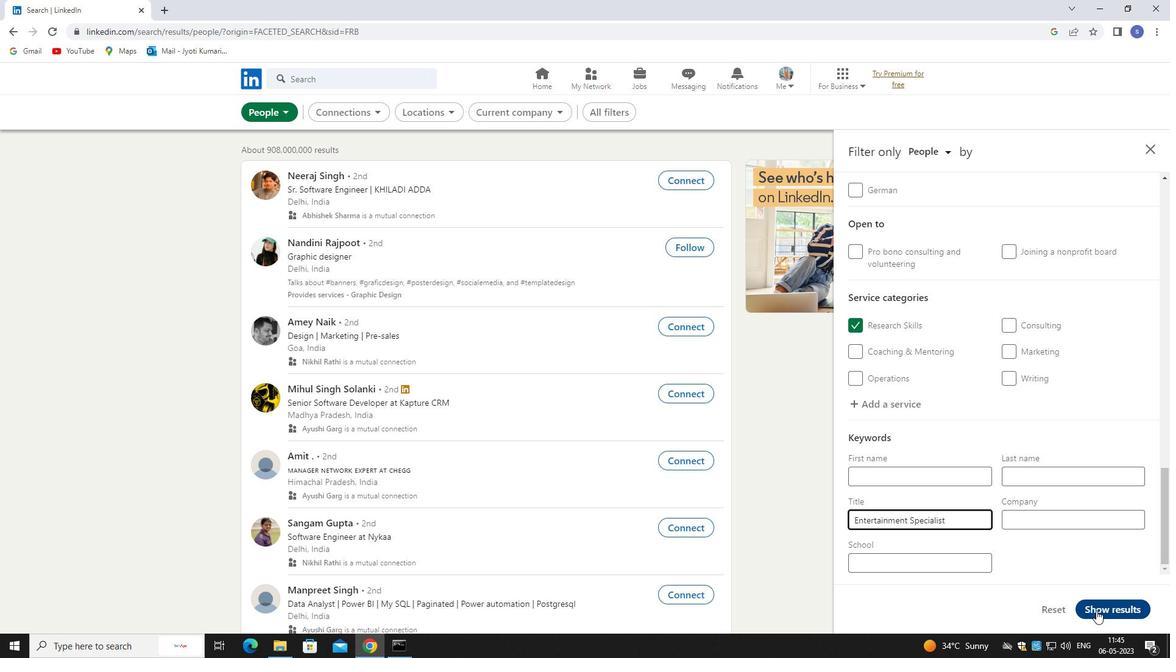 
Action: Mouse moved to (1097, 611)
Screenshot: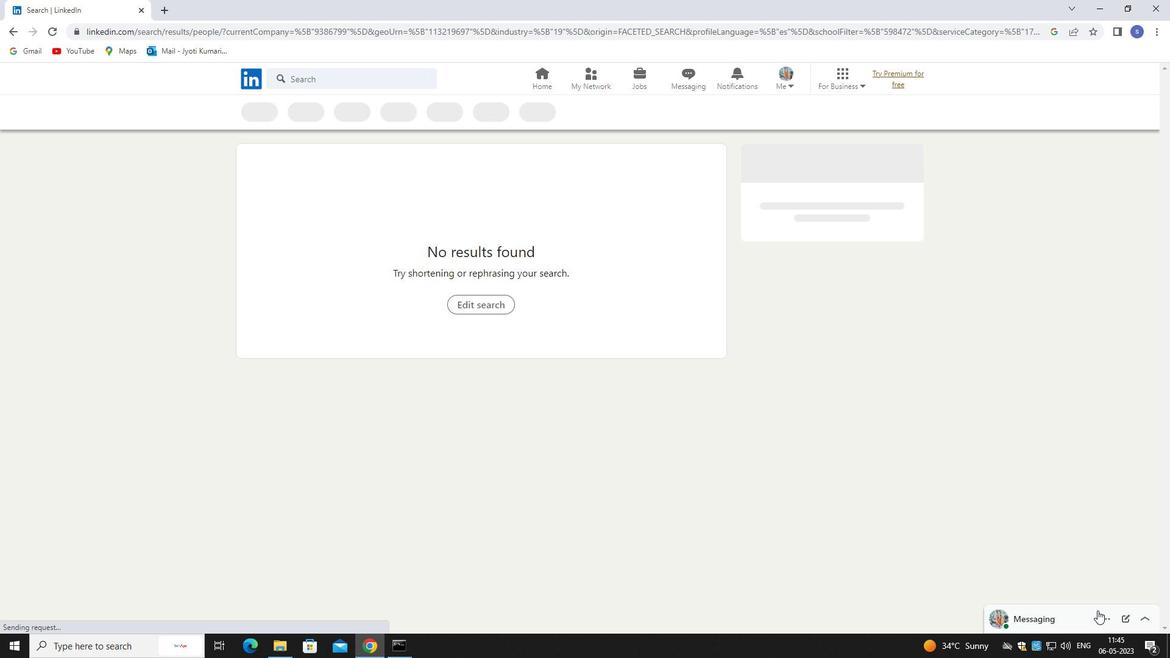 
